 Task: Find connections with filter location Muktsar with filter topic #Successwith filter profile language French with filter current company Aditya Birla Sun Life Insurance with filter school Shri Ramdeobaba College of Engineering and Management with filter industry Medical Equipment Manufacturing with filter service category Video Animation with filter keywords title Financial Analyst
Action: Mouse moved to (709, 89)
Screenshot: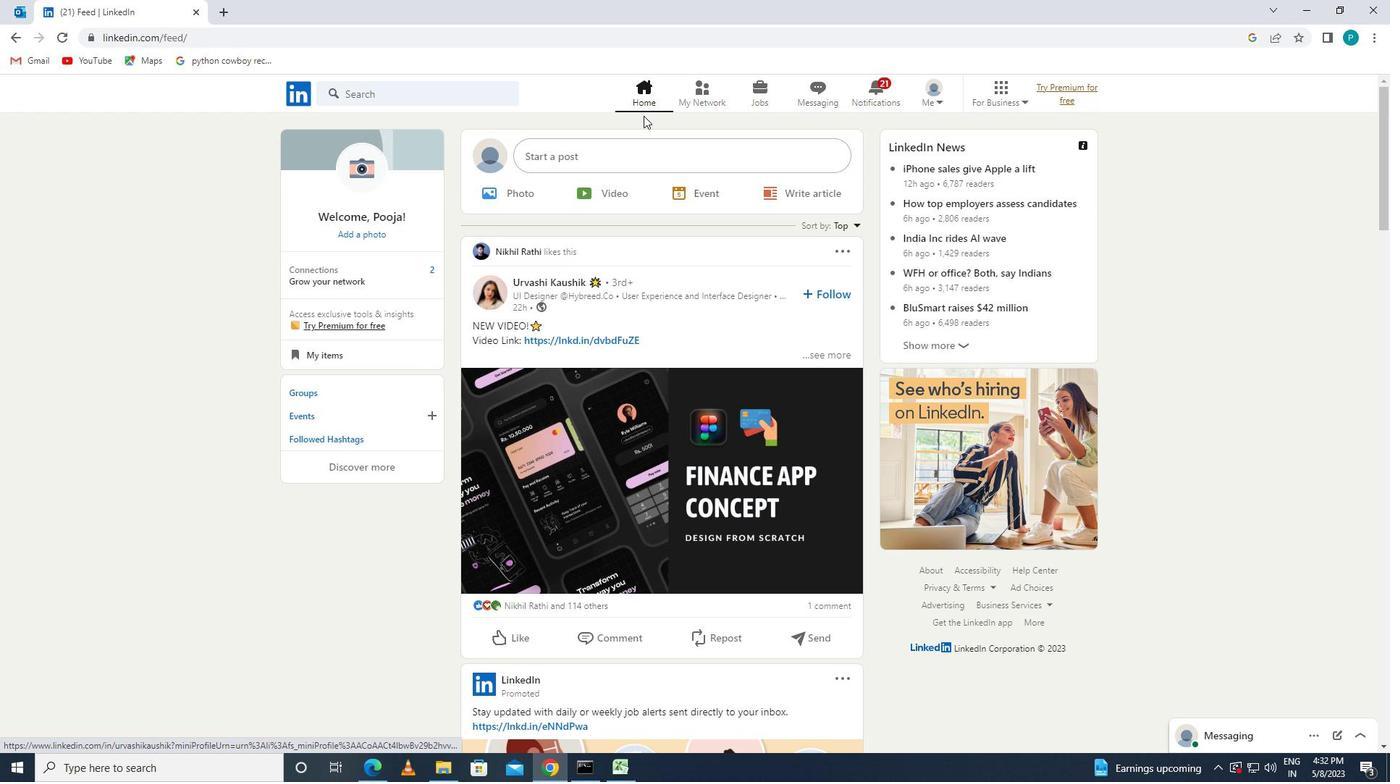 
Action: Mouse pressed left at (709, 89)
Screenshot: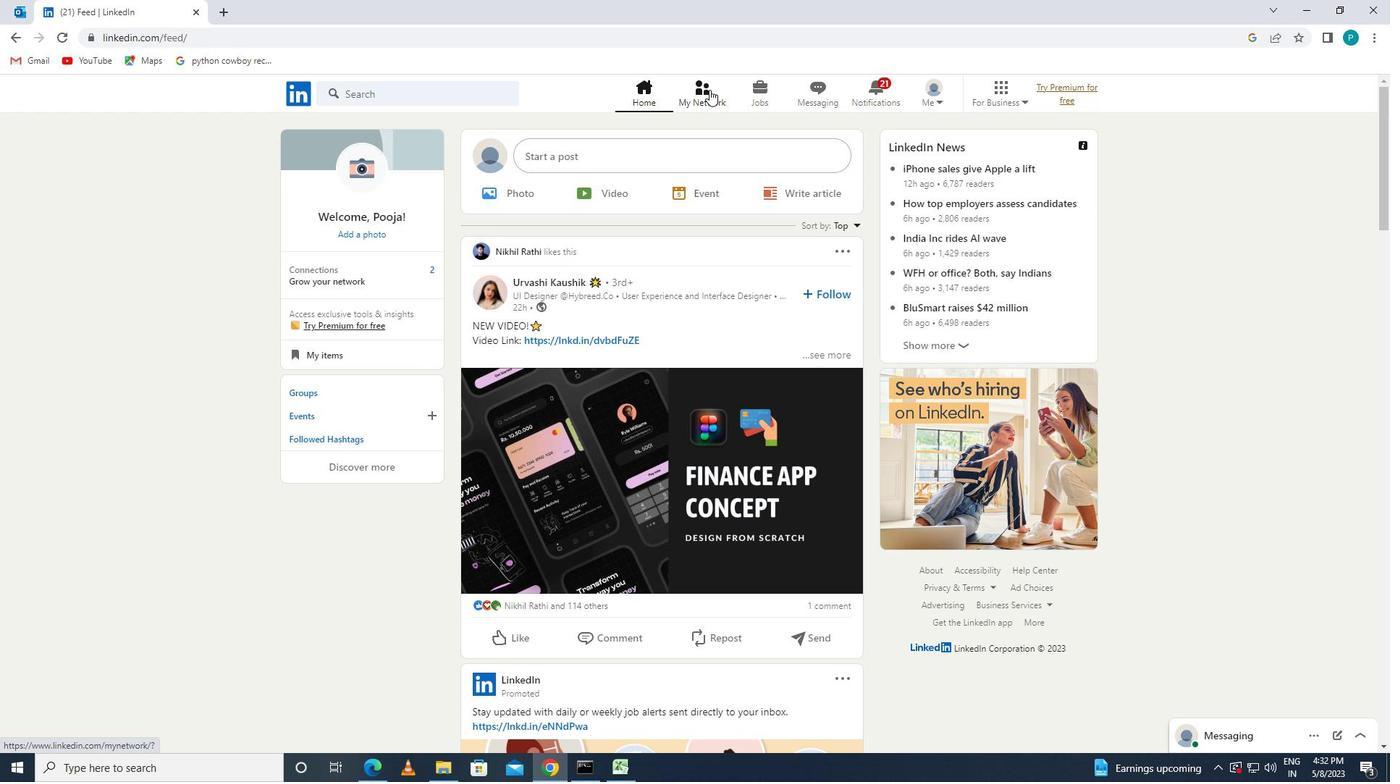 
Action: Mouse moved to (439, 171)
Screenshot: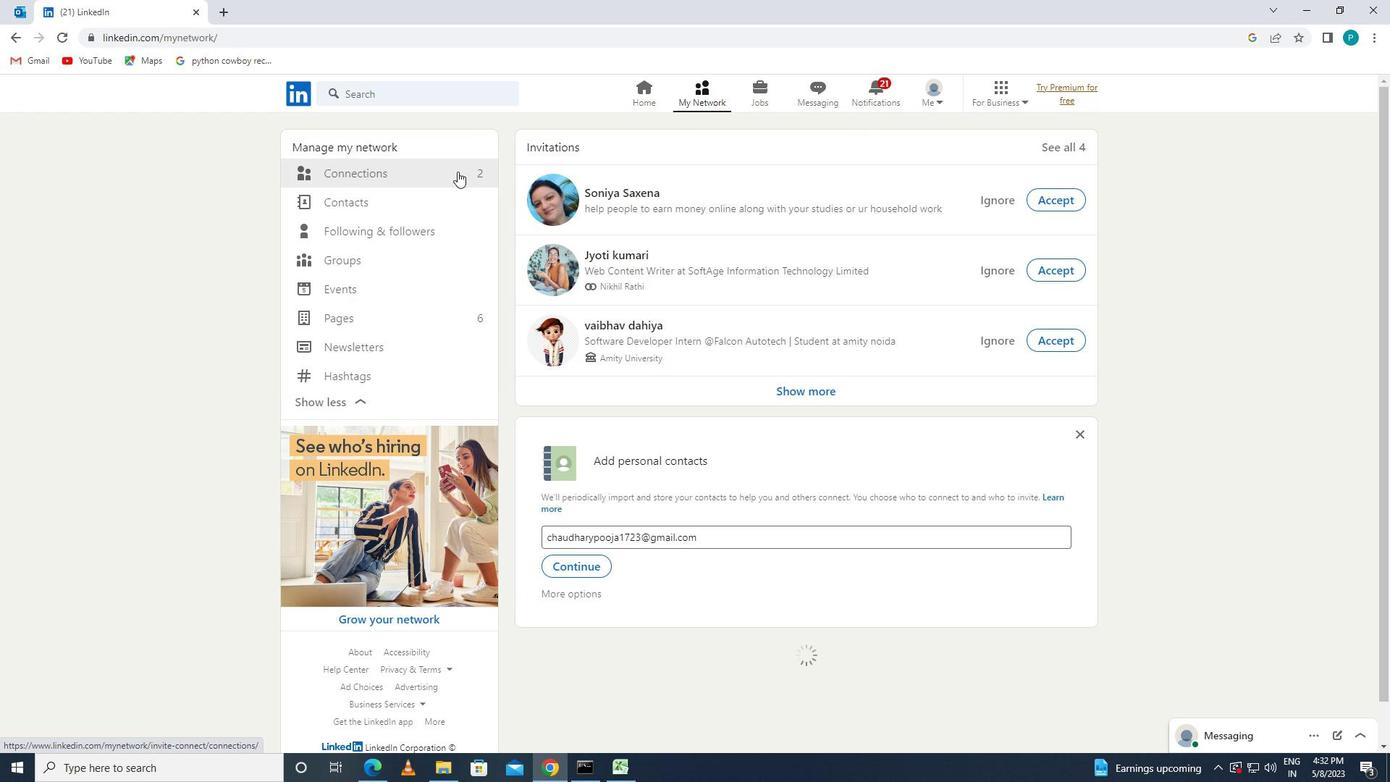 
Action: Mouse pressed left at (439, 171)
Screenshot: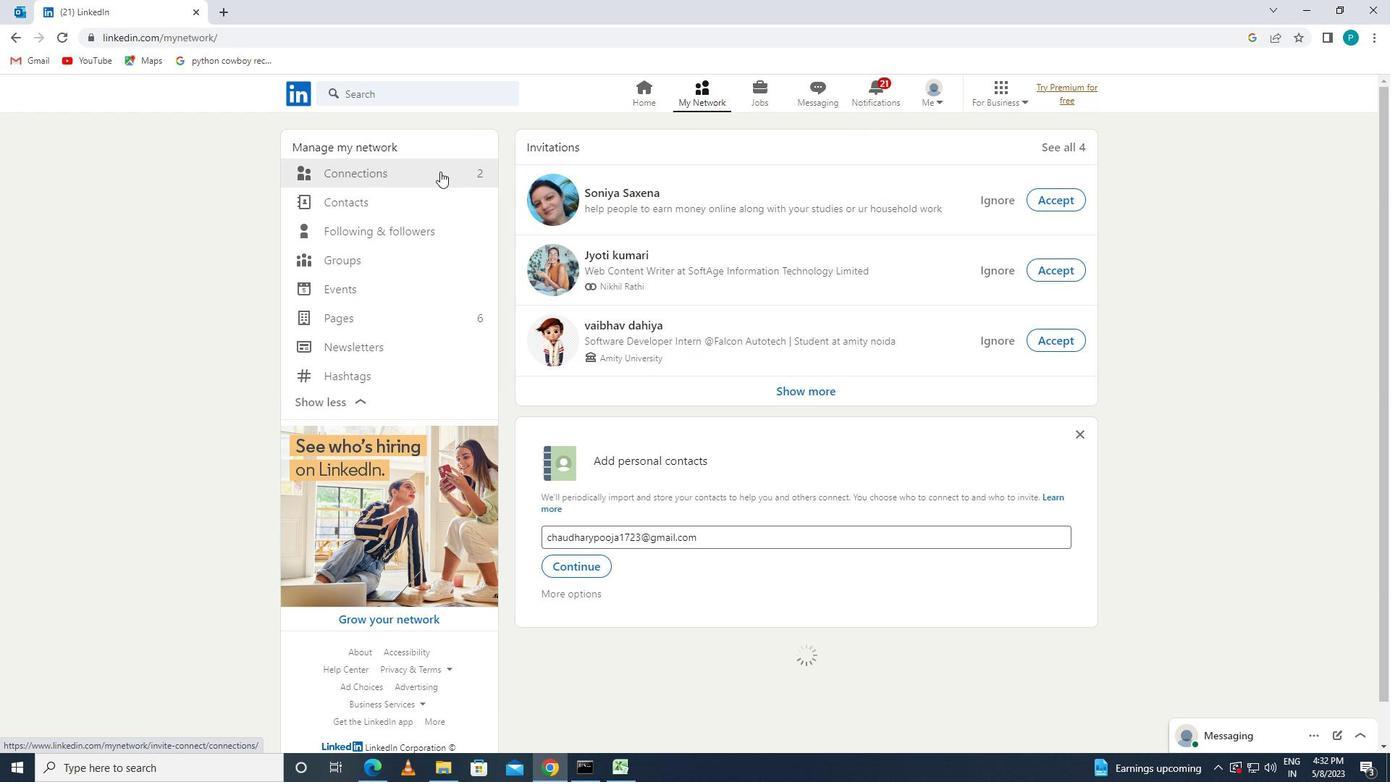 
Action: Mouse moved to (796, 173)
Screenshot: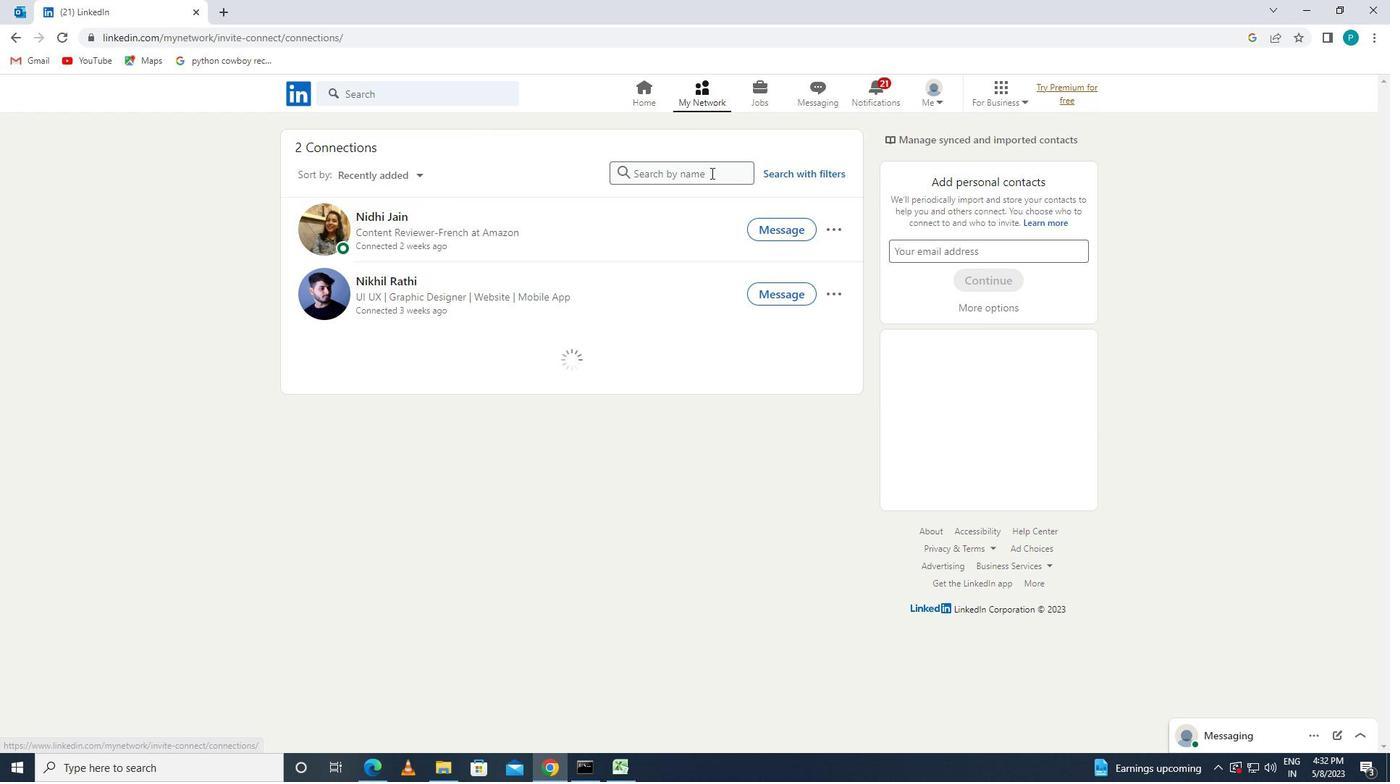 
Action: Mouse pressed left at (796, 173)
Screenshot: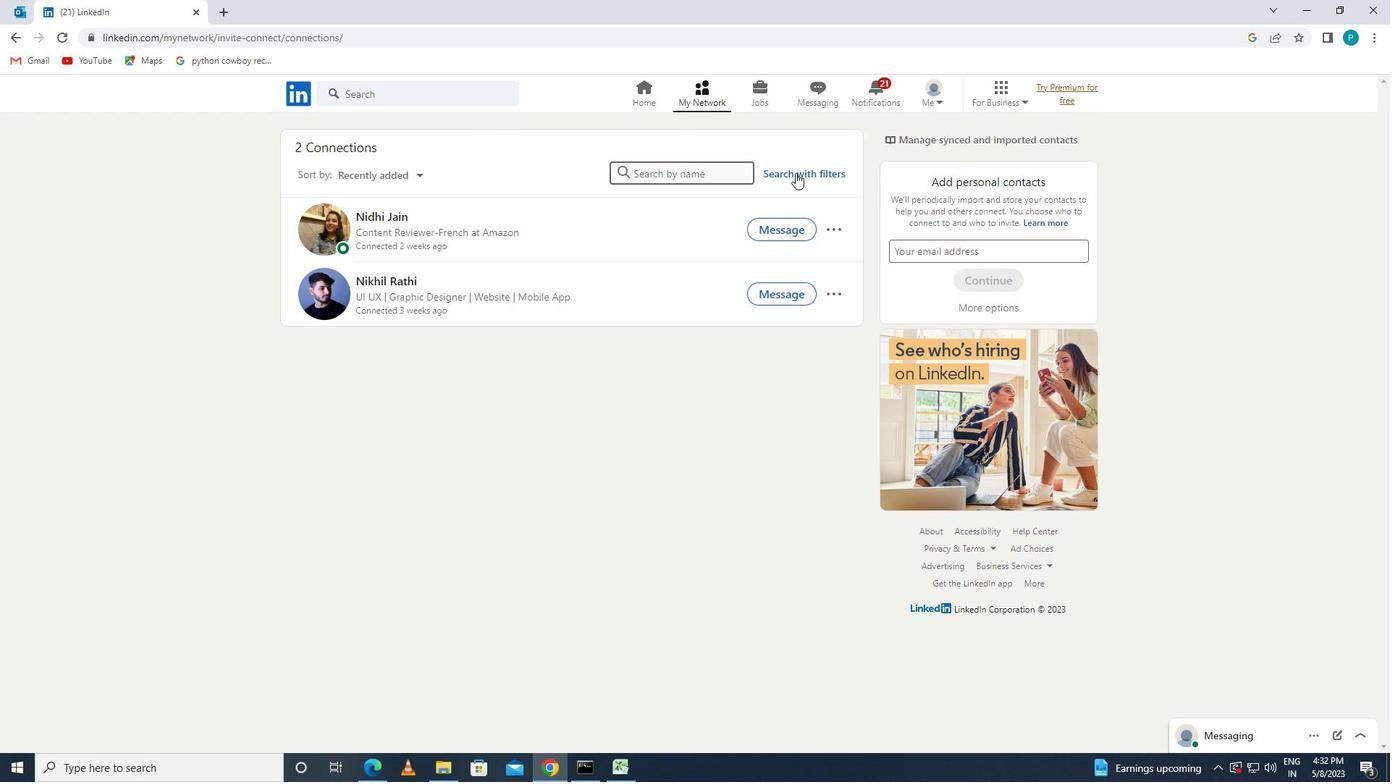 
Action: Mouse moved to (728, 130)
Screenshot: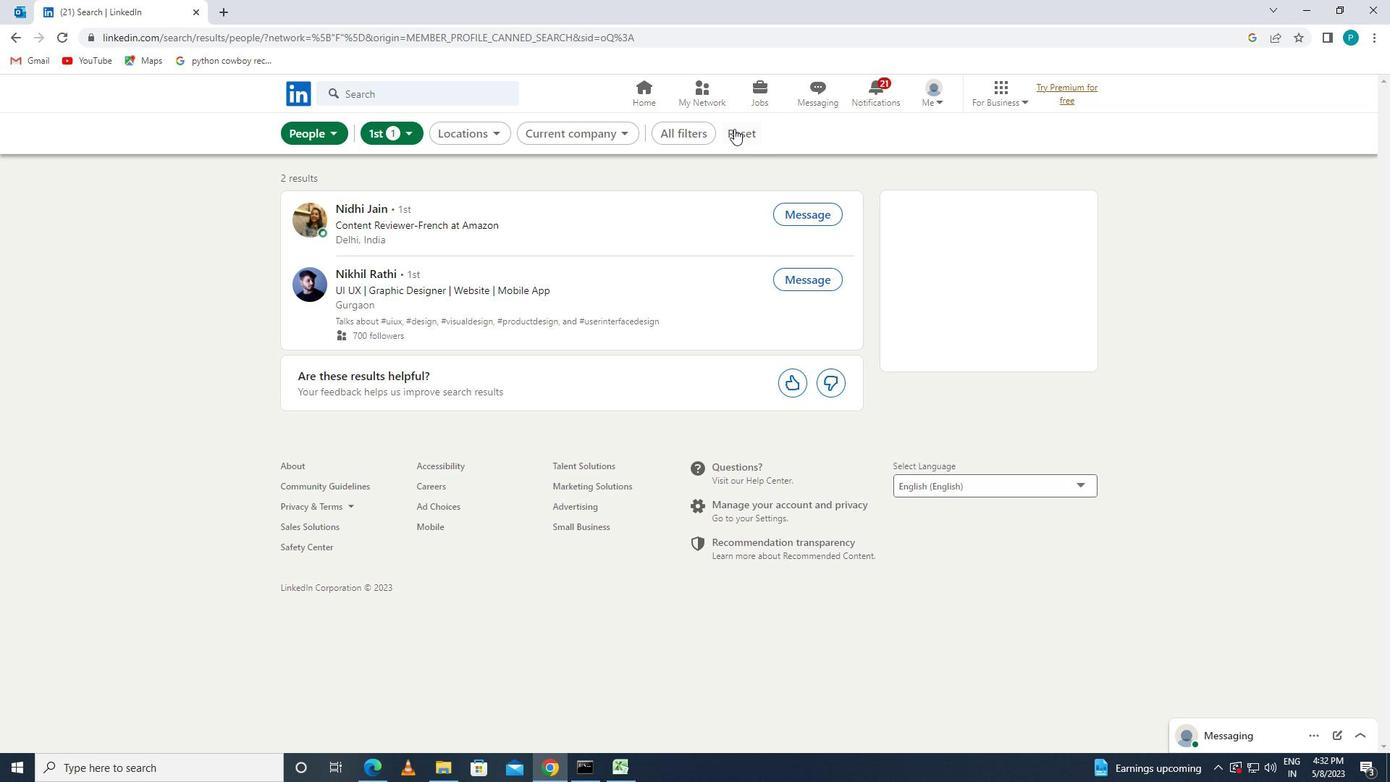 
Action: Mouse pressed left at (728, 130)
Screenshot: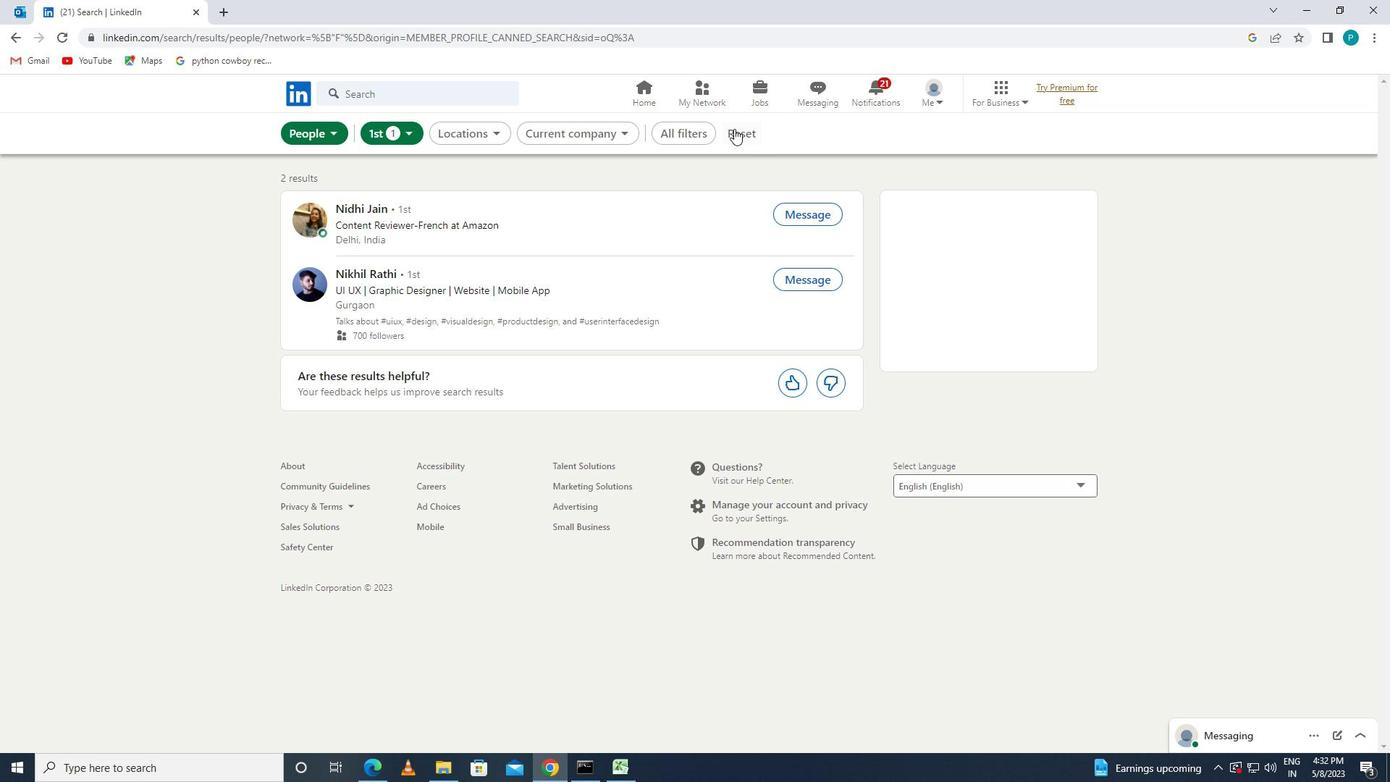 
Action: Mouse moved to (712, 130)
Screenshot: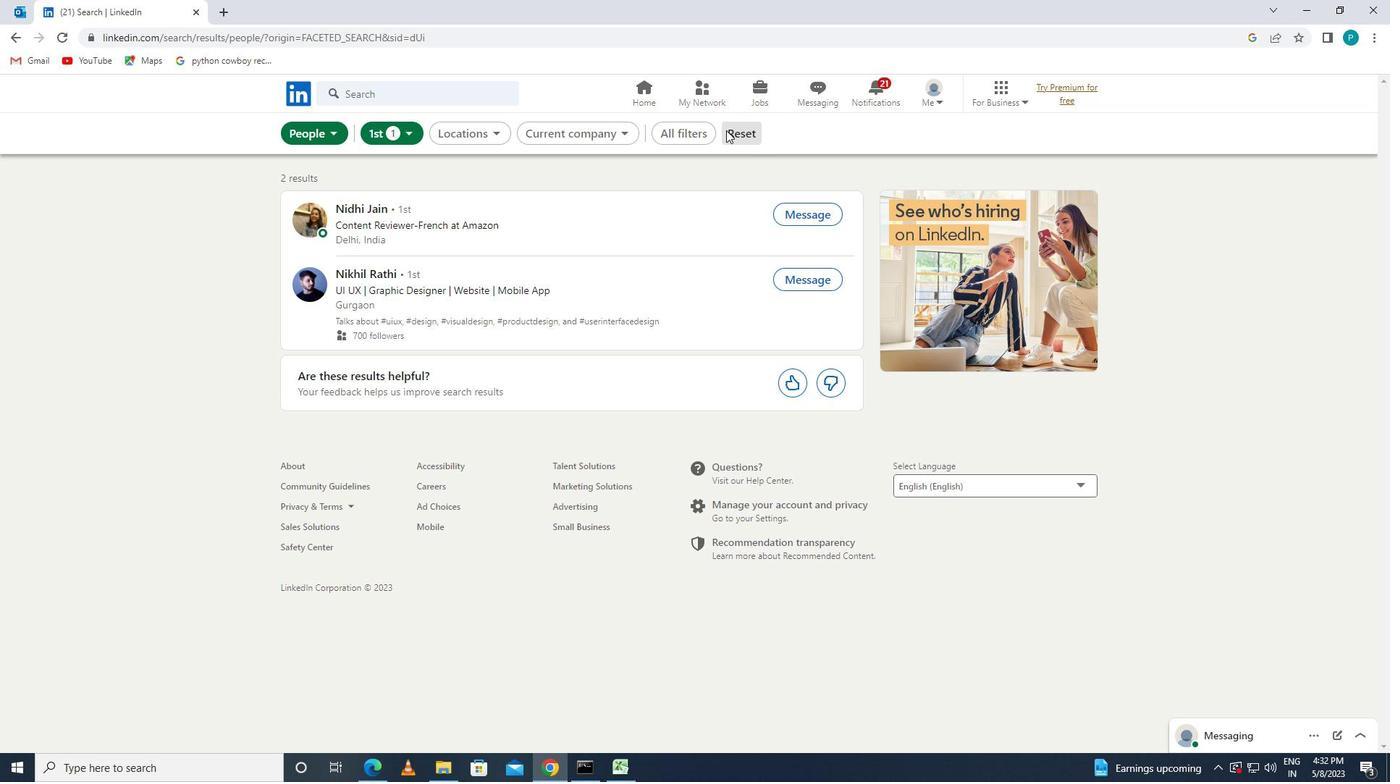 
Action: Mouse pressed left at (712, 130)
Screenshot: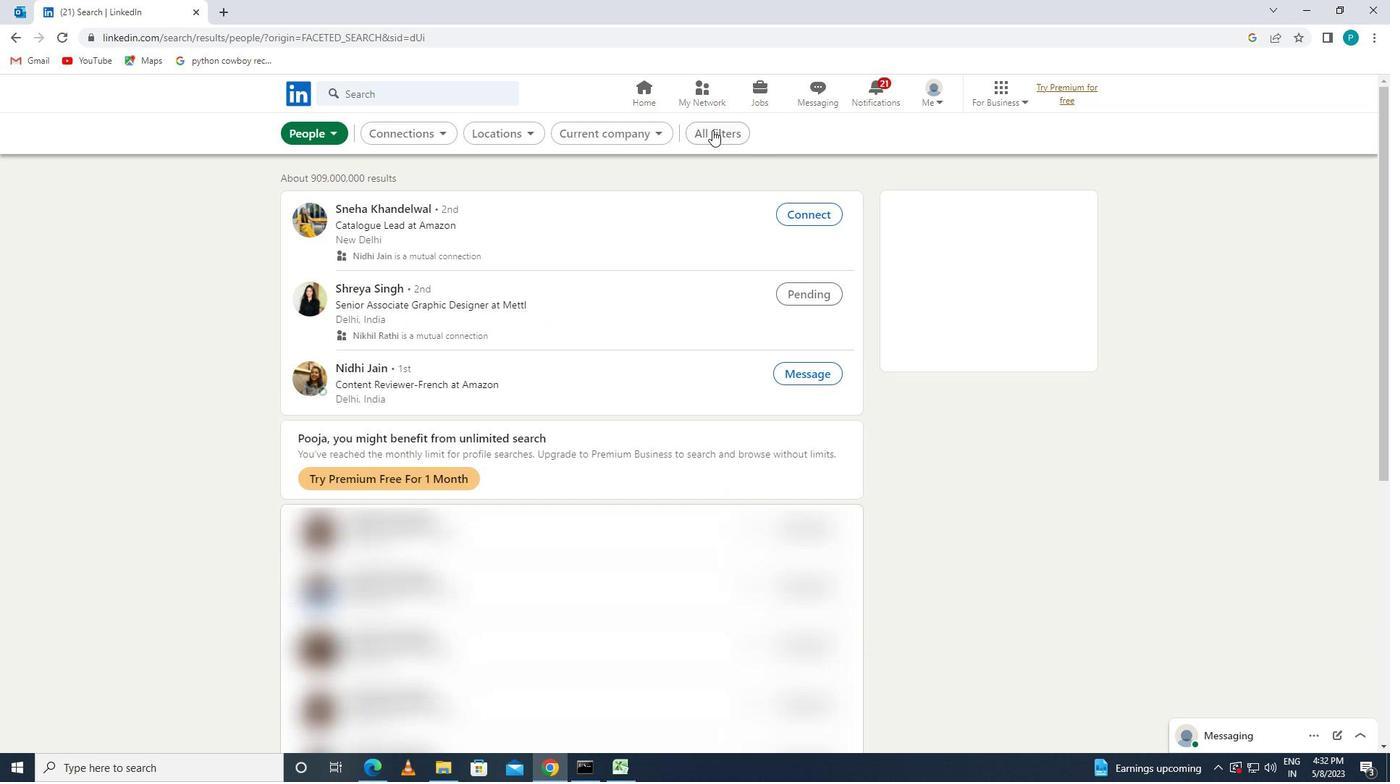 
Action: Mouse moved to (1390, 435)
Screenshot: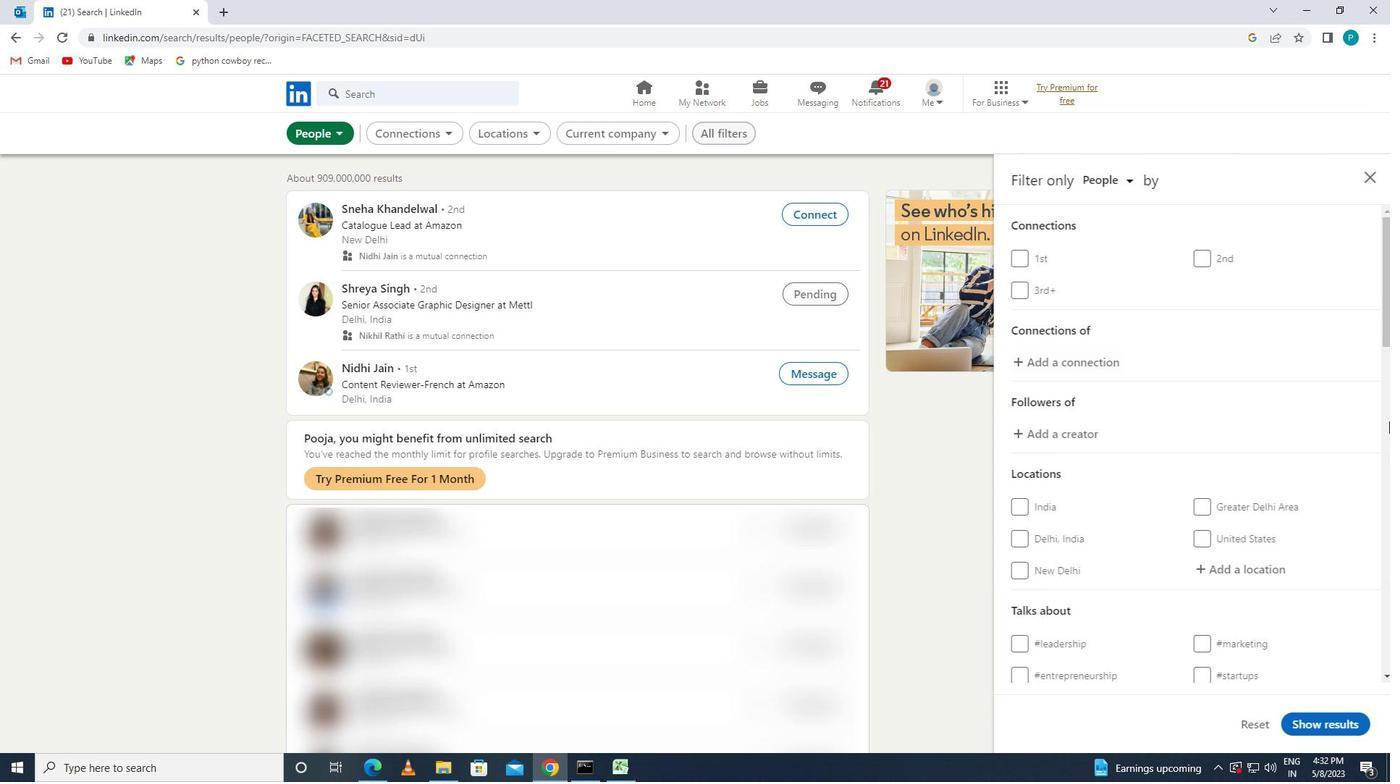 
Action: Mouse scrolled (1390, 434) with delta (0, 0)
Screenshot: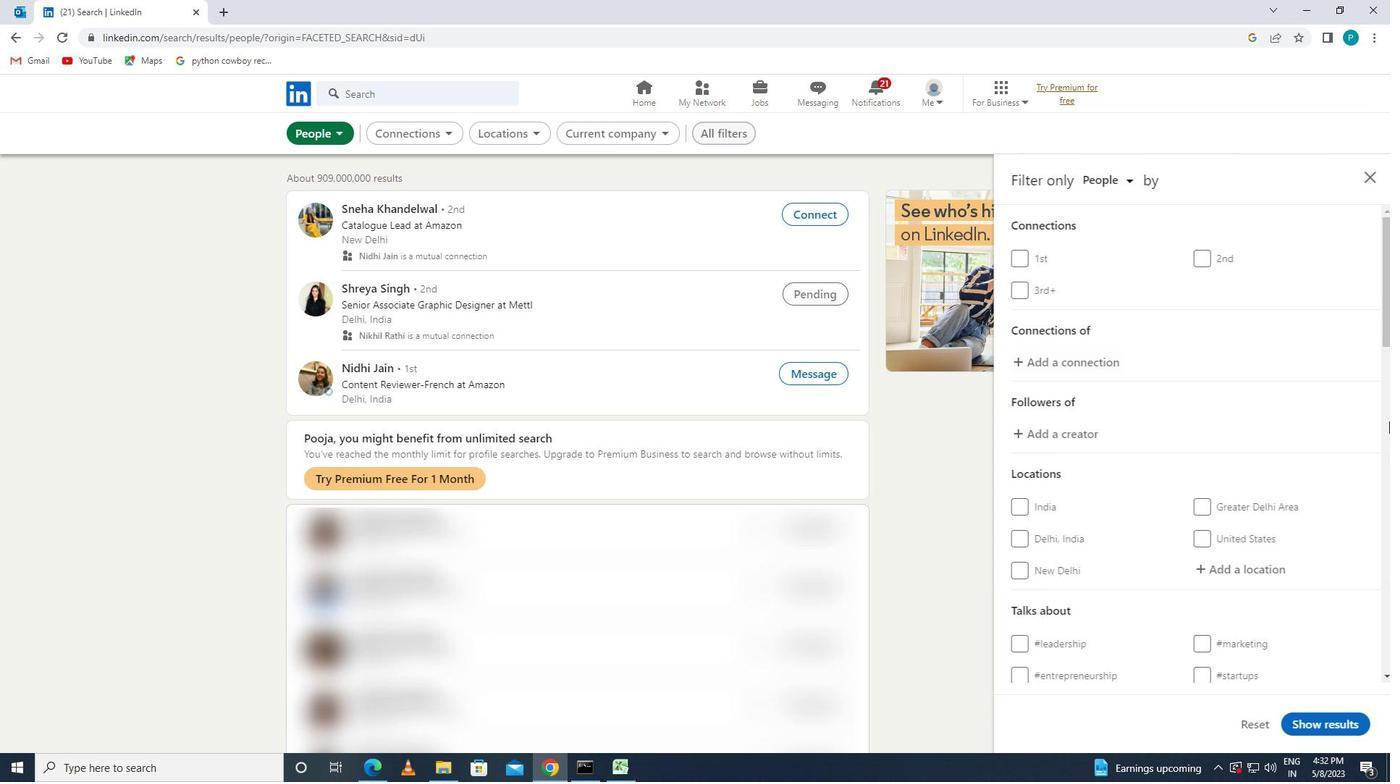 
Action: Mouse moved to (1387, 436)
Screenshot: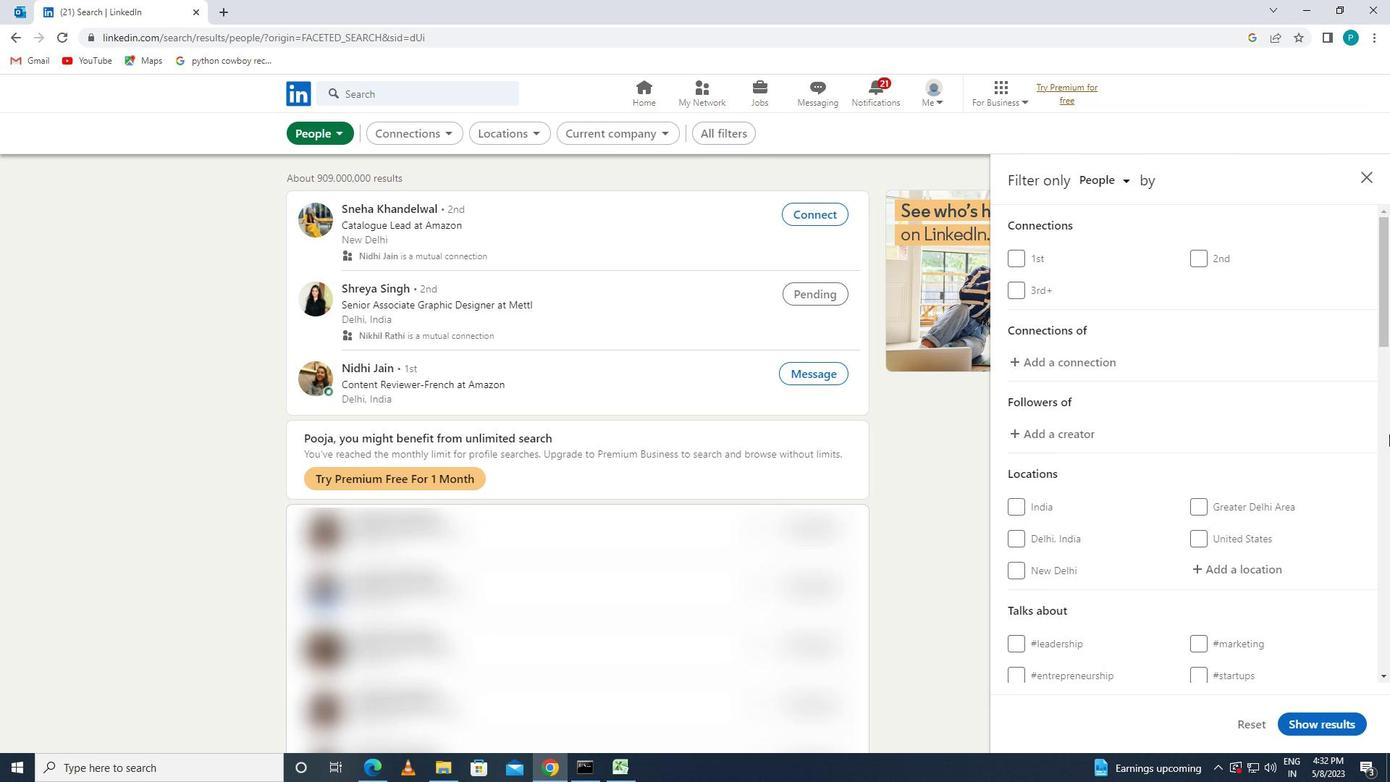 
Action: Mouse scrolled (1387, 436) with delta (0, 0)
Screenshot: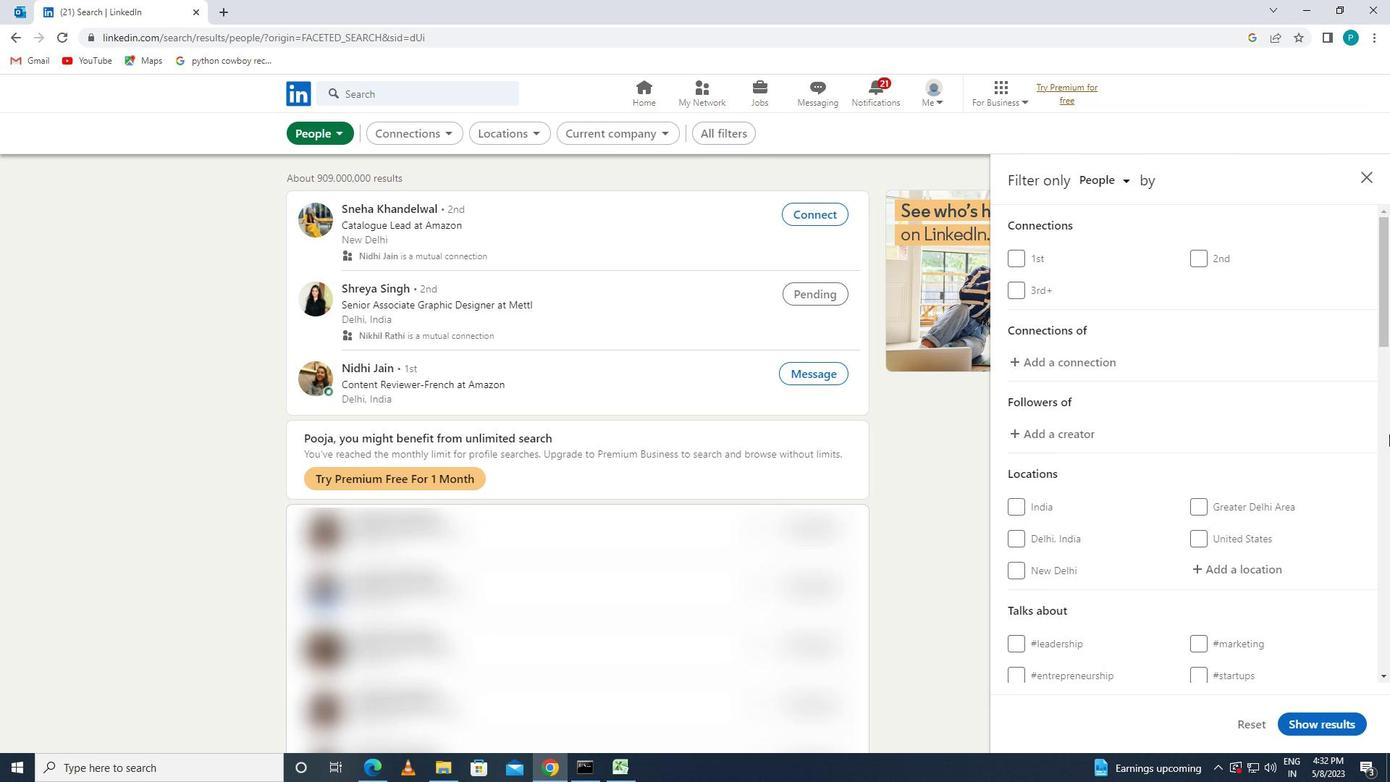 
Action: Mouse moved to (1372, 436)
Screenshot: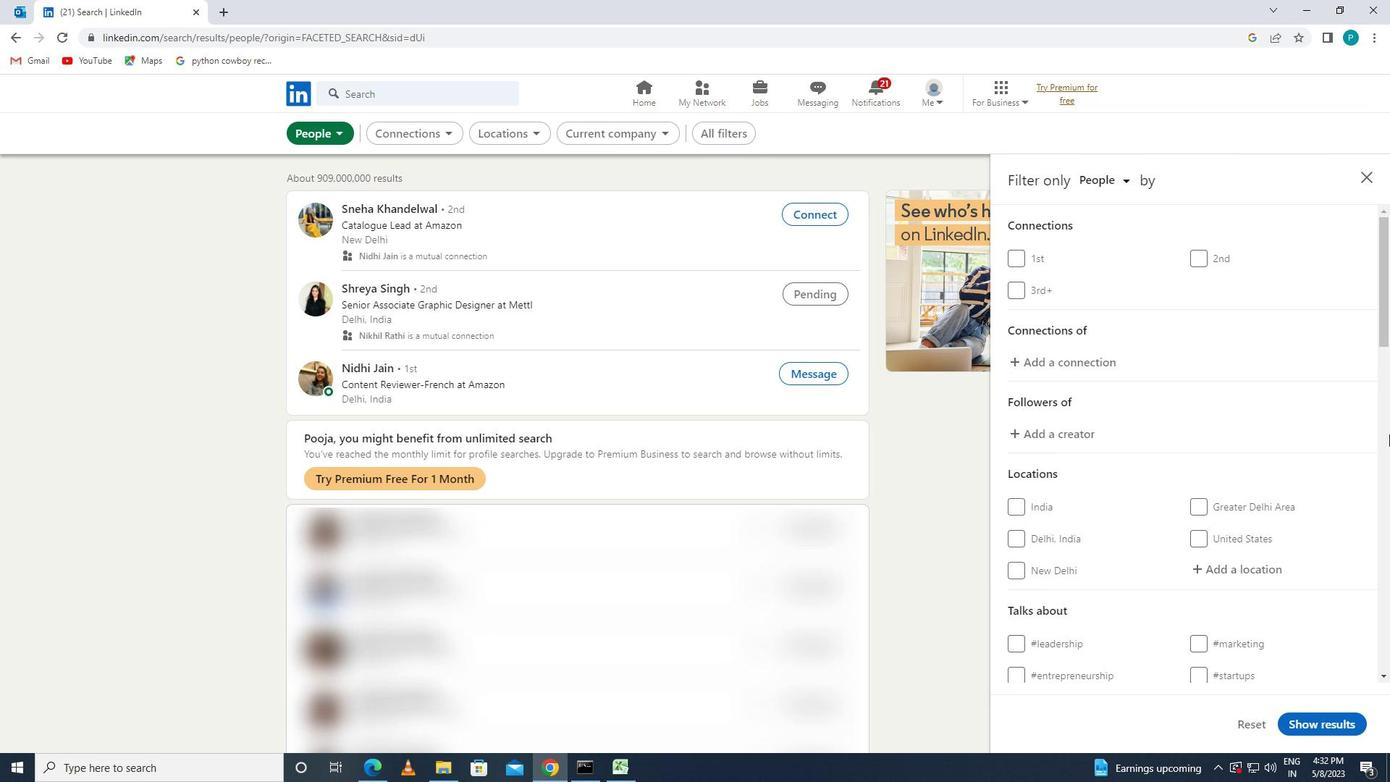 
Action: Mouse scrolled (1372, 436) with delta (0, 0)
Screenshot: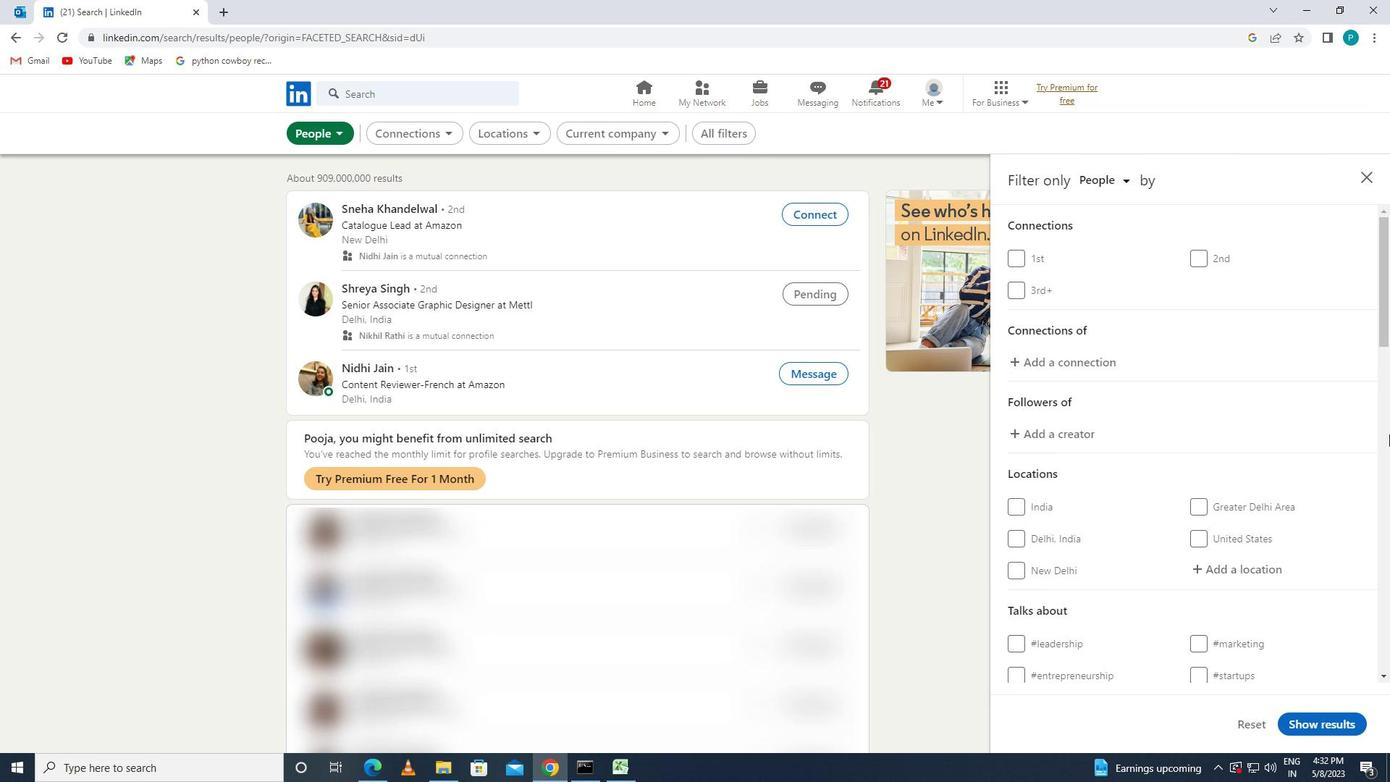 
Action: Mouse moved to (1207, 351)
Screenshot: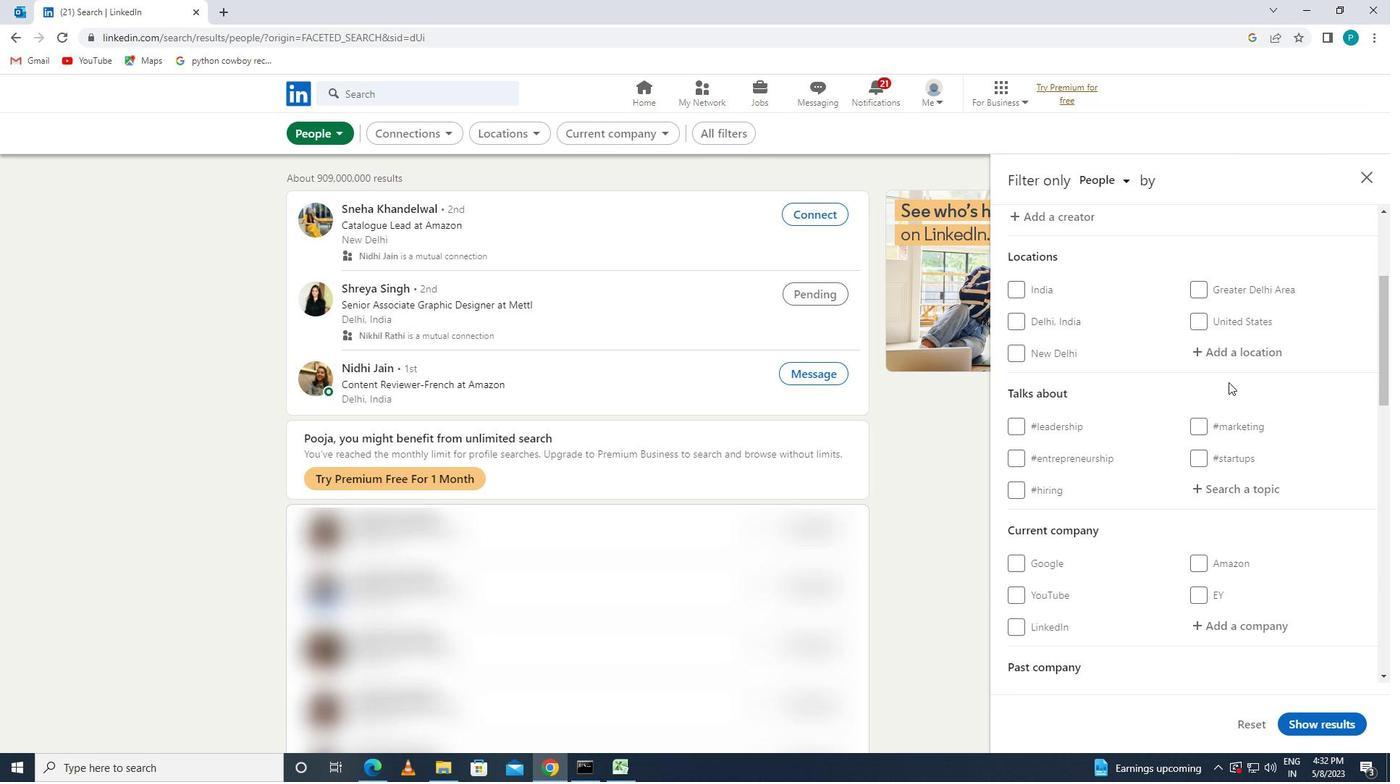 
Action: Mouse pressed left at (1207, 351)
Screenshot: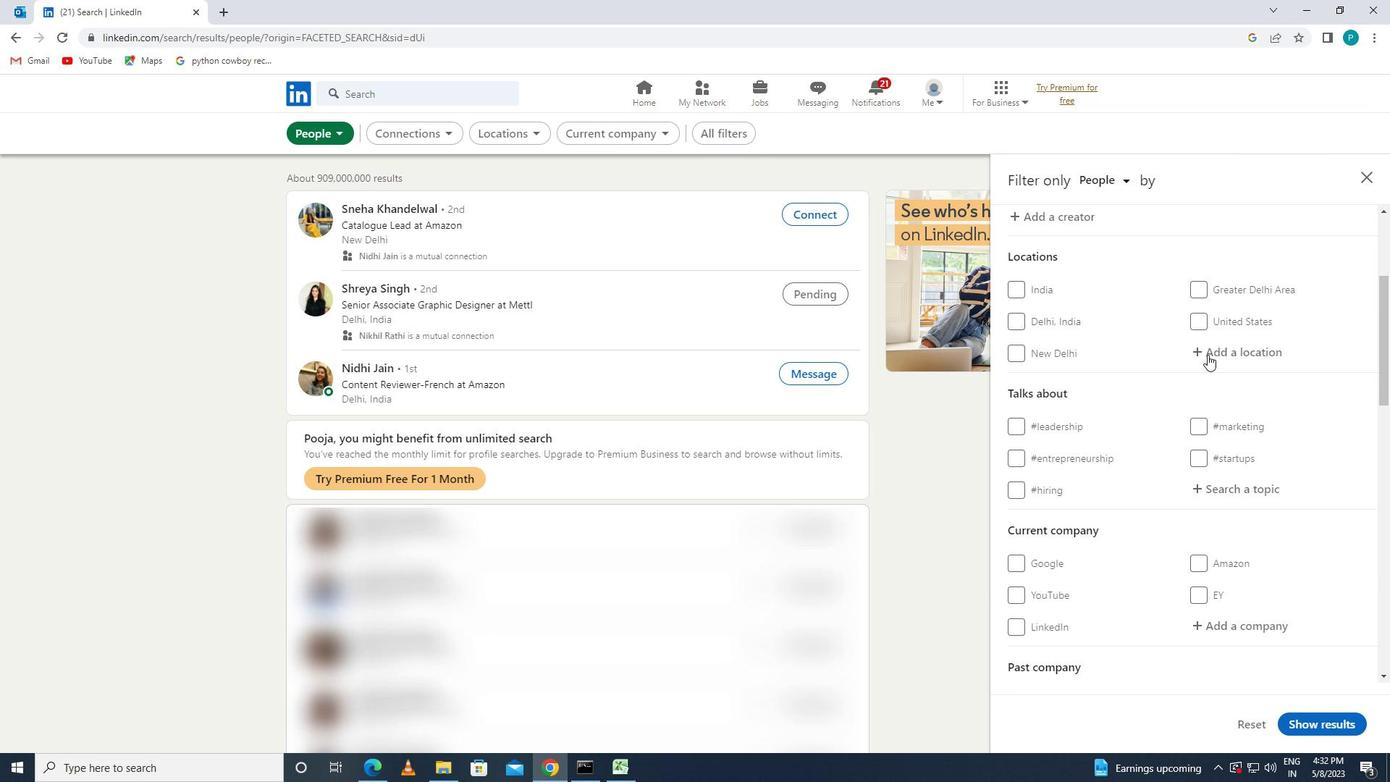 
Action: Key pressed <Key.caps_lock>m<Key.caps_lock>ukstar
Screenshot: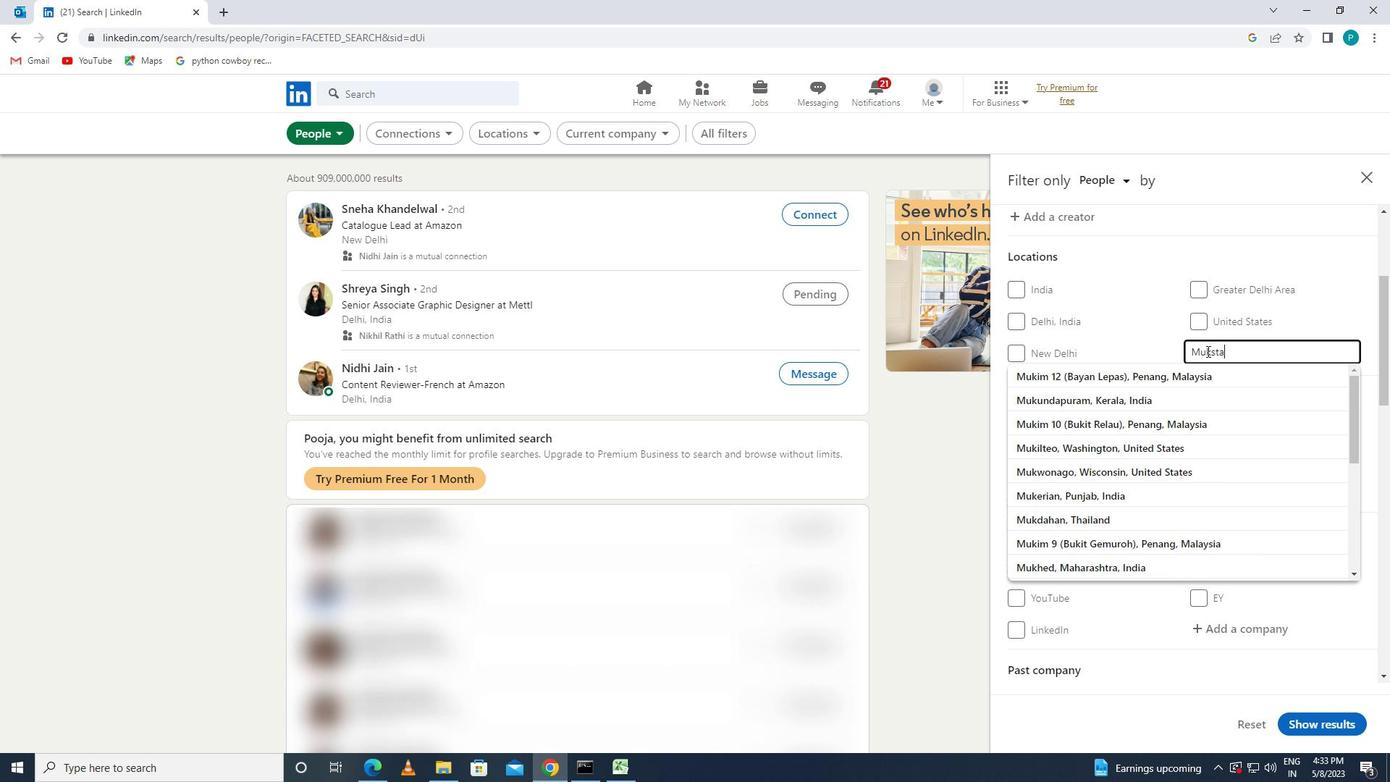 
Action: Mouse moved to (1256, 500)
Screenshot: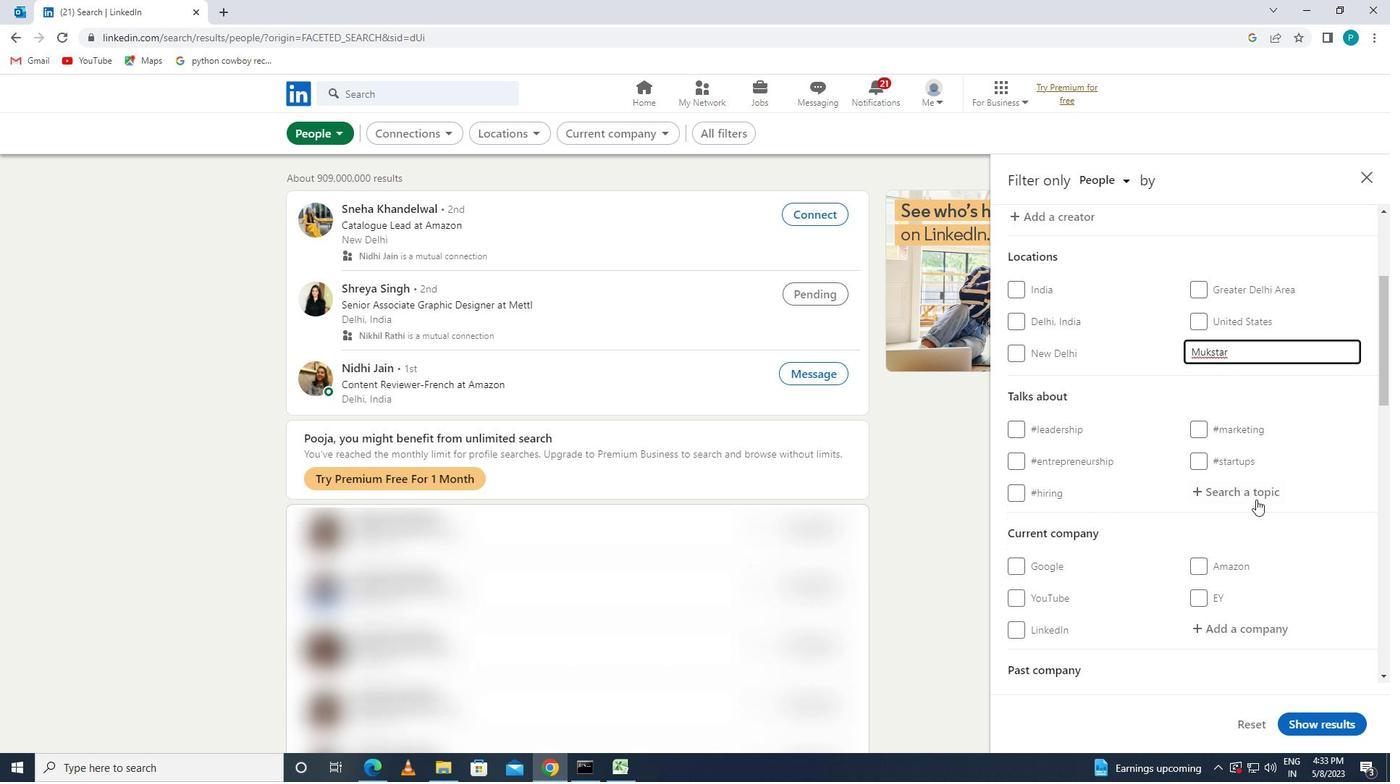 
Action: Mouse pressed left at (1256, 500)
Screenshot: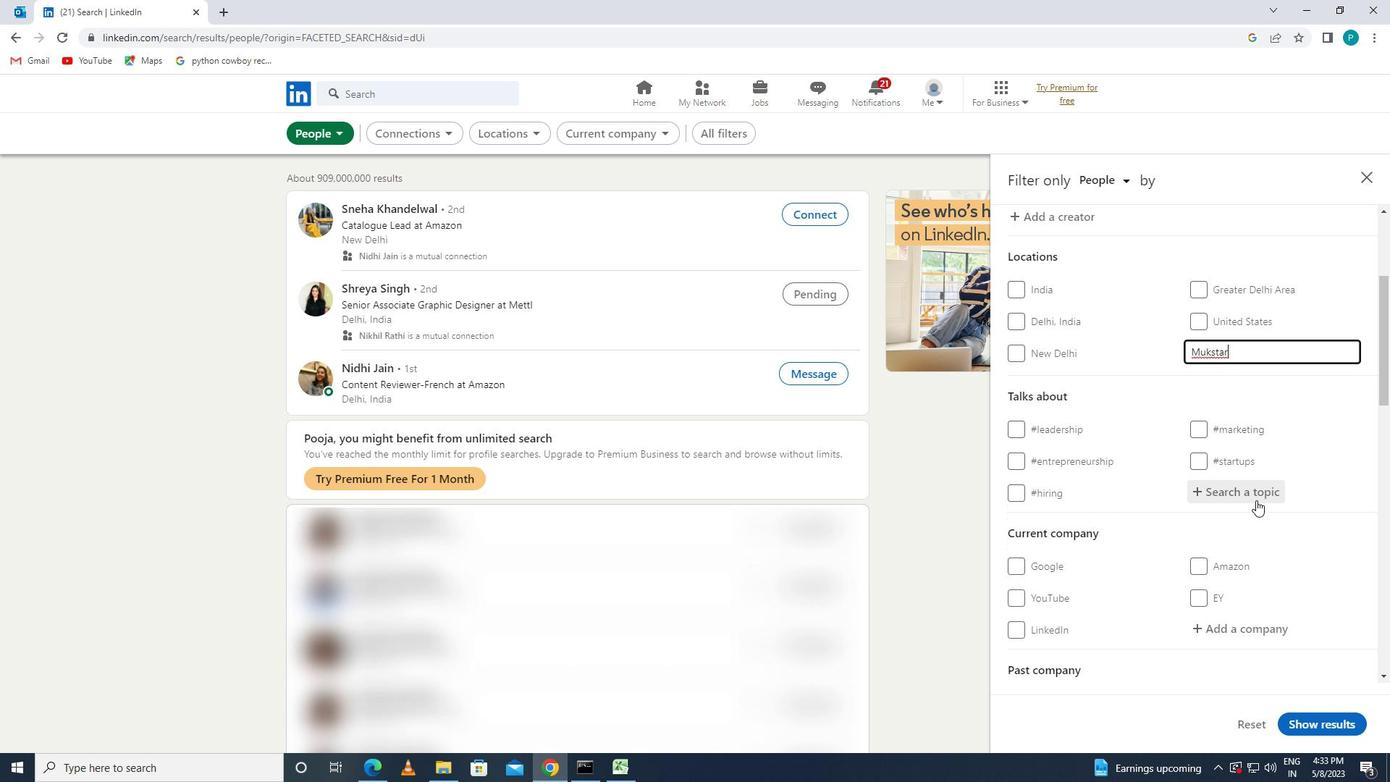 
Action: Key pressed <Key.shift>#<Key.caps_lock>S<Key.caps_lock>UCCR<Key.backspace>ESS
Screenshot: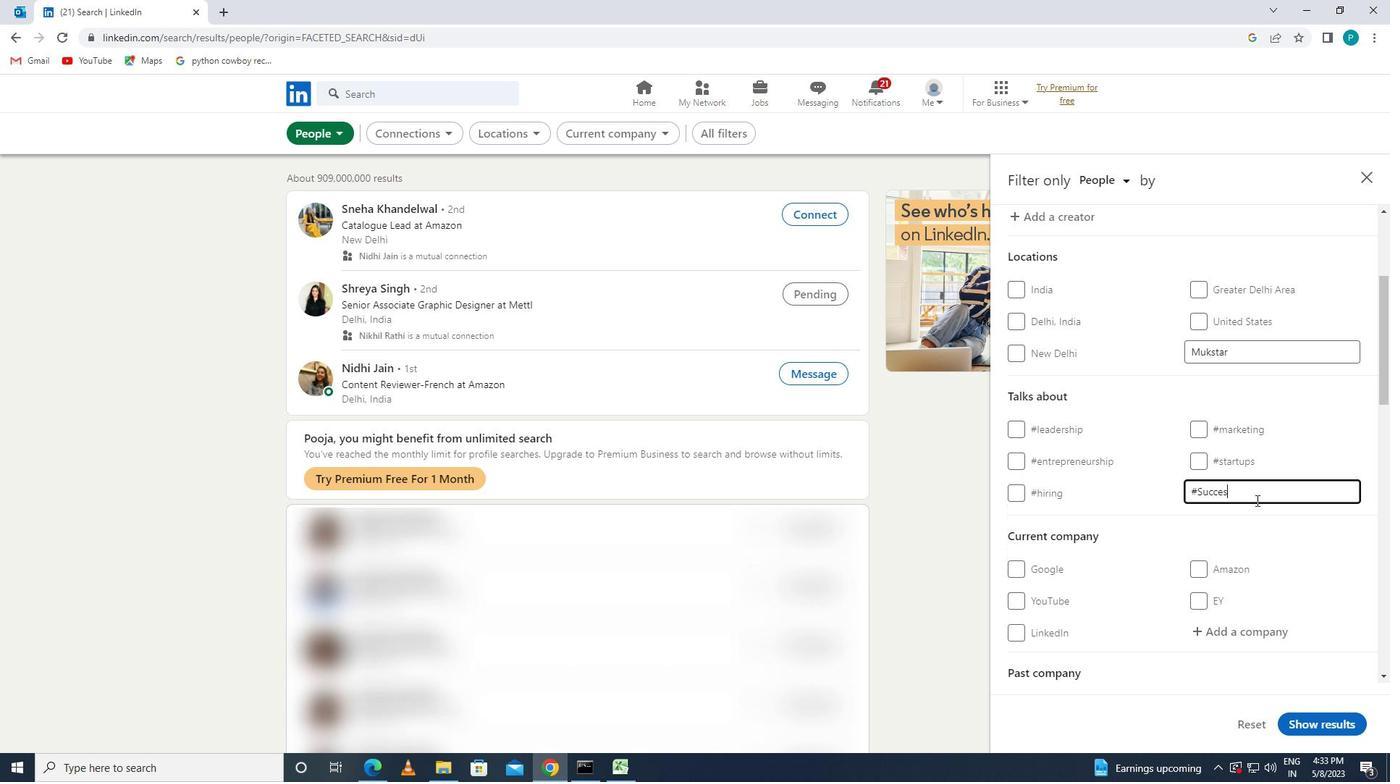 
Action: Mouse moved to (1149, 568)
Screenshot: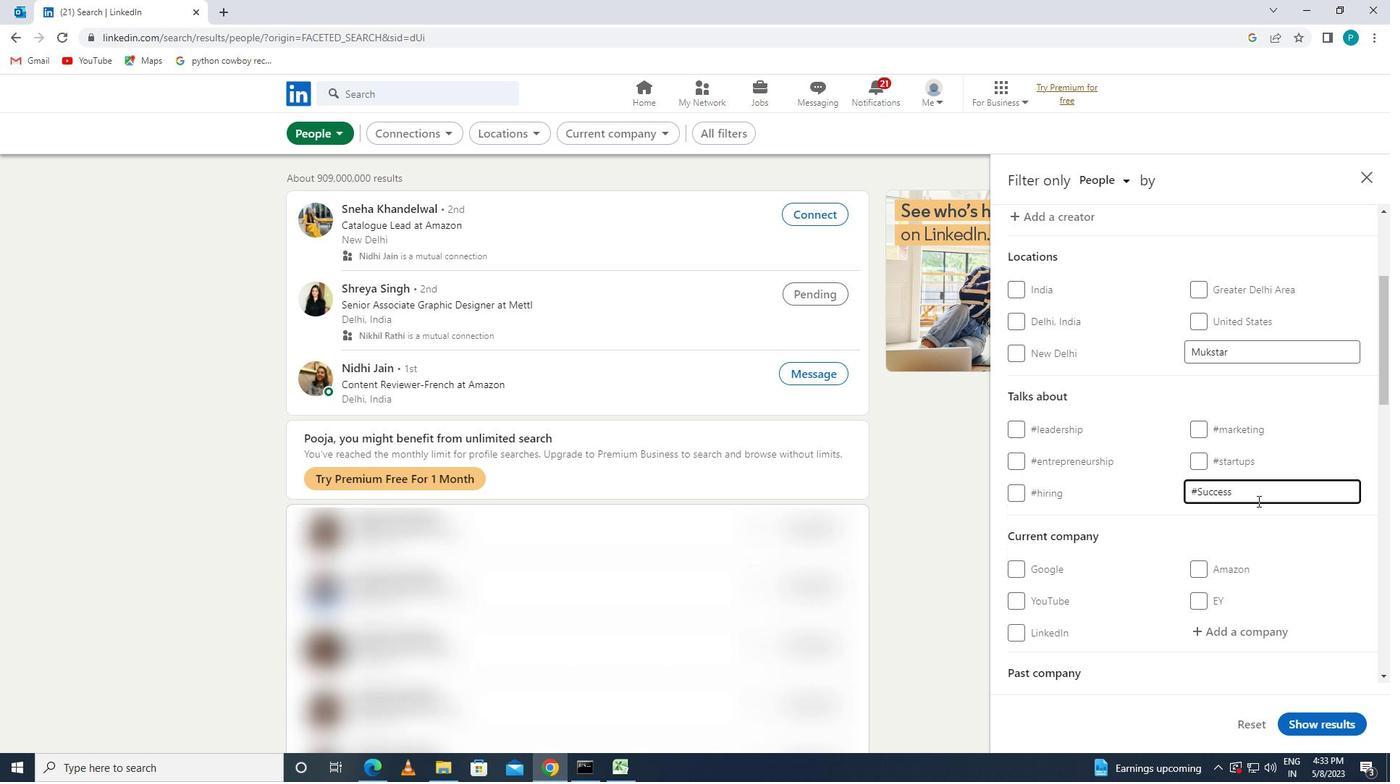 
Action: Mouse scrolled (1149, 567) with delta (0, 0)
Screenshot: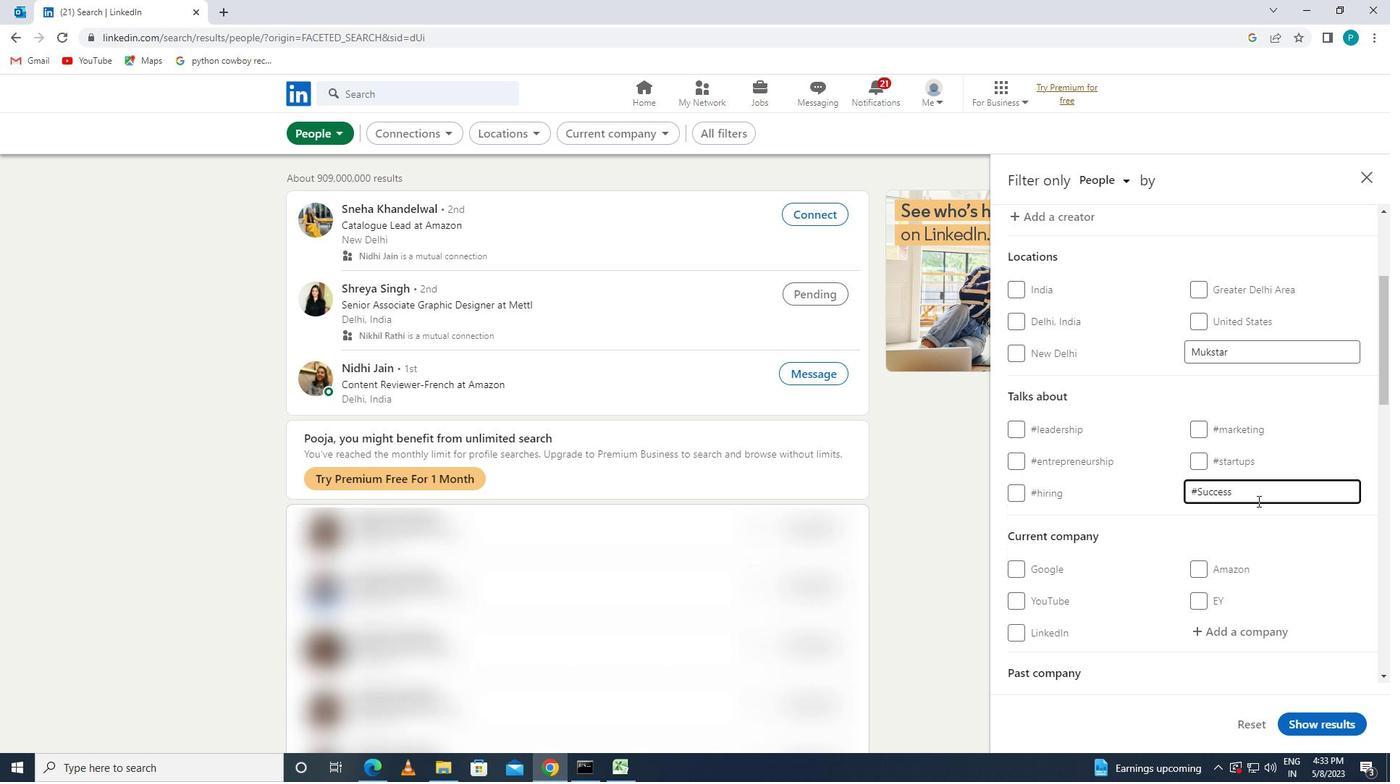 
Action: Mouse moved to (1148, 568)
Screenshot: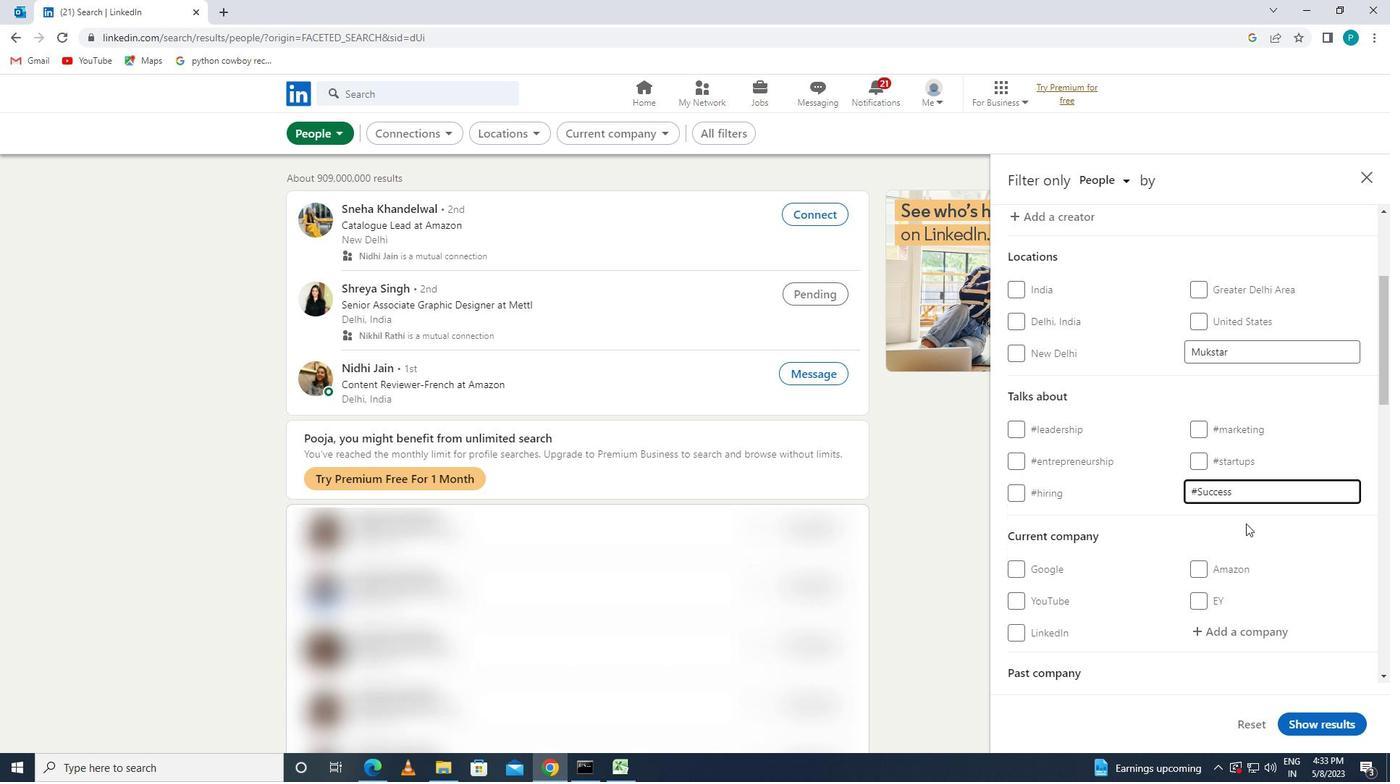 
Action: Mouse scrolled (1148, 567) with delta (0, 0)
Screenshot: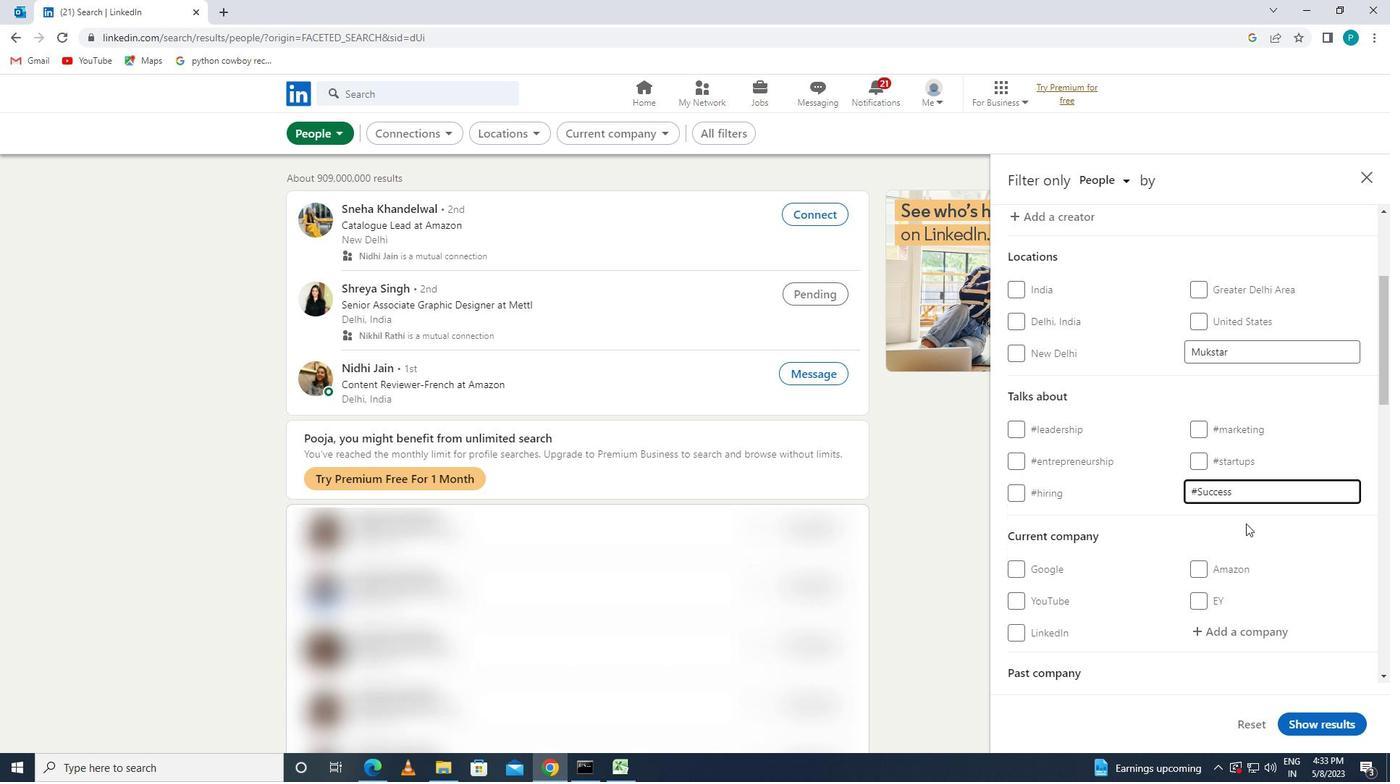 
Action: Mouse moved to (1150, 541)
Screenshot: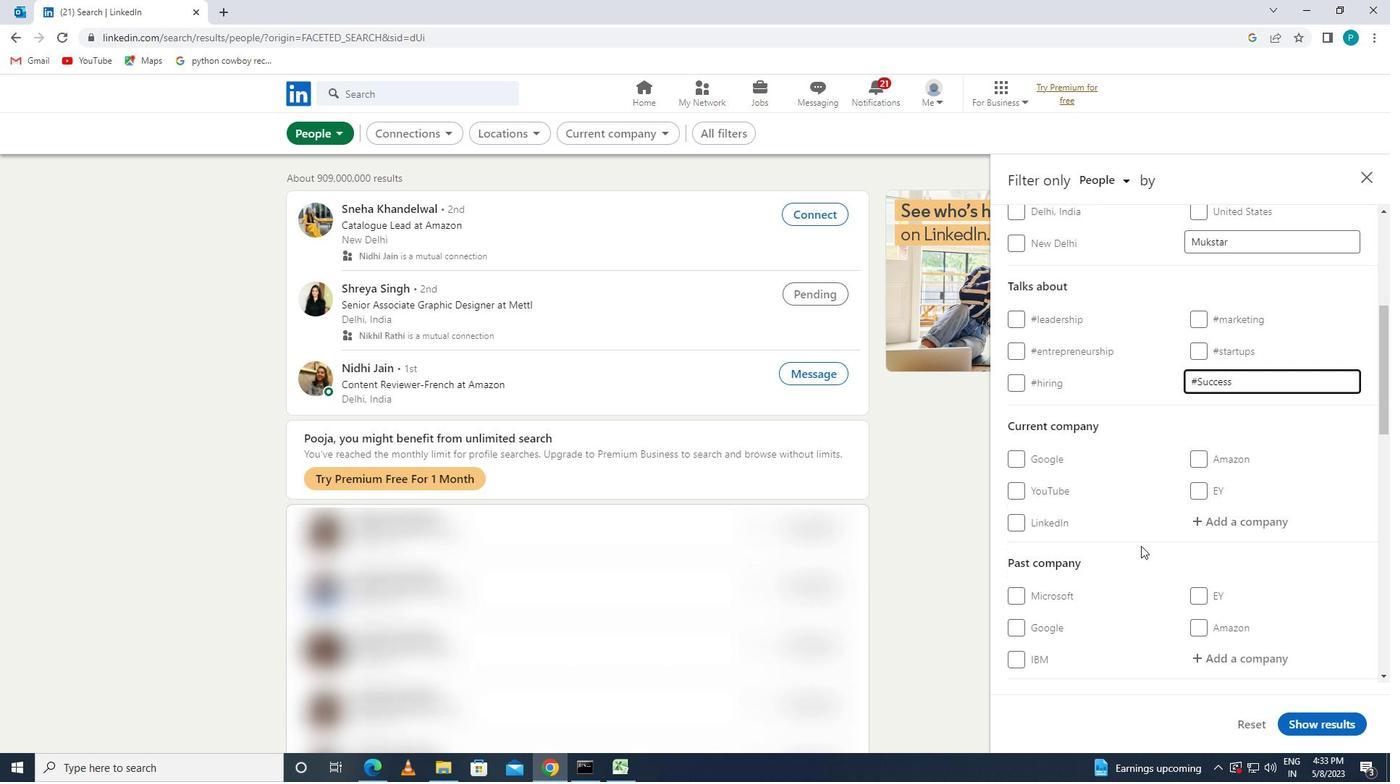 
Action: Mouse scrolled (1150, 540) with delta (0, 0)
Screenshot: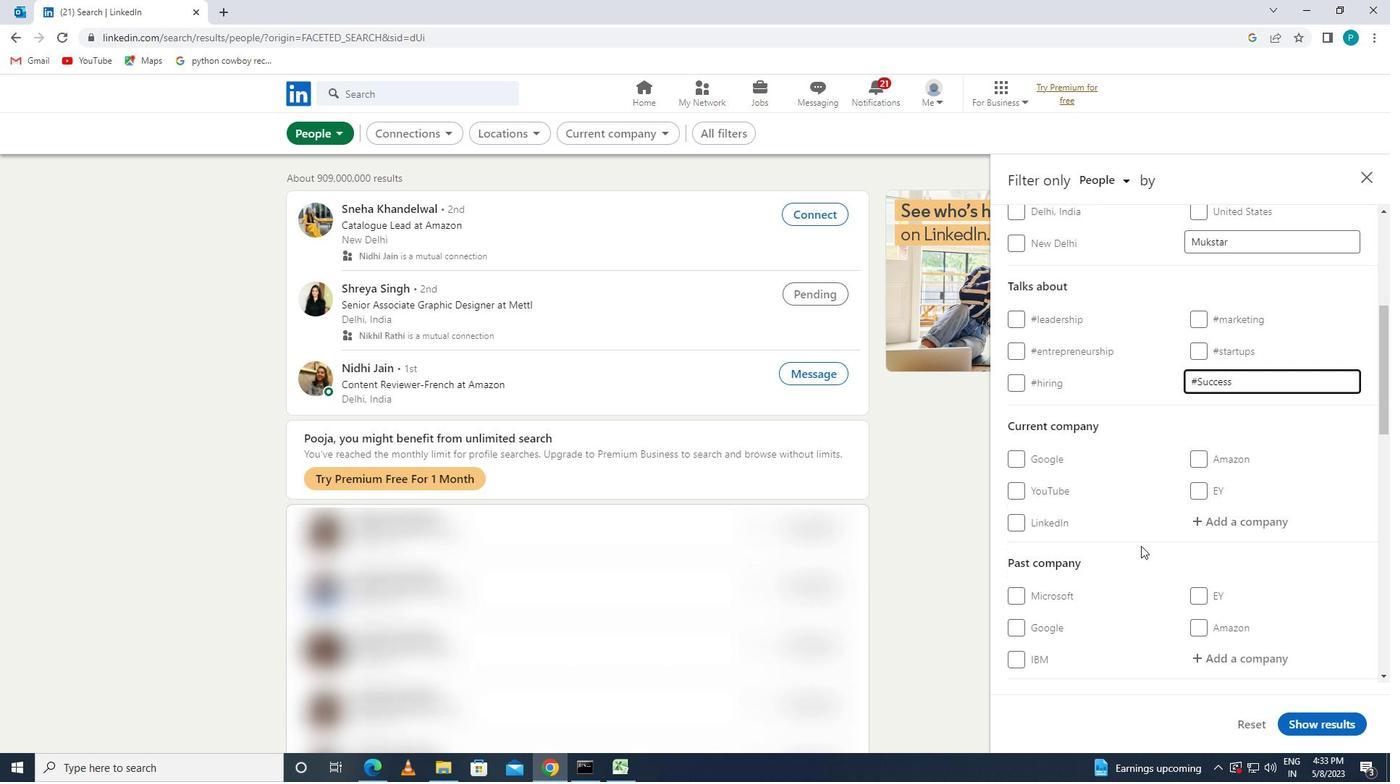 
Action: Mouse moved to (1152, 541)
Screenshot: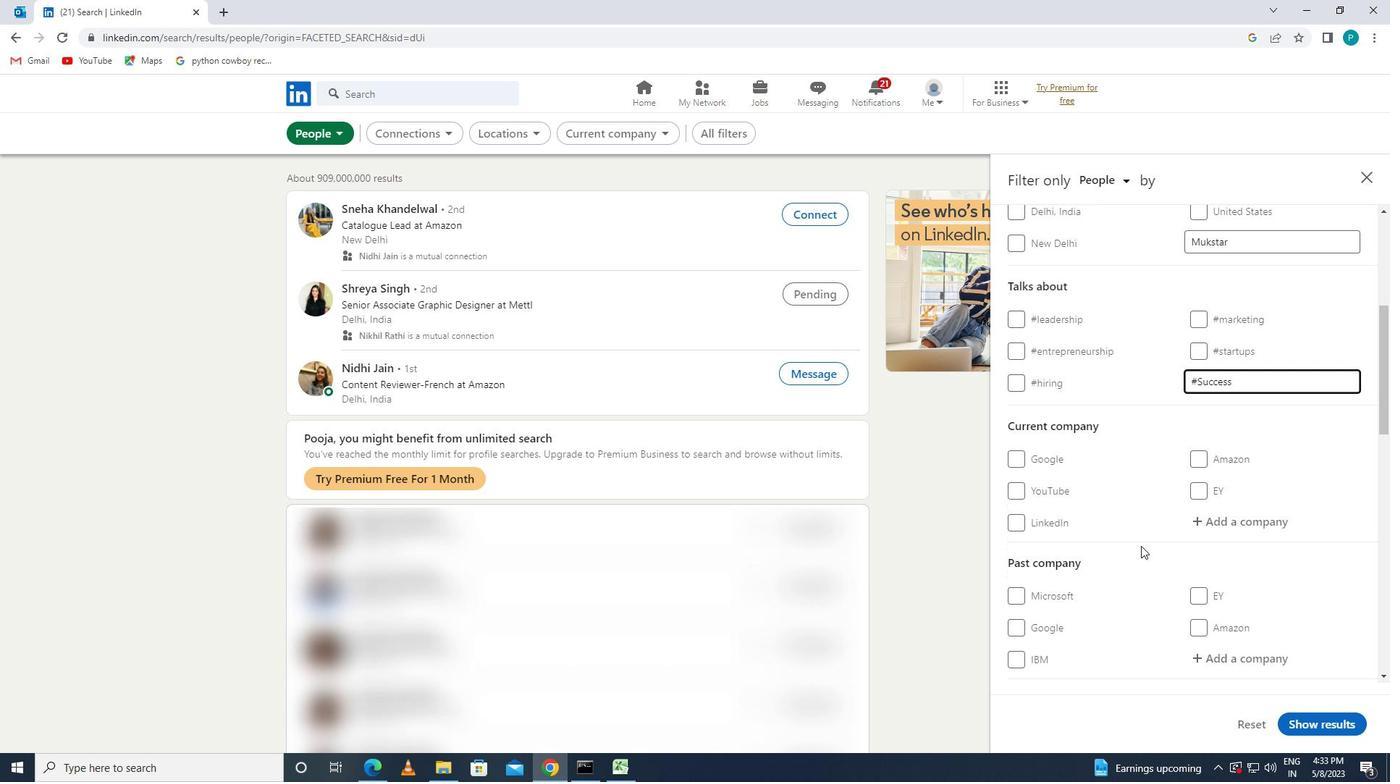 
Action: Mouse scrolled (1152, 541) with delta (0, 0)
Screenshot: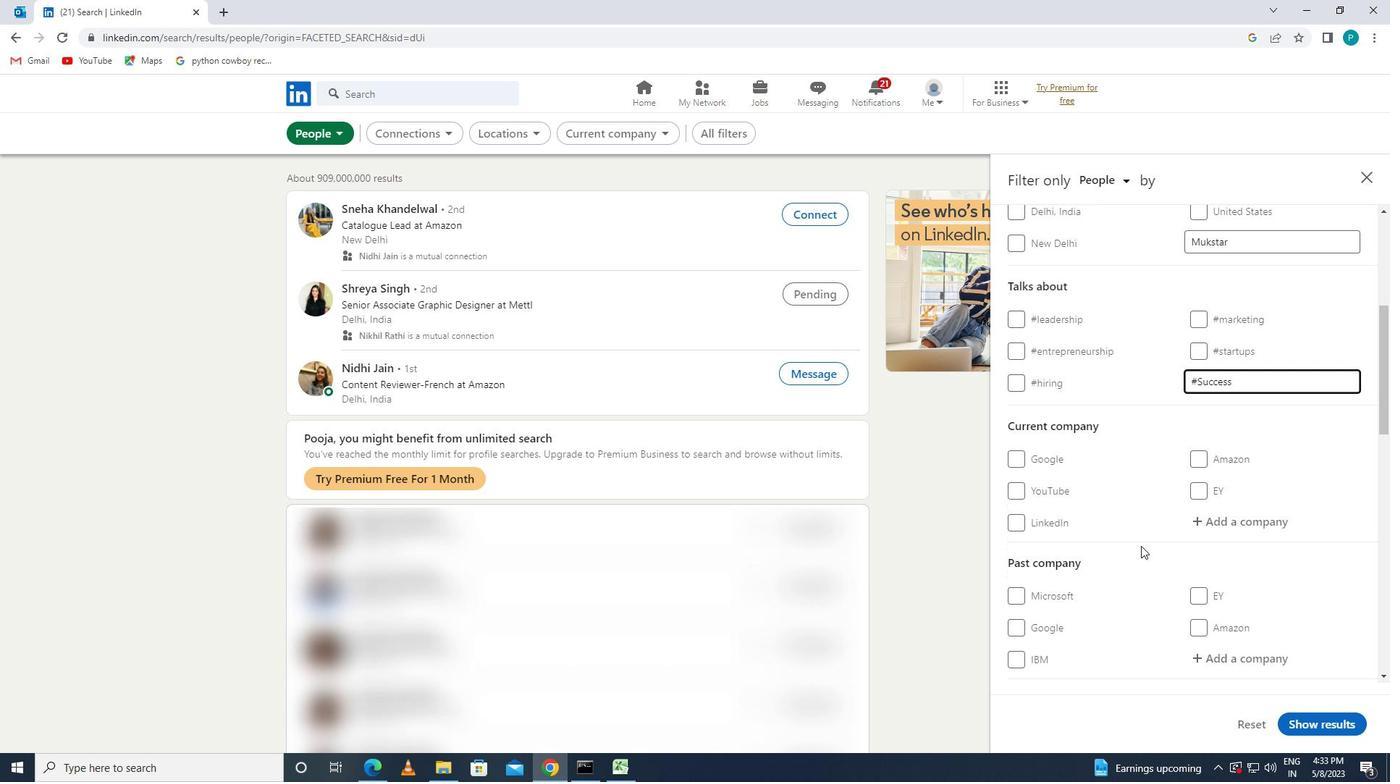 
Action: Mouse moved to (1180, 592)
Screenshot: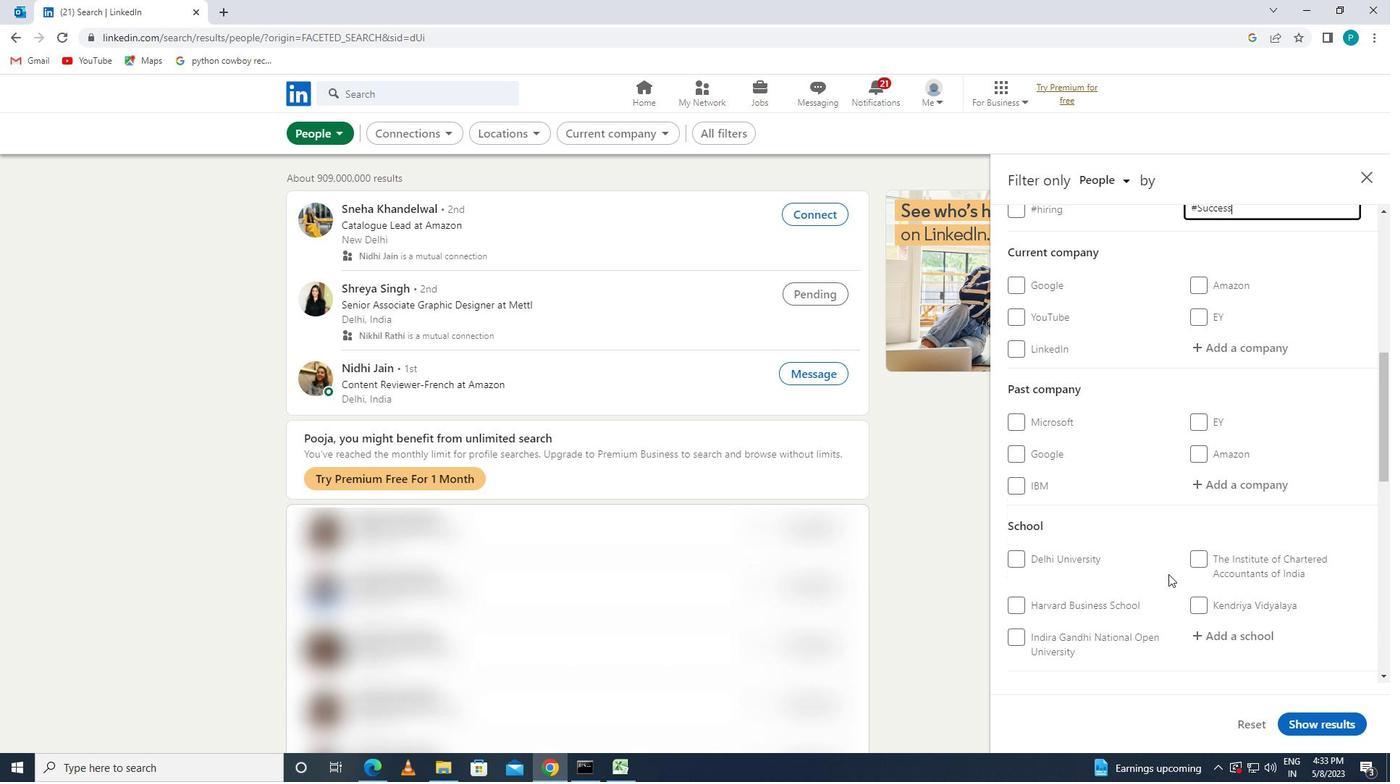 
Action: Mouse scrolled (1180, 591) with delta (0, 0)
Screenshot: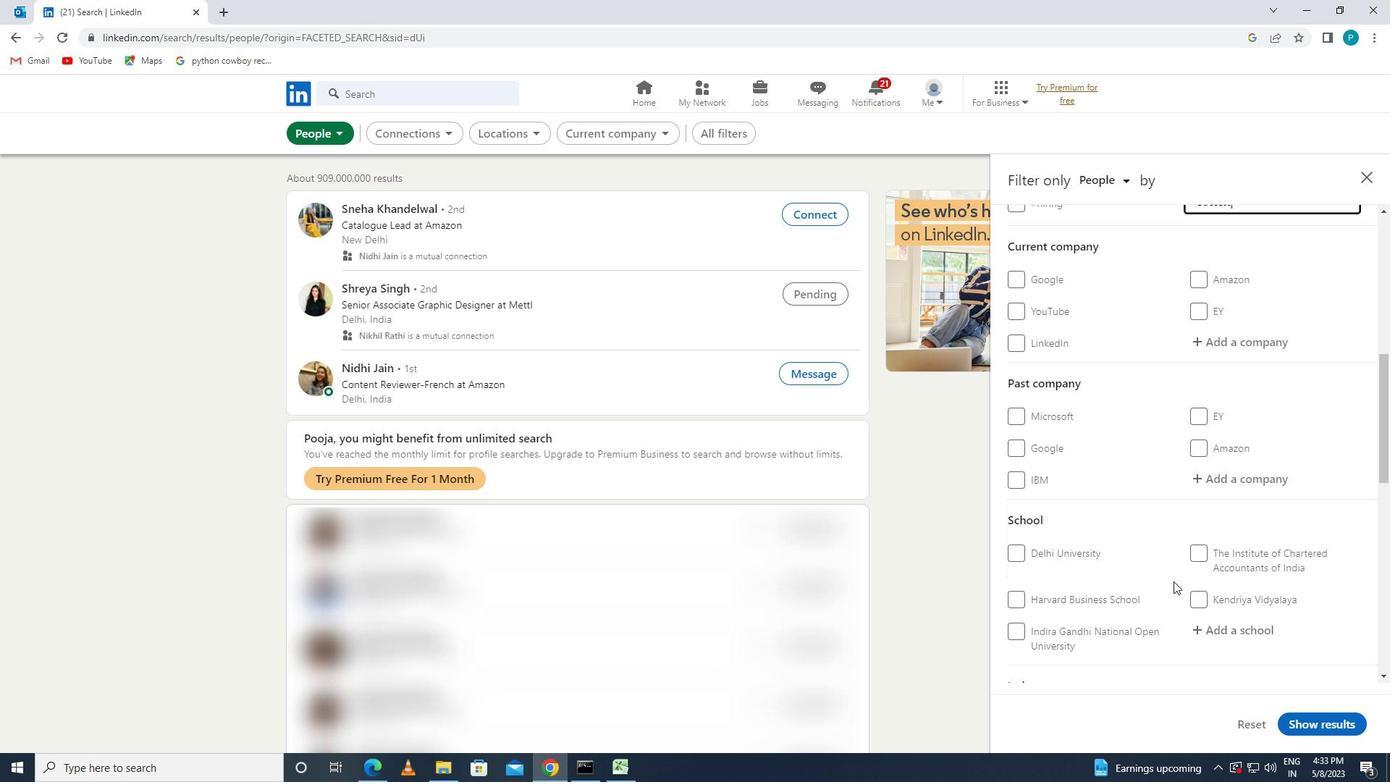
Action: Mouse scrolled (1180, 591) with delta (0, 0)
Screenshot: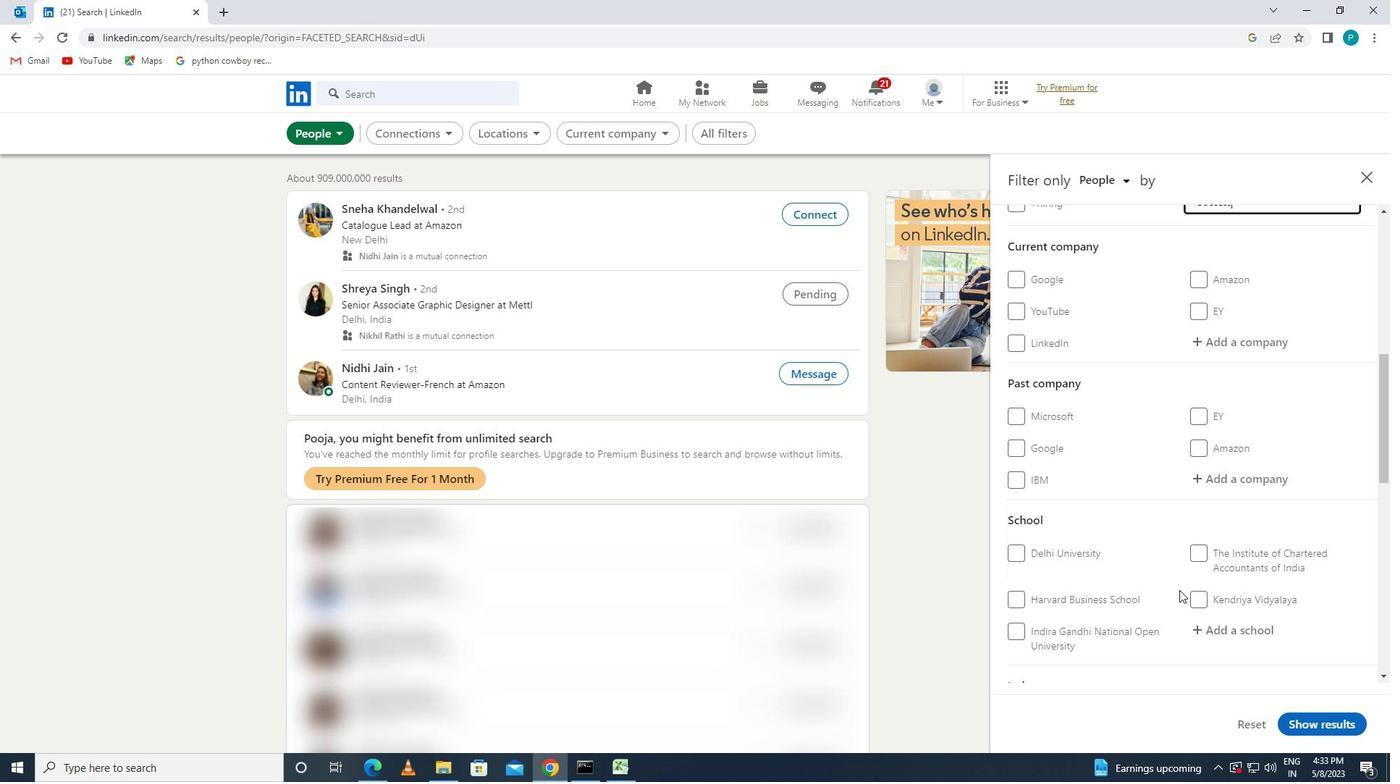 
Action: Mouse moved to (1193, 607)
Screenshot: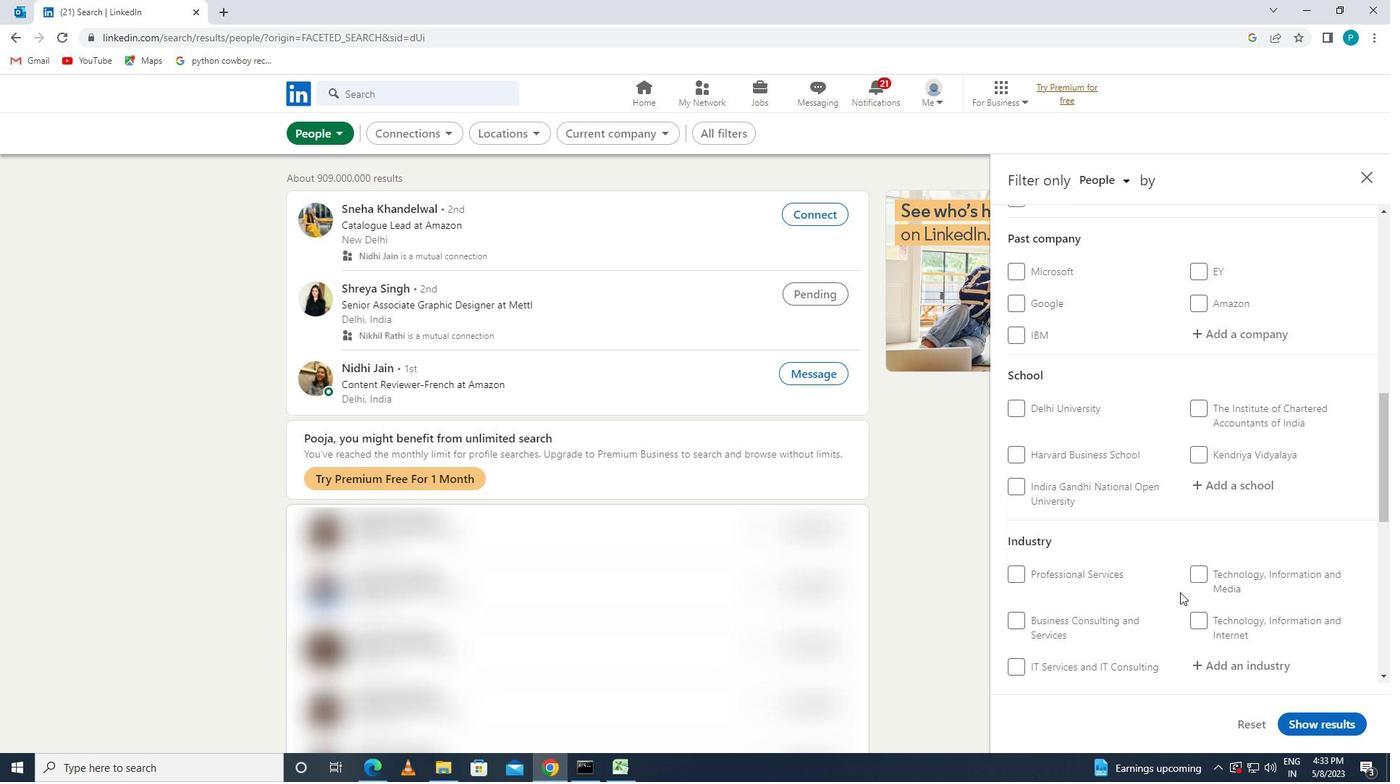
Action: Mouse scrolled (1193, 606) with delta (0, 0)
Screenshot: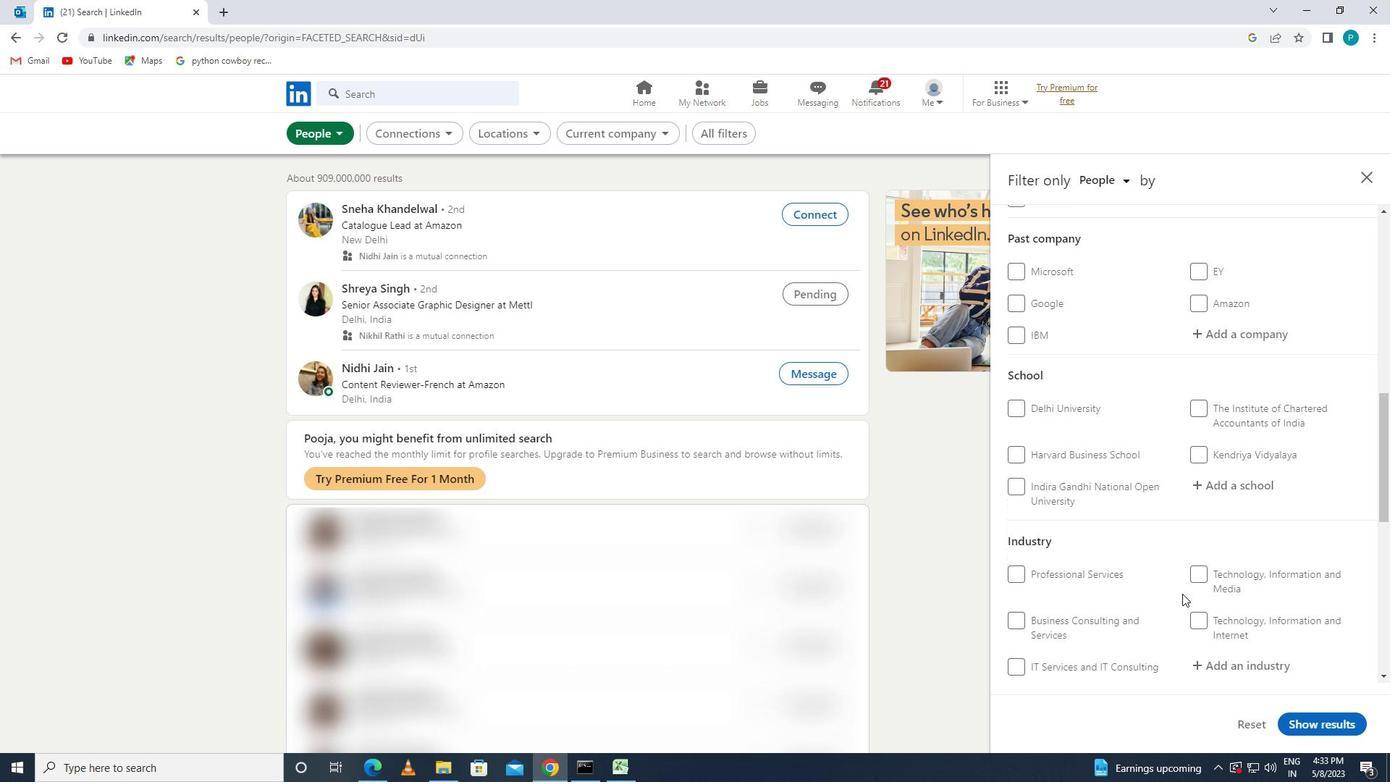 
Action: Mouse moved to (1193, 607)
Screenshot: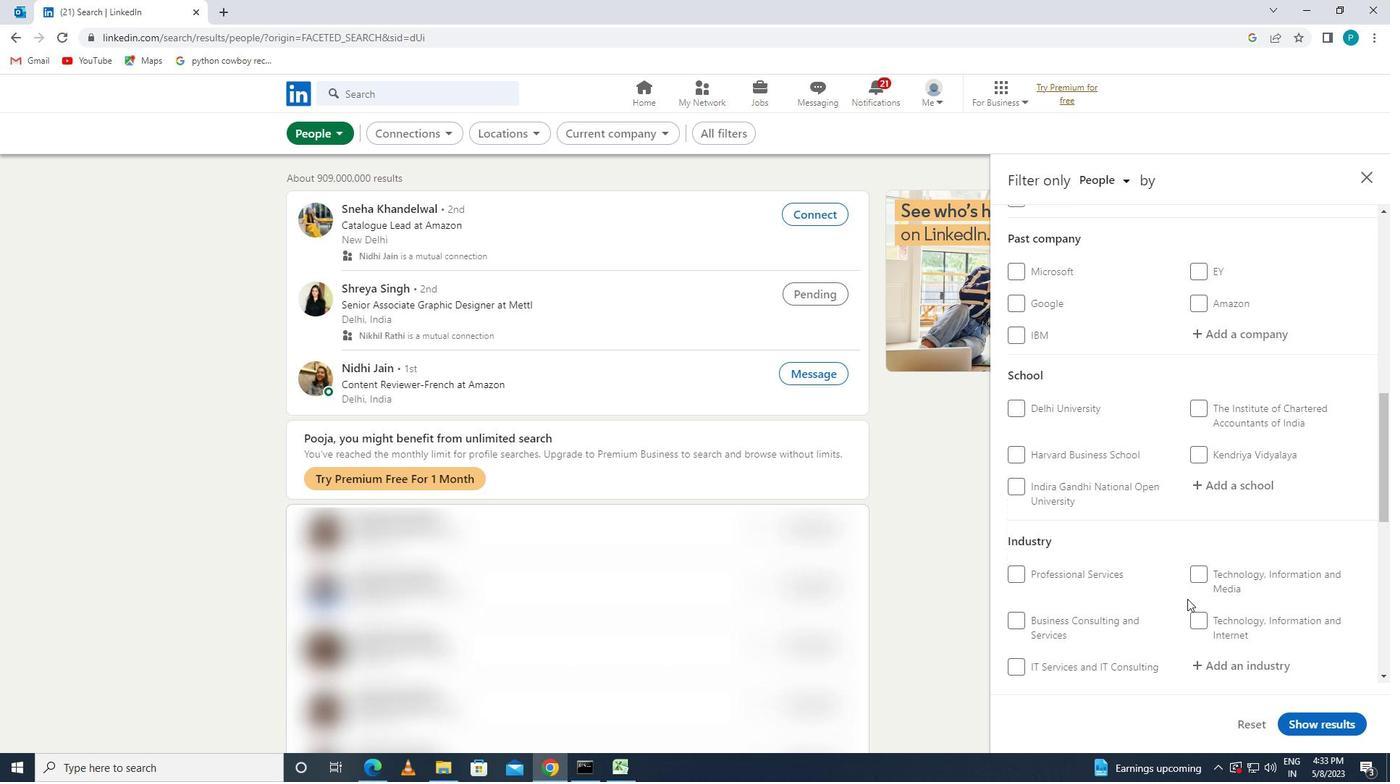
Action: Mouse scrolled (1193, 607) with delta (0, 0)
Screenshot: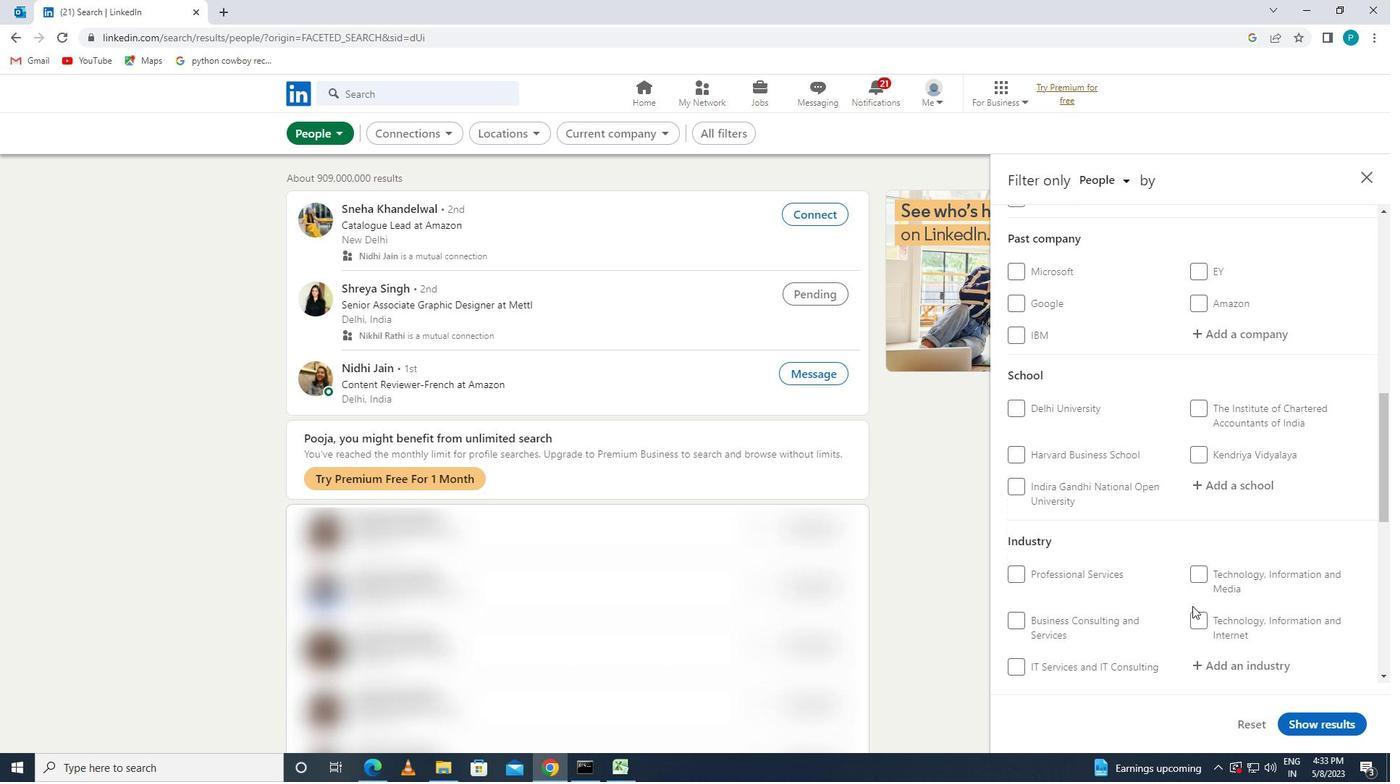 
Action: Mouse moved to (1193, 607)
Screenshot: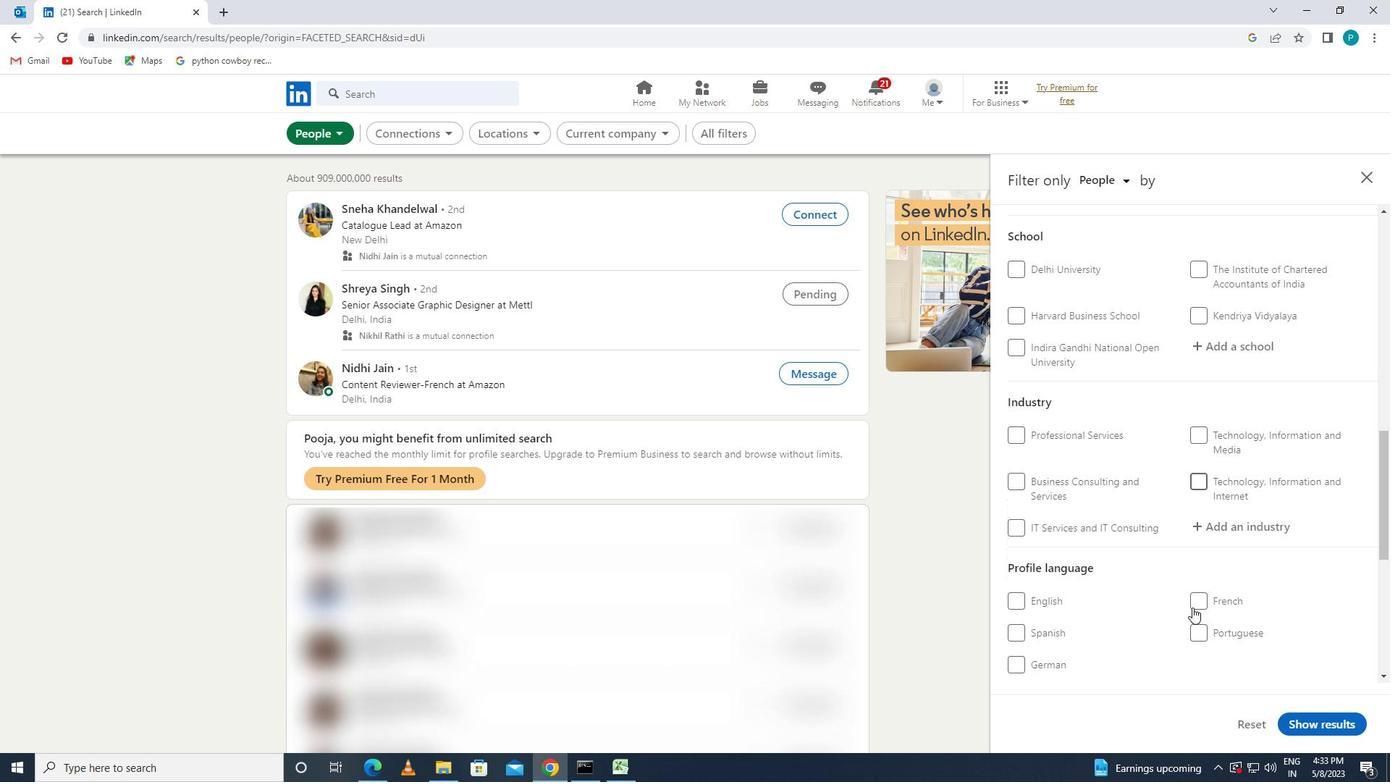 
Action: Mouse scrolled (1193, 607) with delta (0, 0)
Screenshot: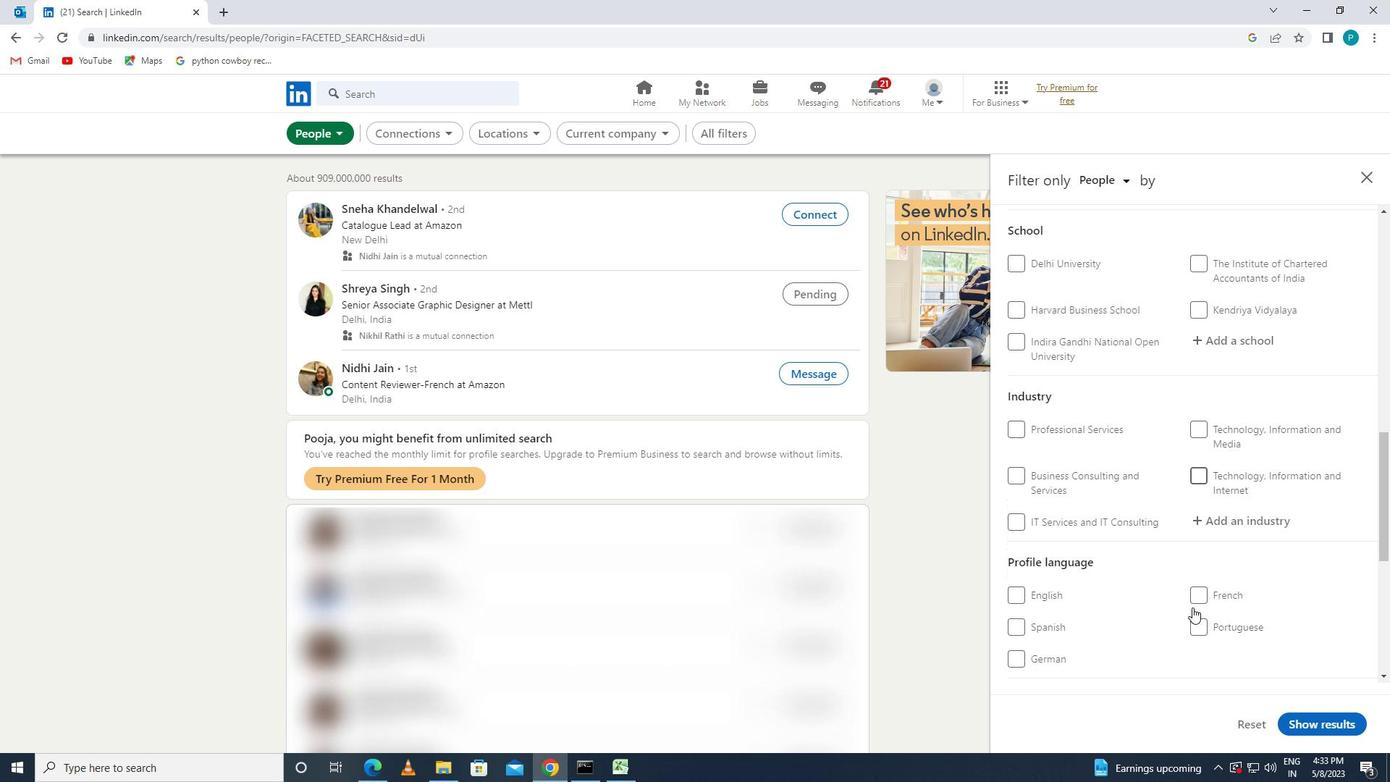 
Action: Mouse moved to (1205, 520)
Screenshot: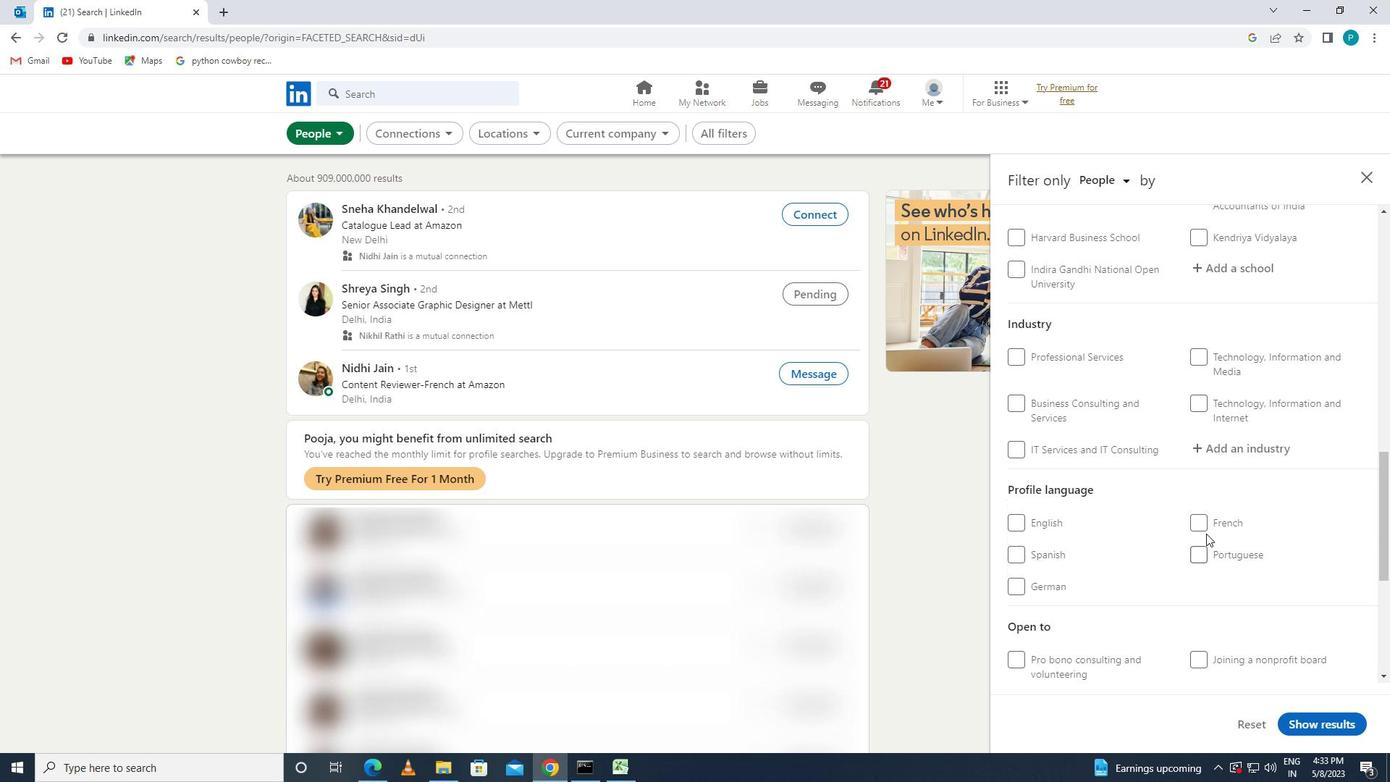 
Action: Mouse pressed left at (1205, 520)
Screenshot: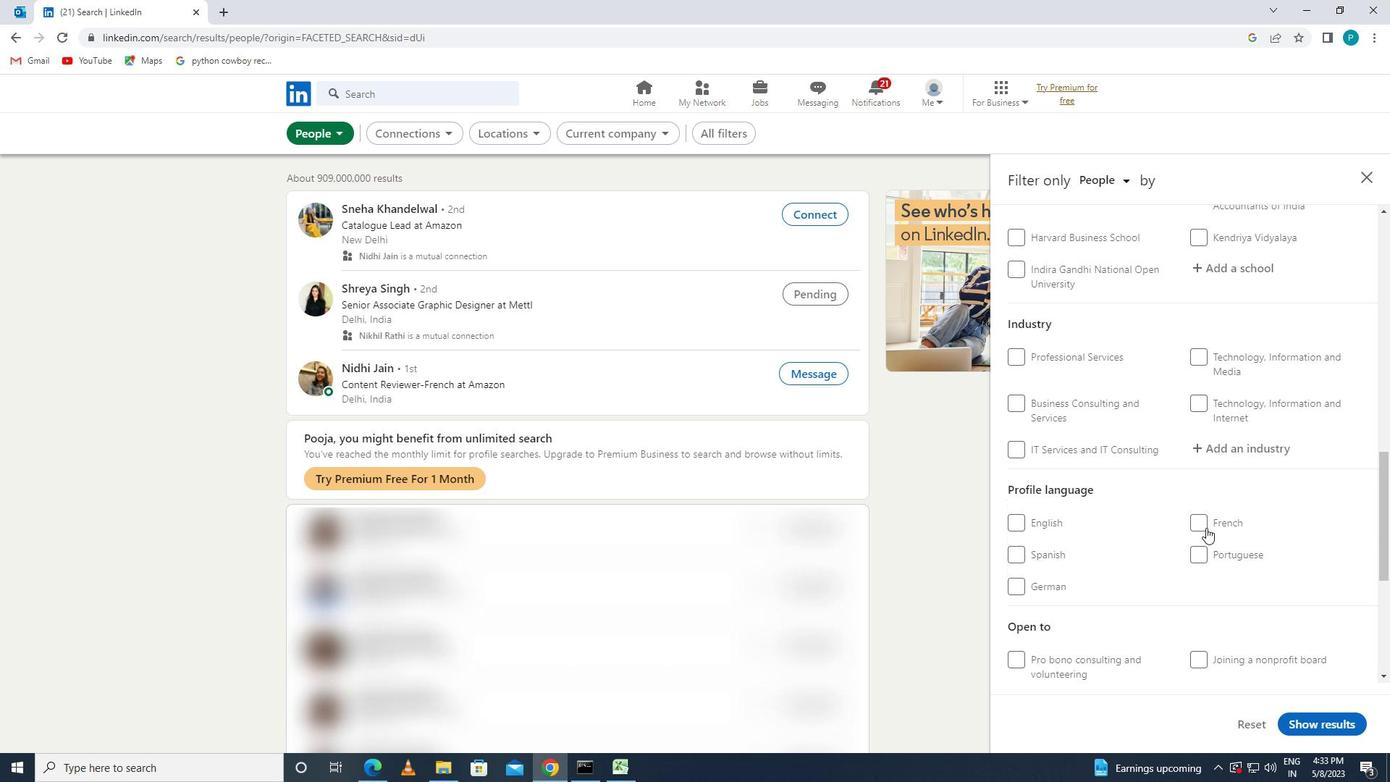 
Action: Mouse moved to (1261, 525)
Screenshot: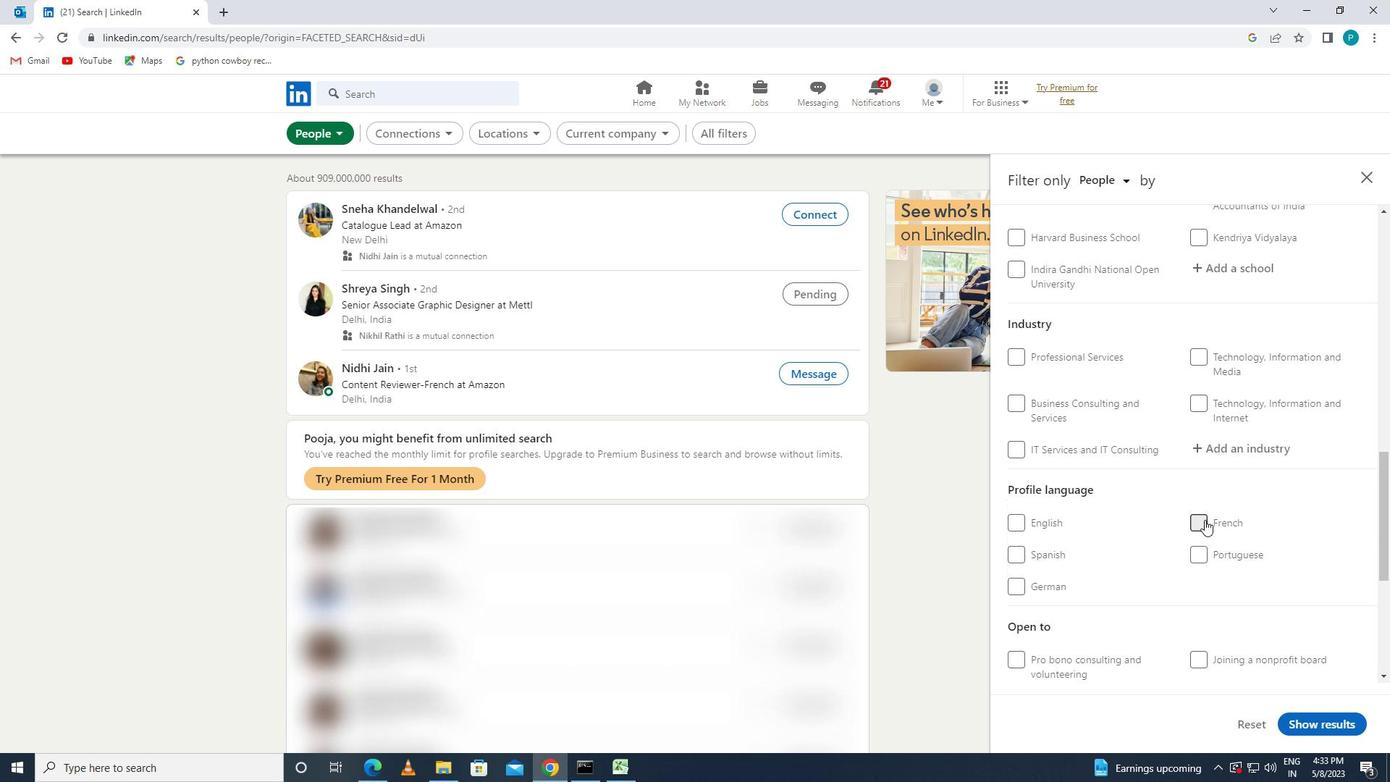 
Action: Mouse scrolled (1261, 525) with delta (0, 0)
Screenshot: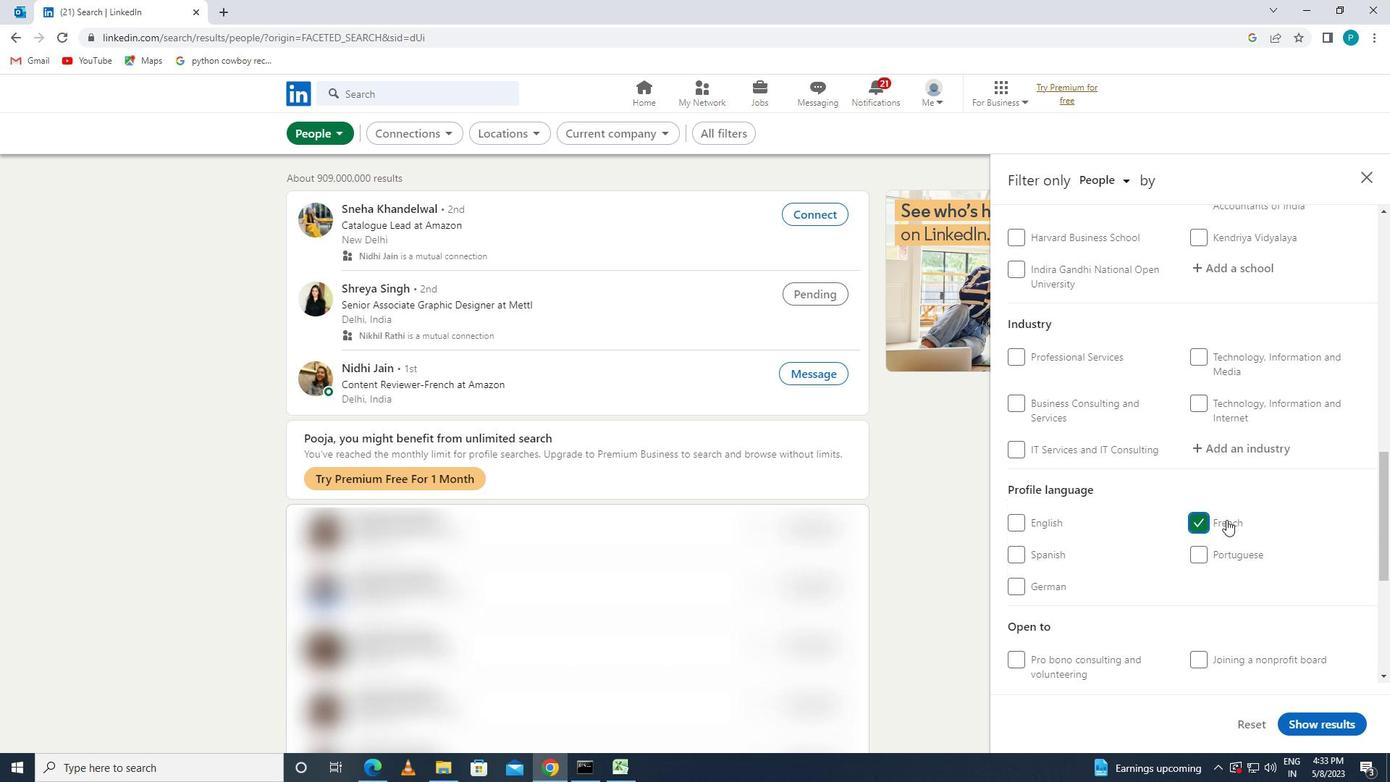 
Action: Mouse moved to (1261, 525)
Screenshot: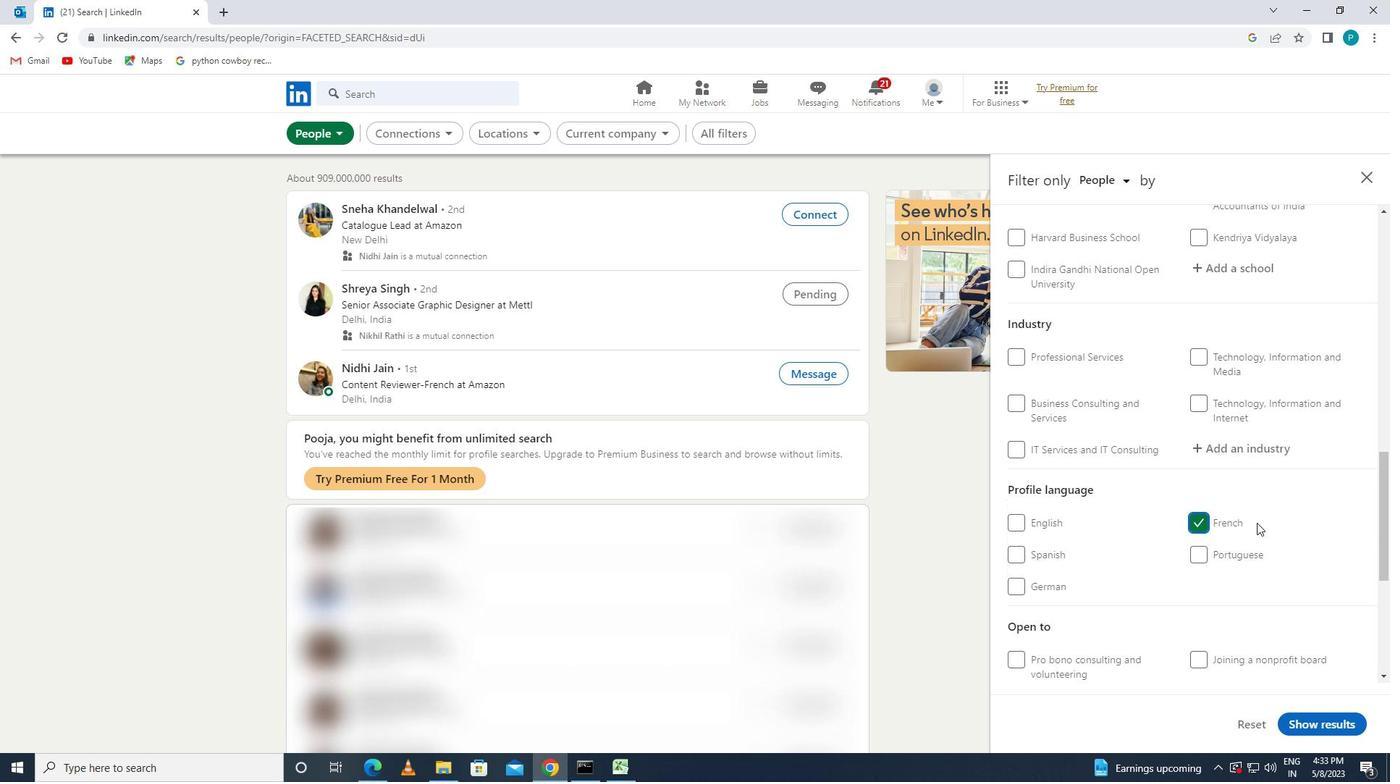 
Action: Mouse scrolled (1261, 525) with delta (0, 0)
Screenshot: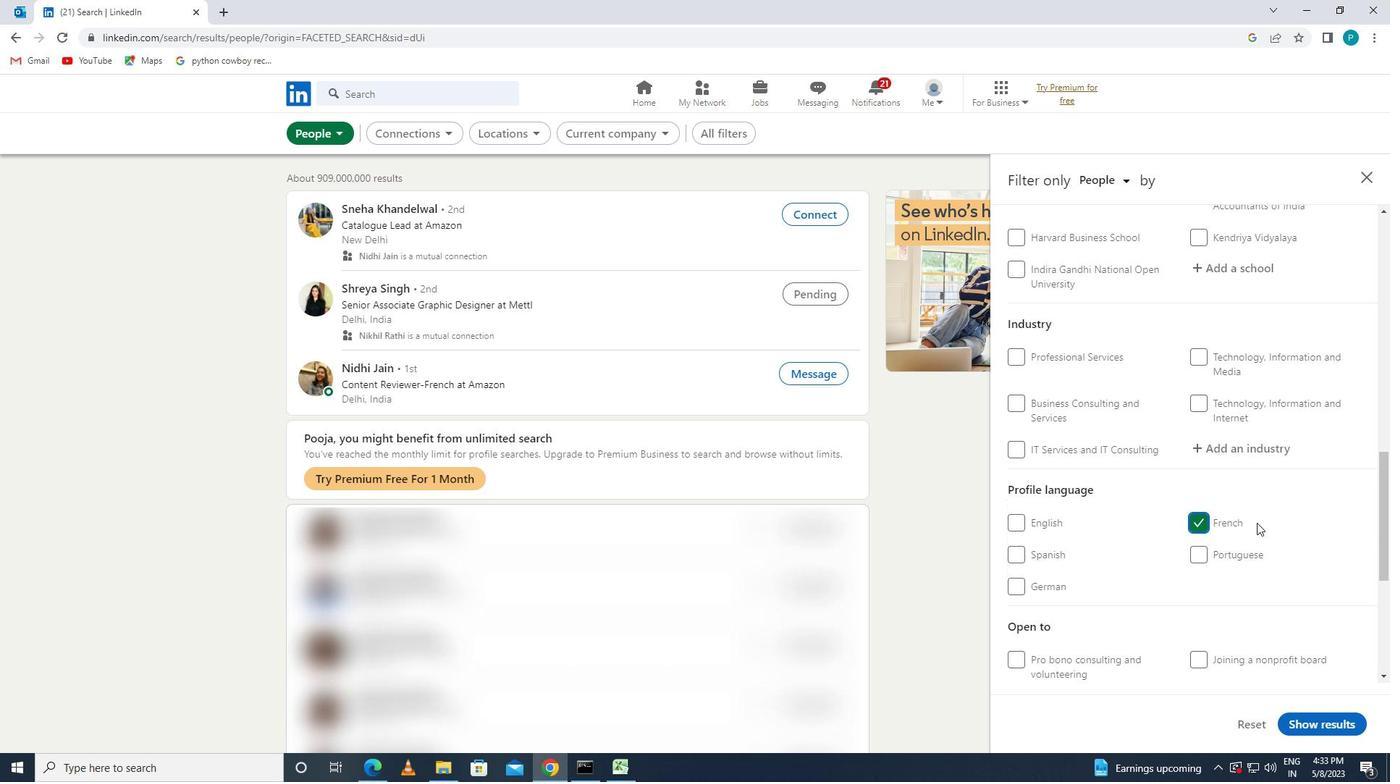 
Action: Mouse moved to (1261, 525)
Screenshot: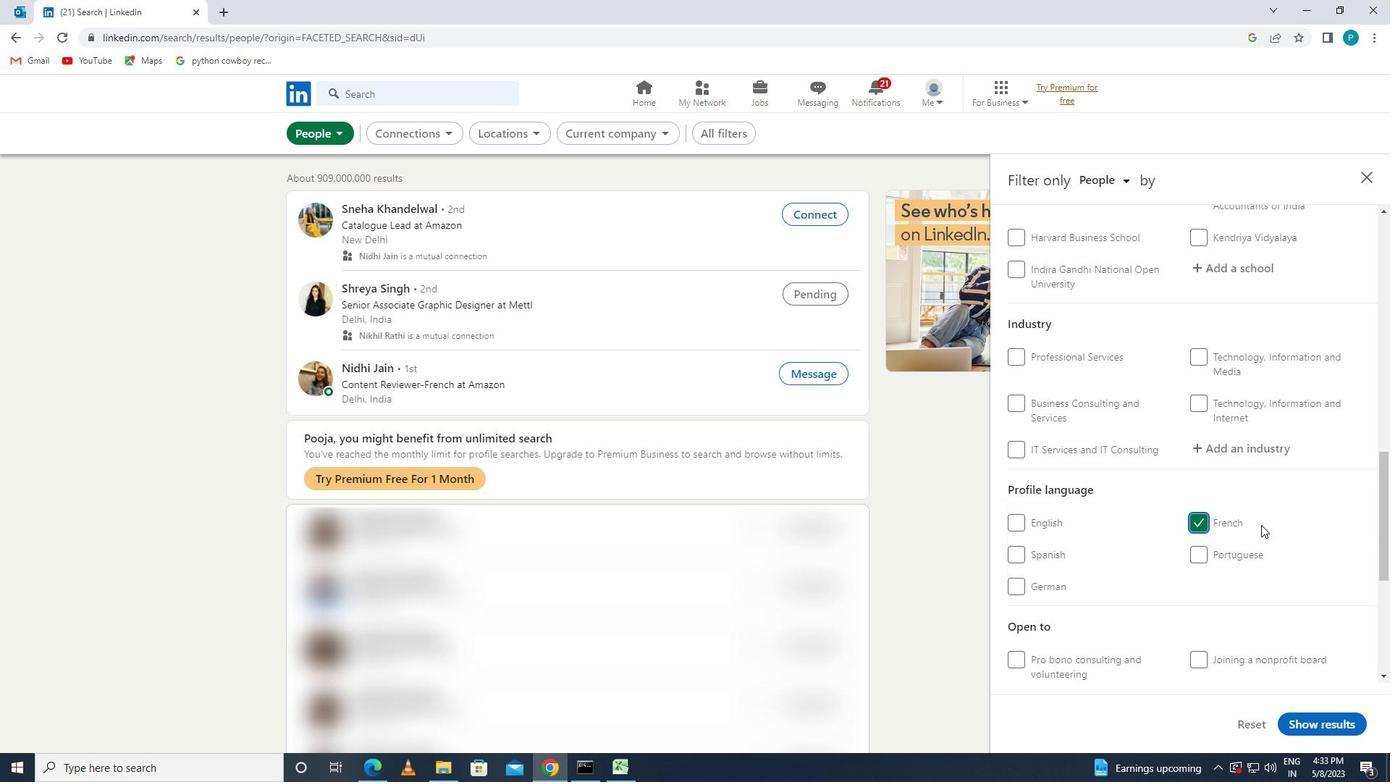 
Action: Mouse scrolled (1261, 525) with delta (0, 0)
Screenshot: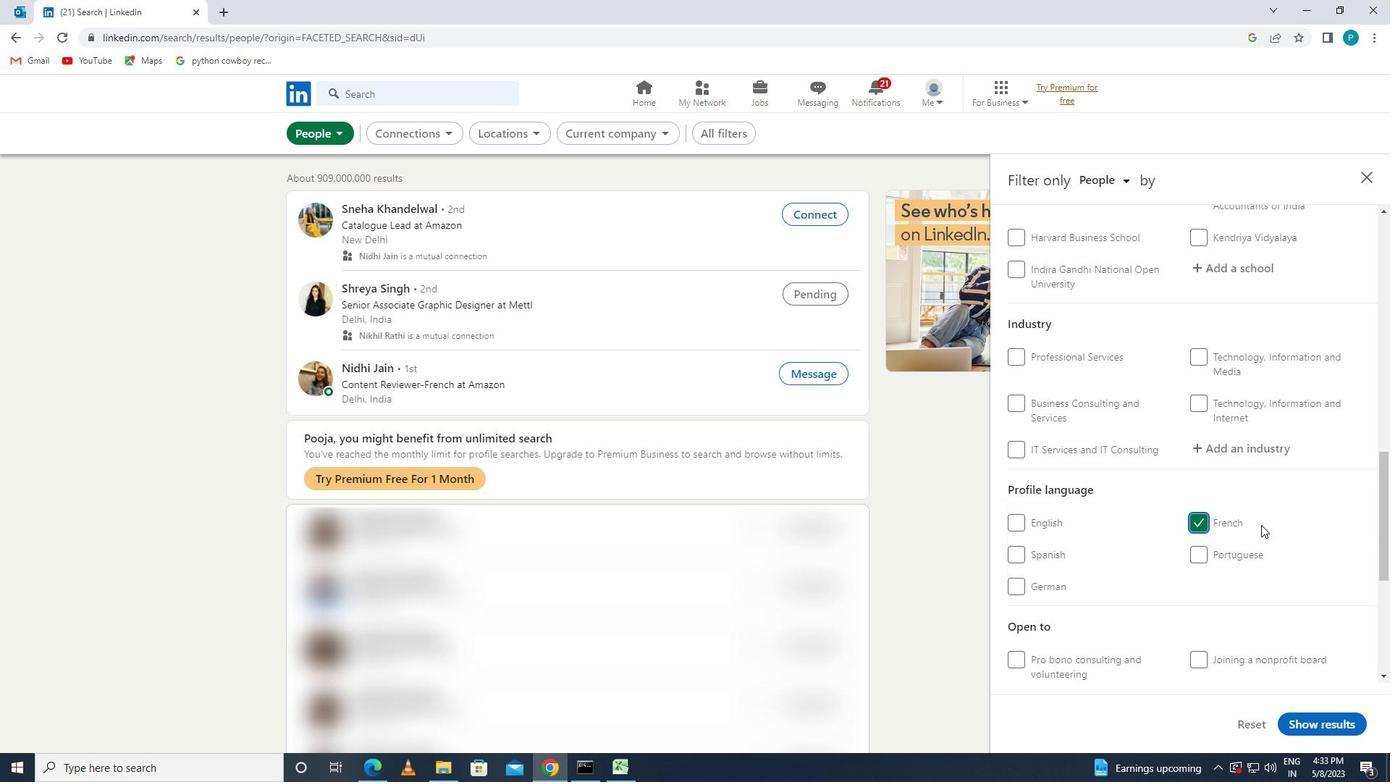 
Action: Mouse scrolled (1261, 525) with delta (0, 0)
Screenshot: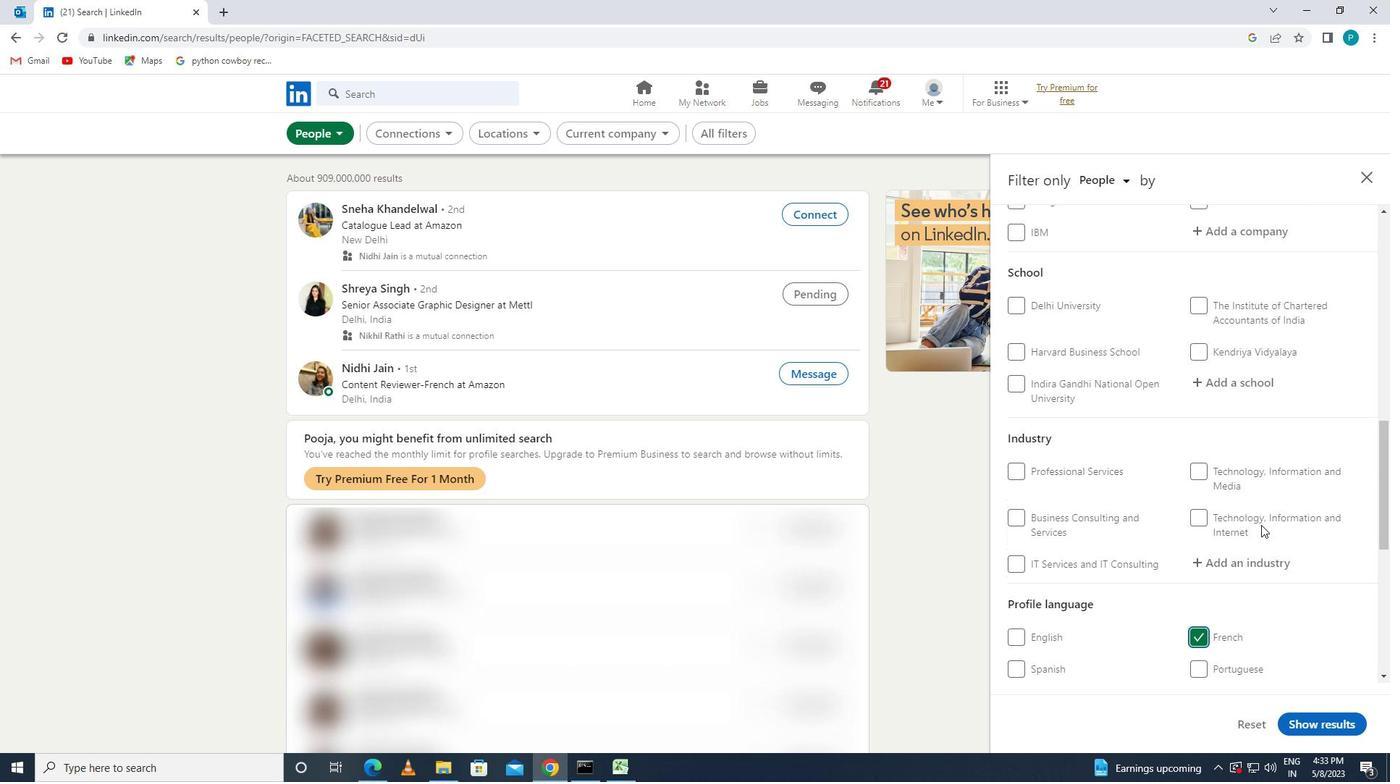 
Action: Mouse moved to (1261, 524)
Screenshot: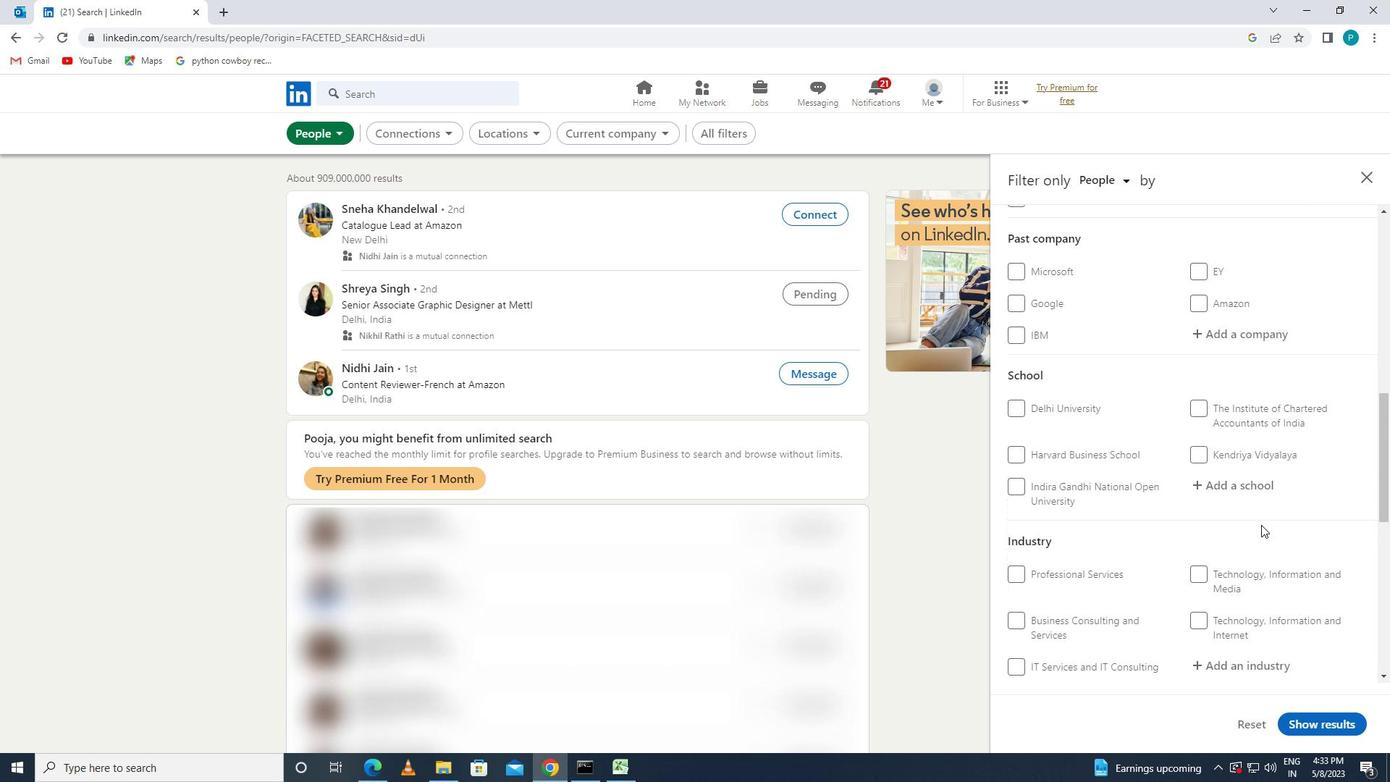 
Action: Mouse scrolled (1261, 525) with delta (0, 0)
Screenshot: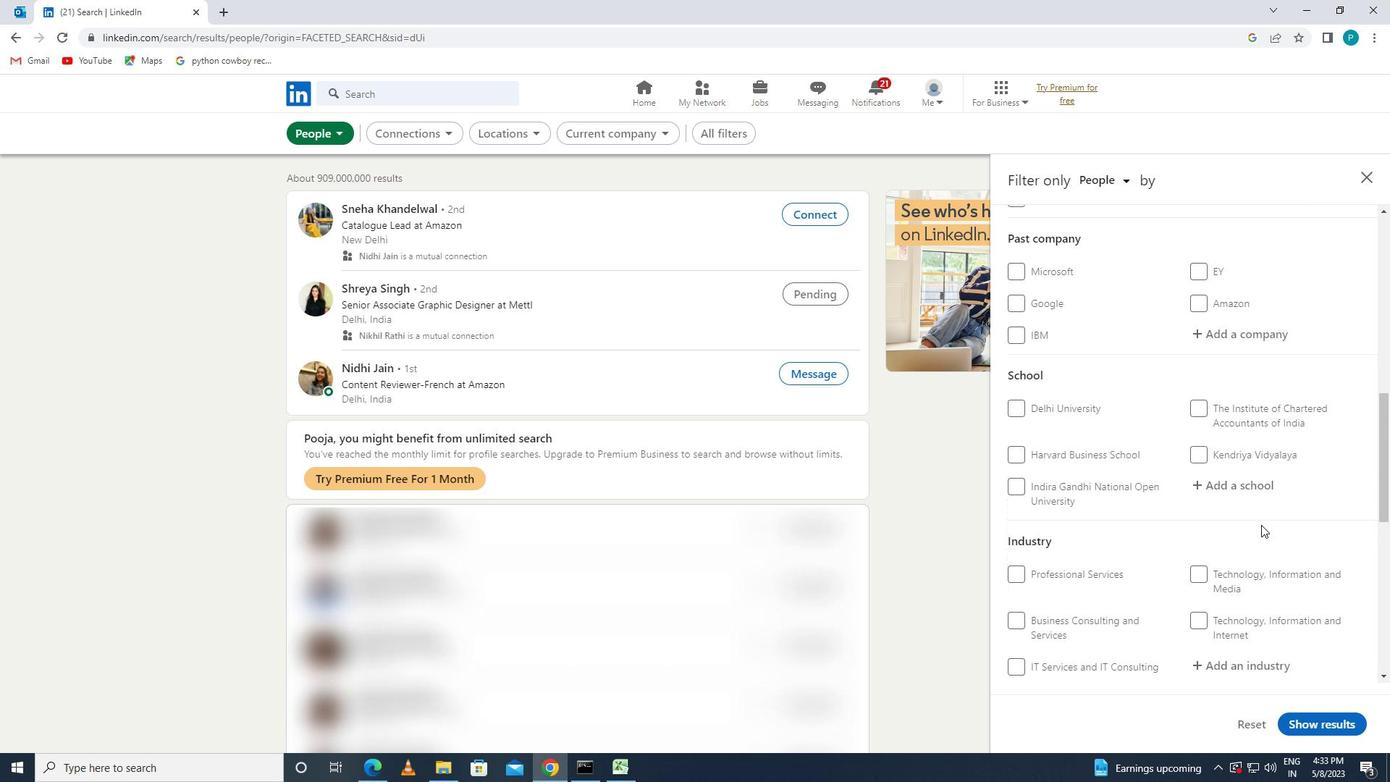 
Action: Mouse moved to (1261, 523)
Screenshot: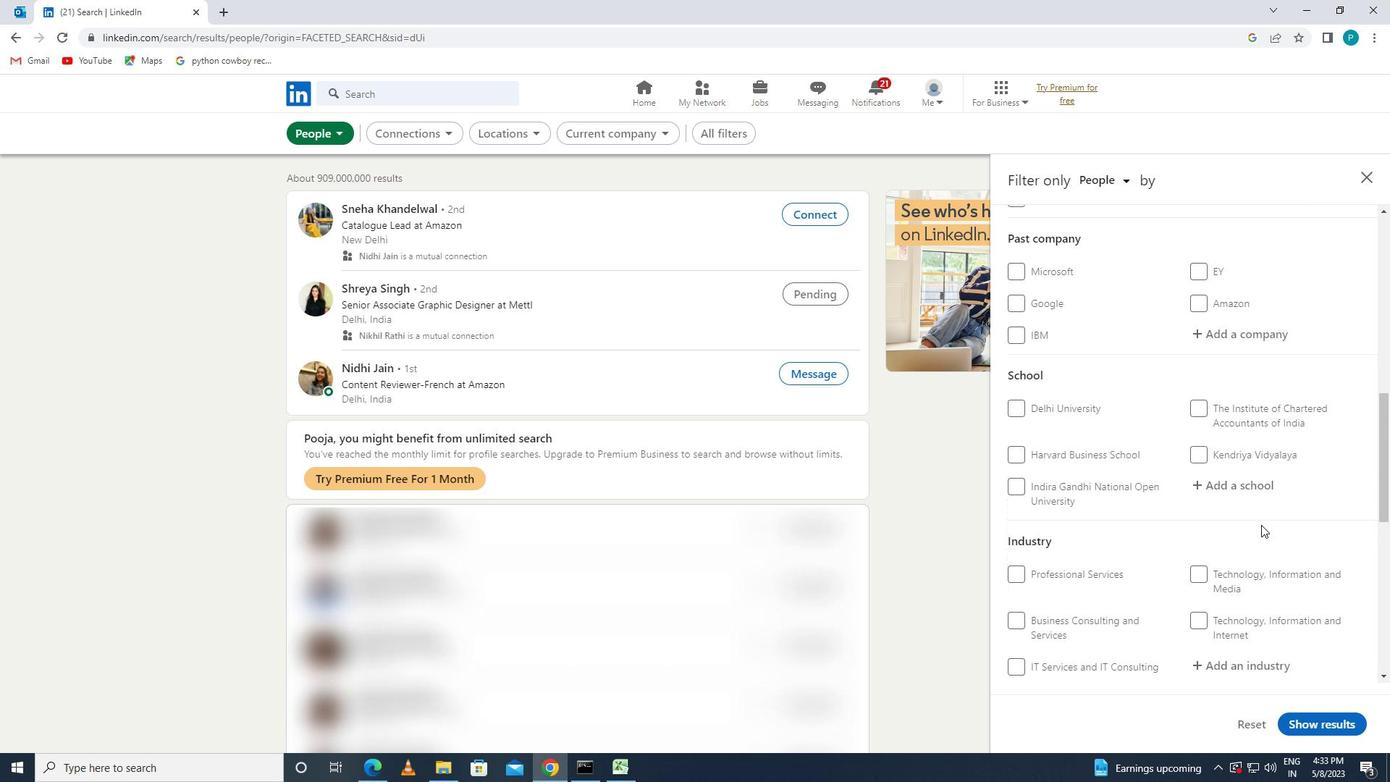 
Action: Mouse scrolled (1261, 524) with delta (0, 0)
Screenshot: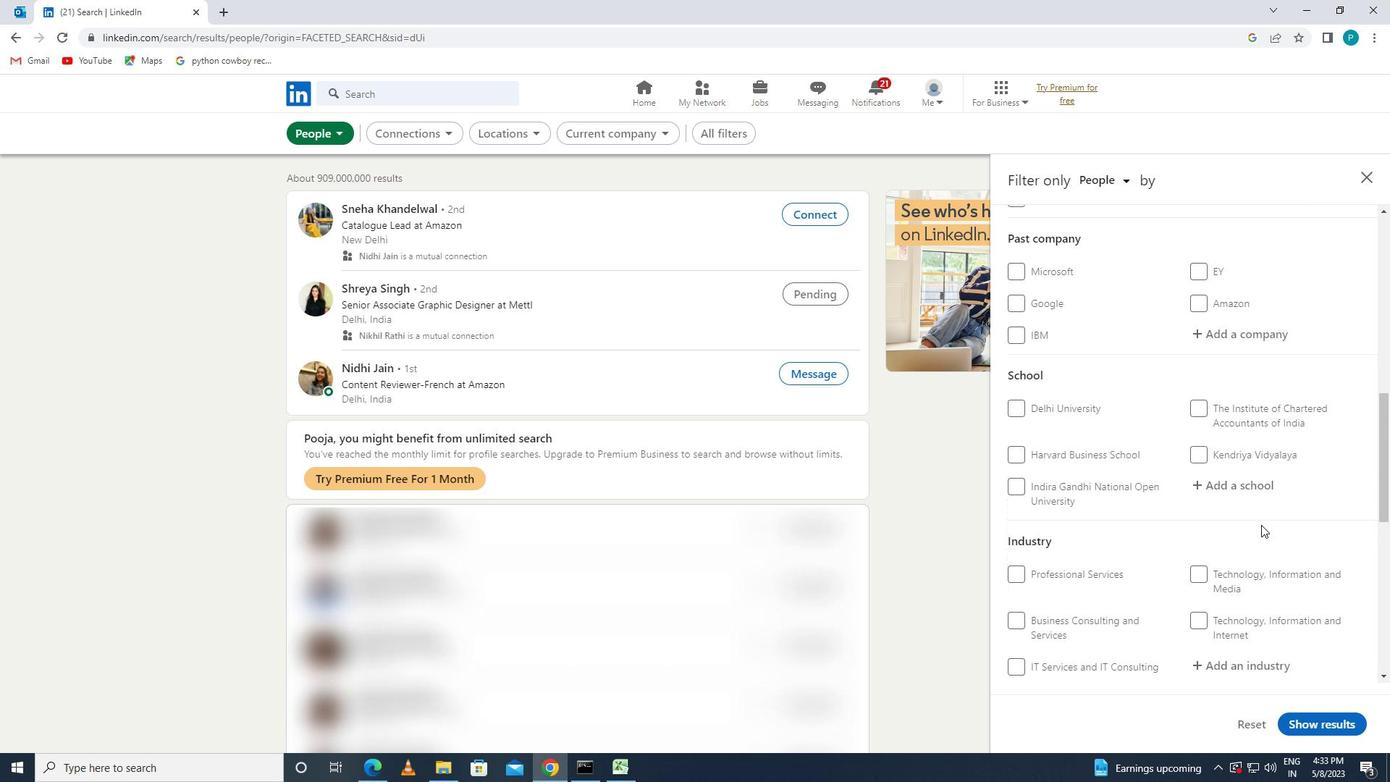 
Action: Mouse moved to (1235, 412)
Screenshot: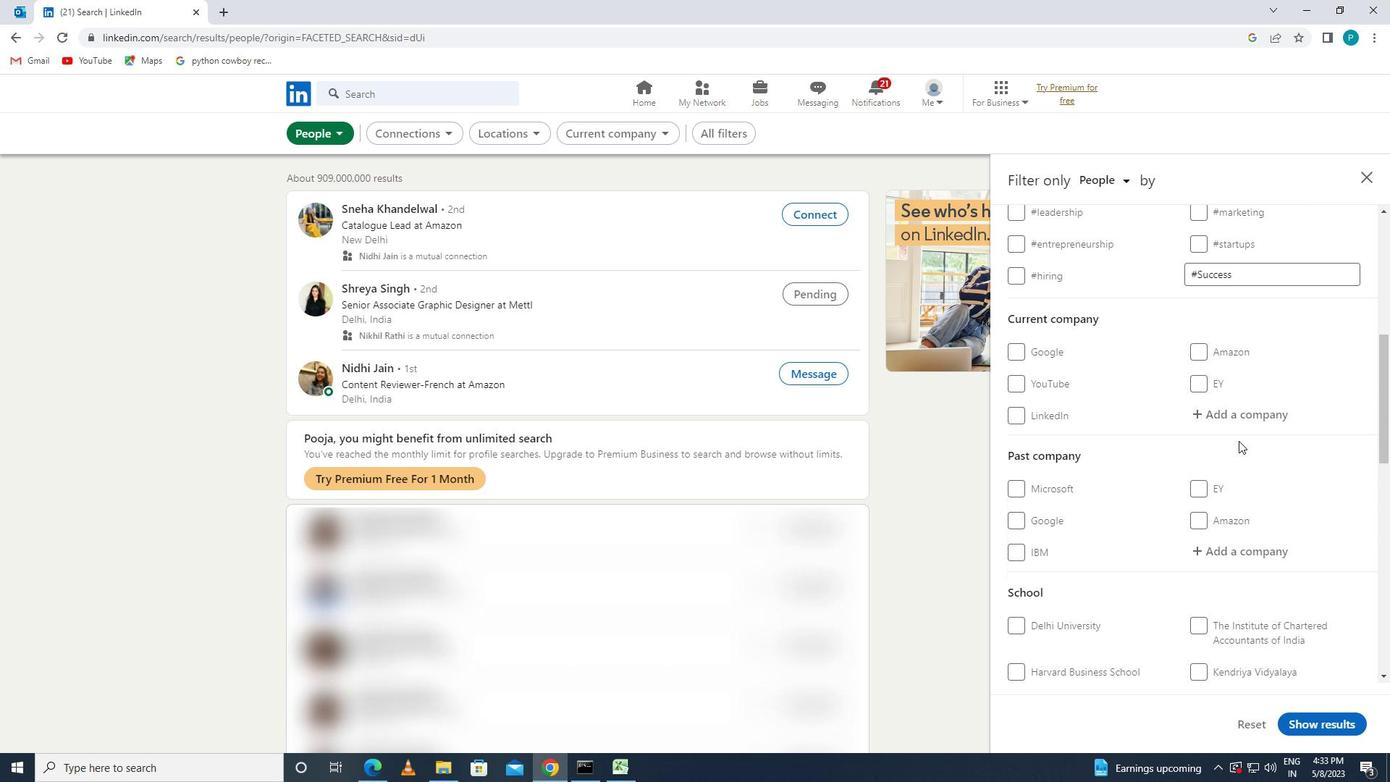 
Action: Mouse pressed left at (1235, 412)
Screenshot: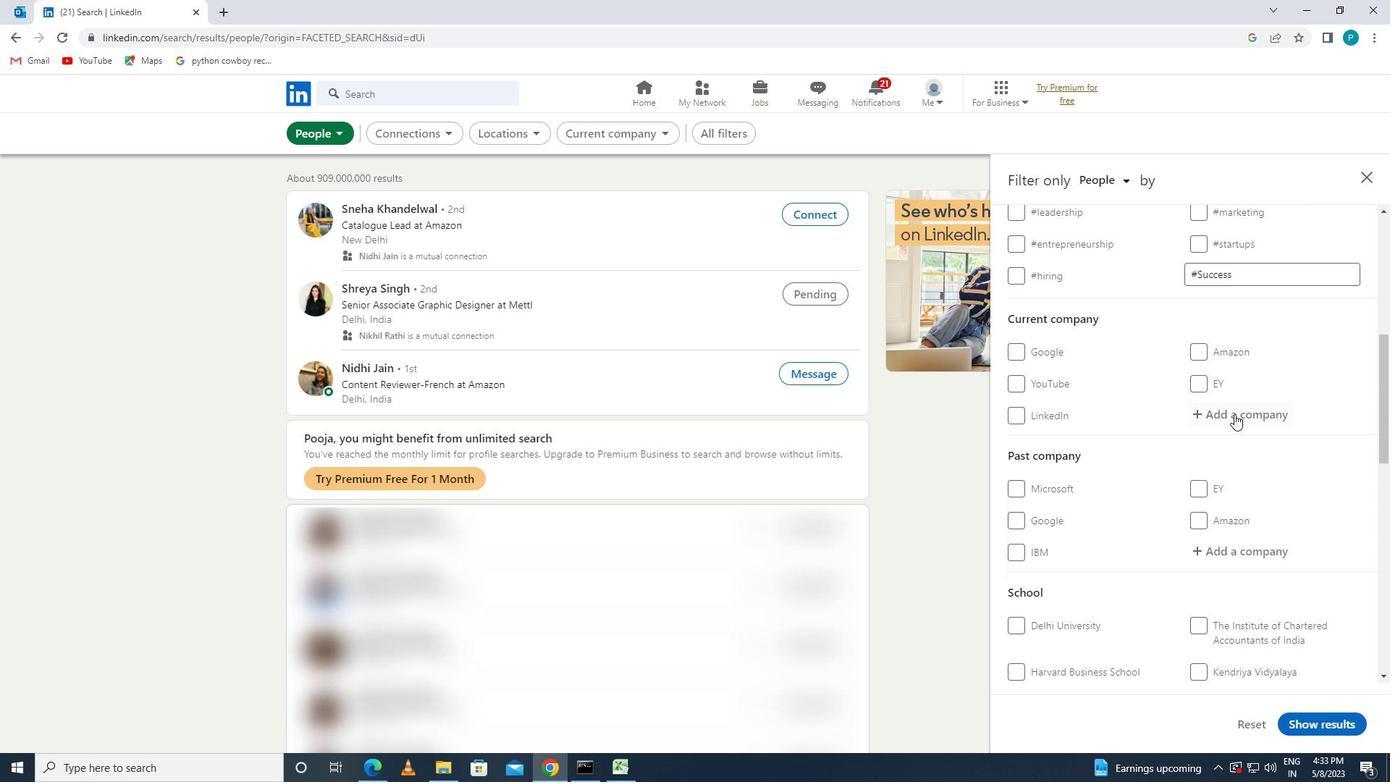 
Action: Key pressed <Key.caps_lock>A<Key.caps_lock>DITYA
Screenshot: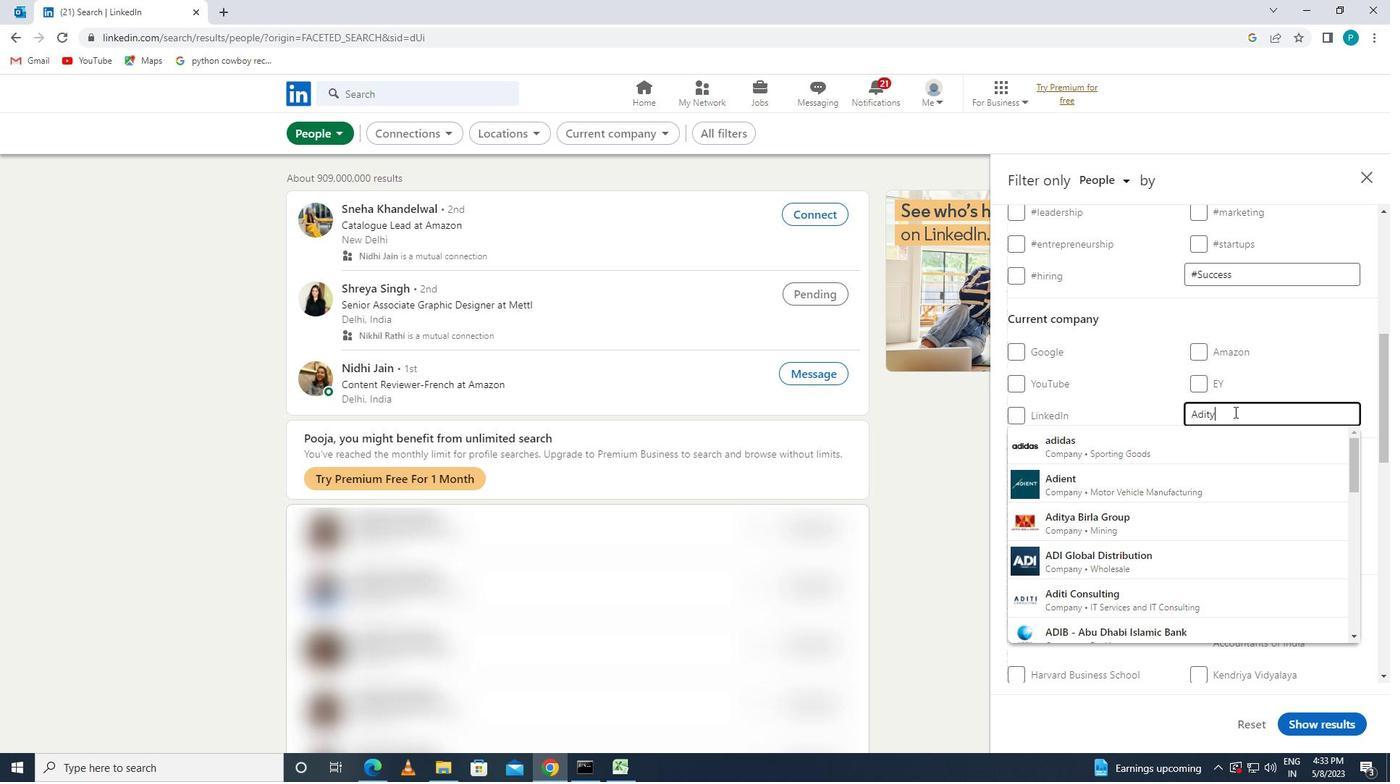 
Action: Mouse moved to (1225, 498)
Screenshot: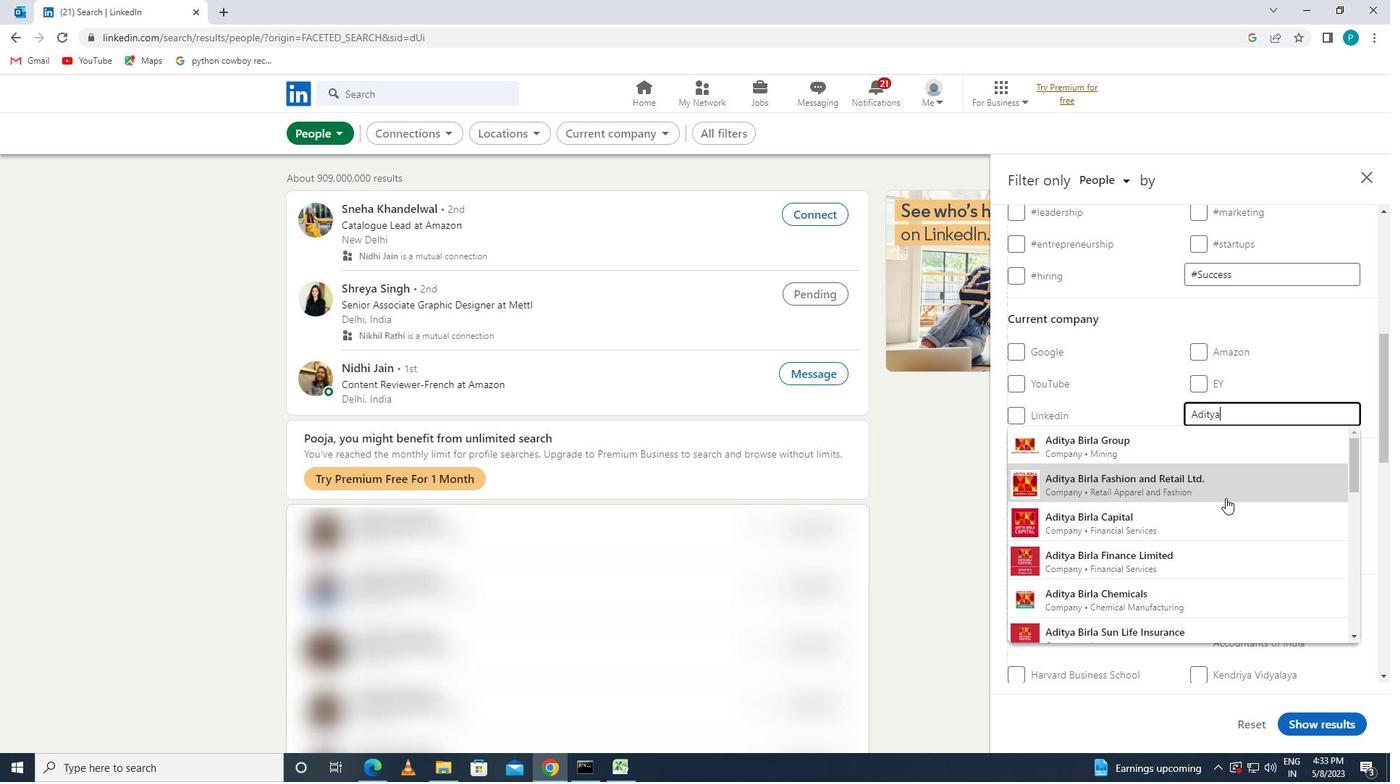 
Action: Mouse scrolled (1225, 497) with delta (0, 0)
Screenshot: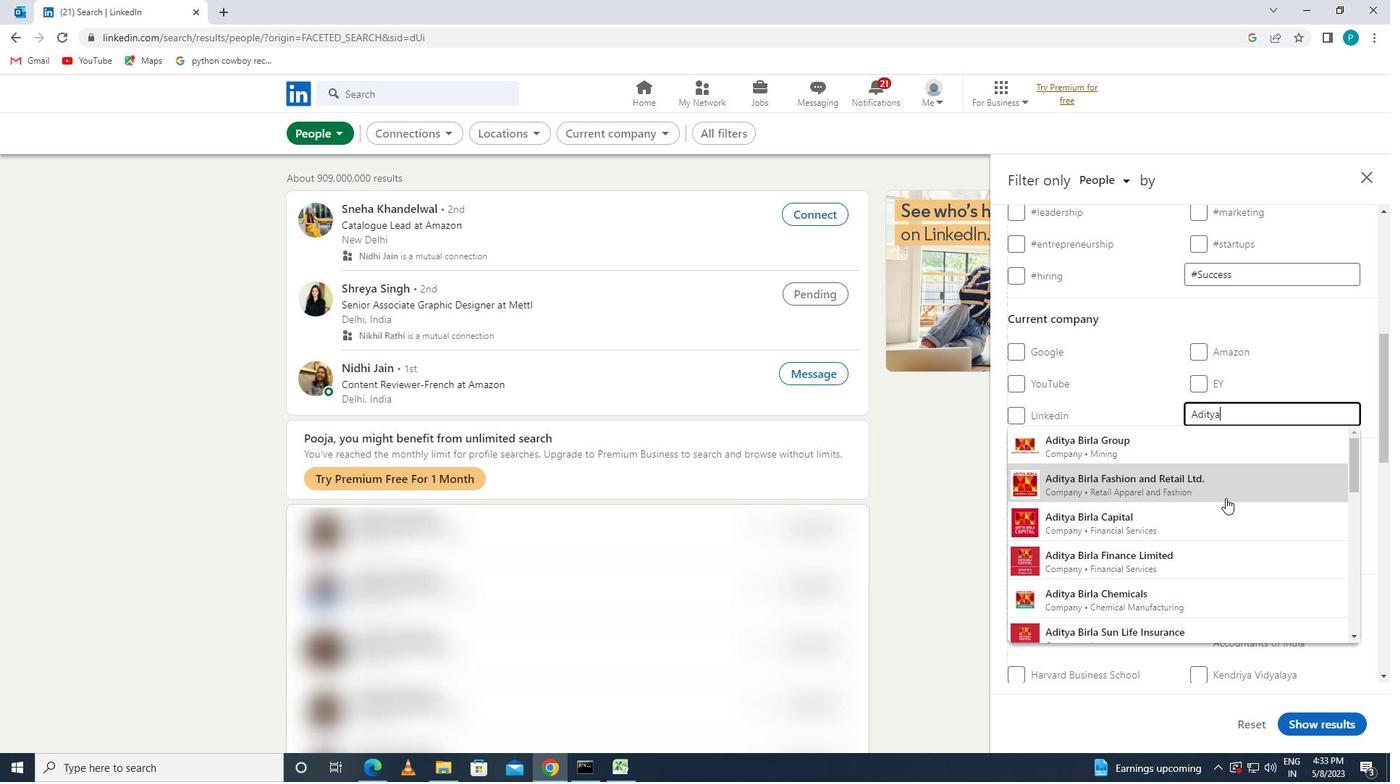 
Action: Mouse moved to (1190, 567)
Screenshot: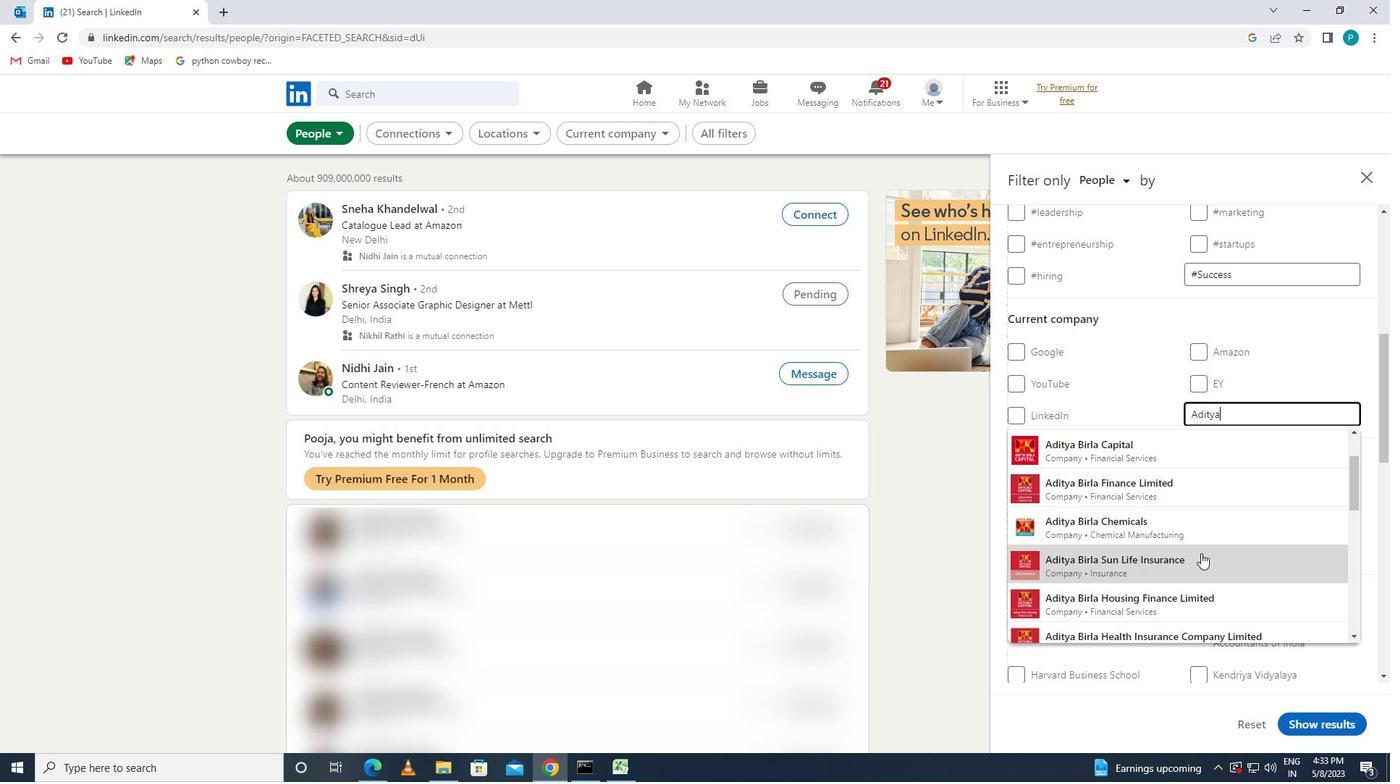 
Action: Mouse pressed left at (1190, 567)
Screenshot: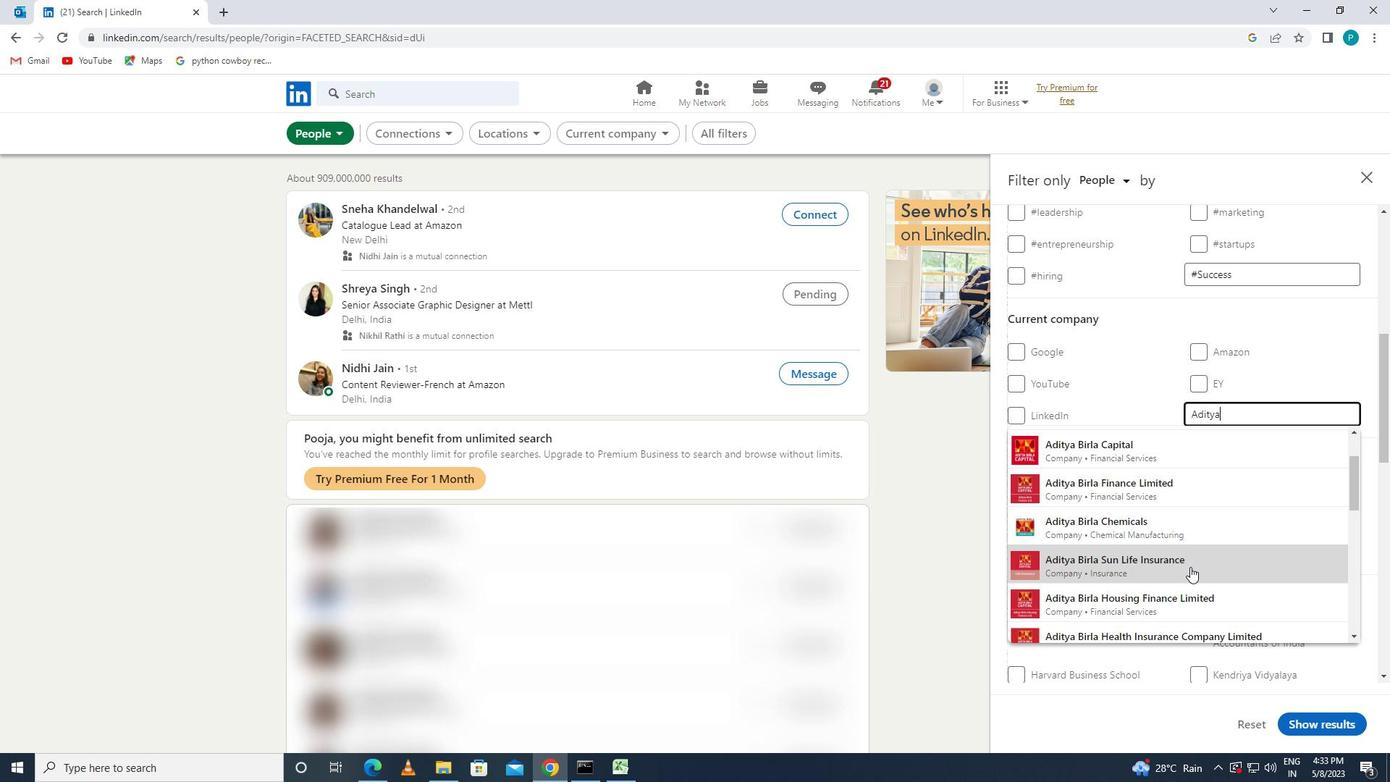 
Action: Mouse moved to (1190, 558)
Screenshot: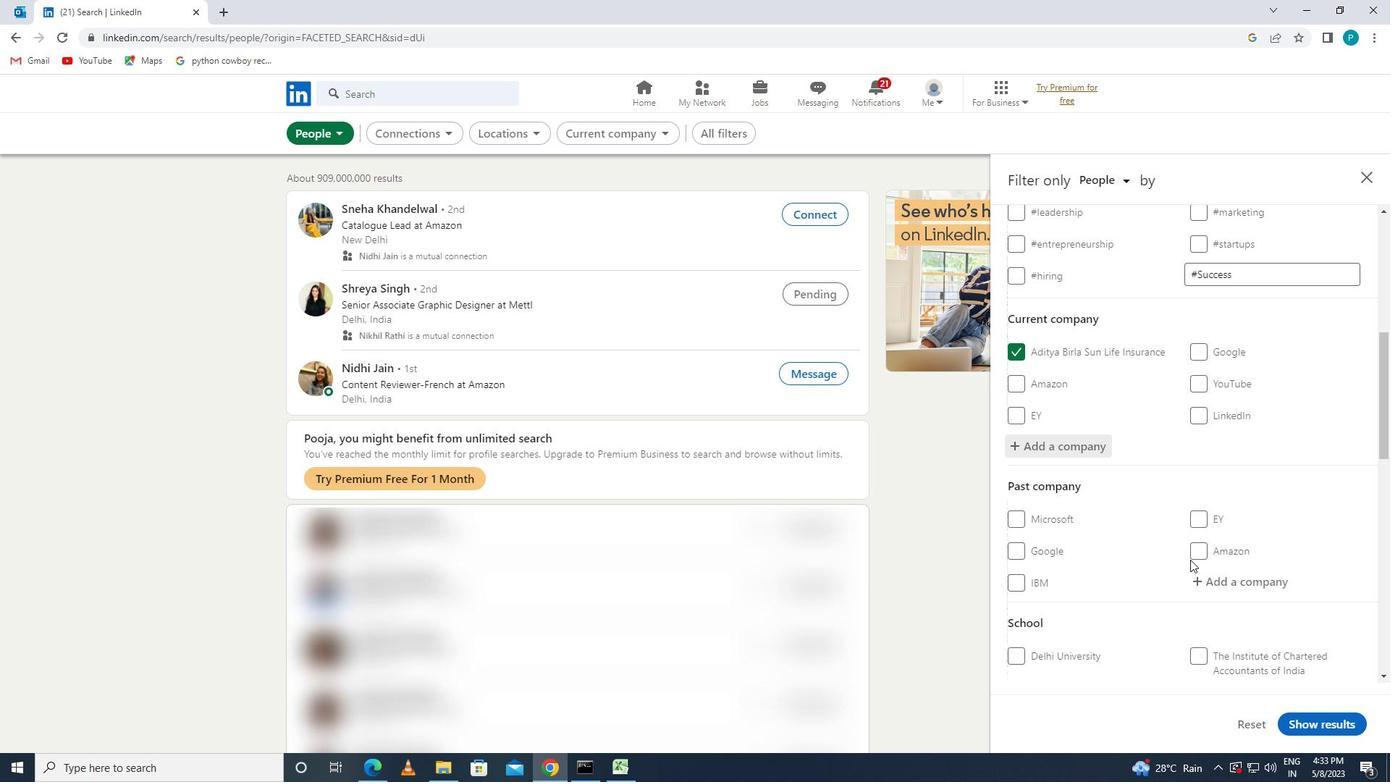 
Action: Mouse scrolled (1190, 557) with delta (0, 0)
Screenshot: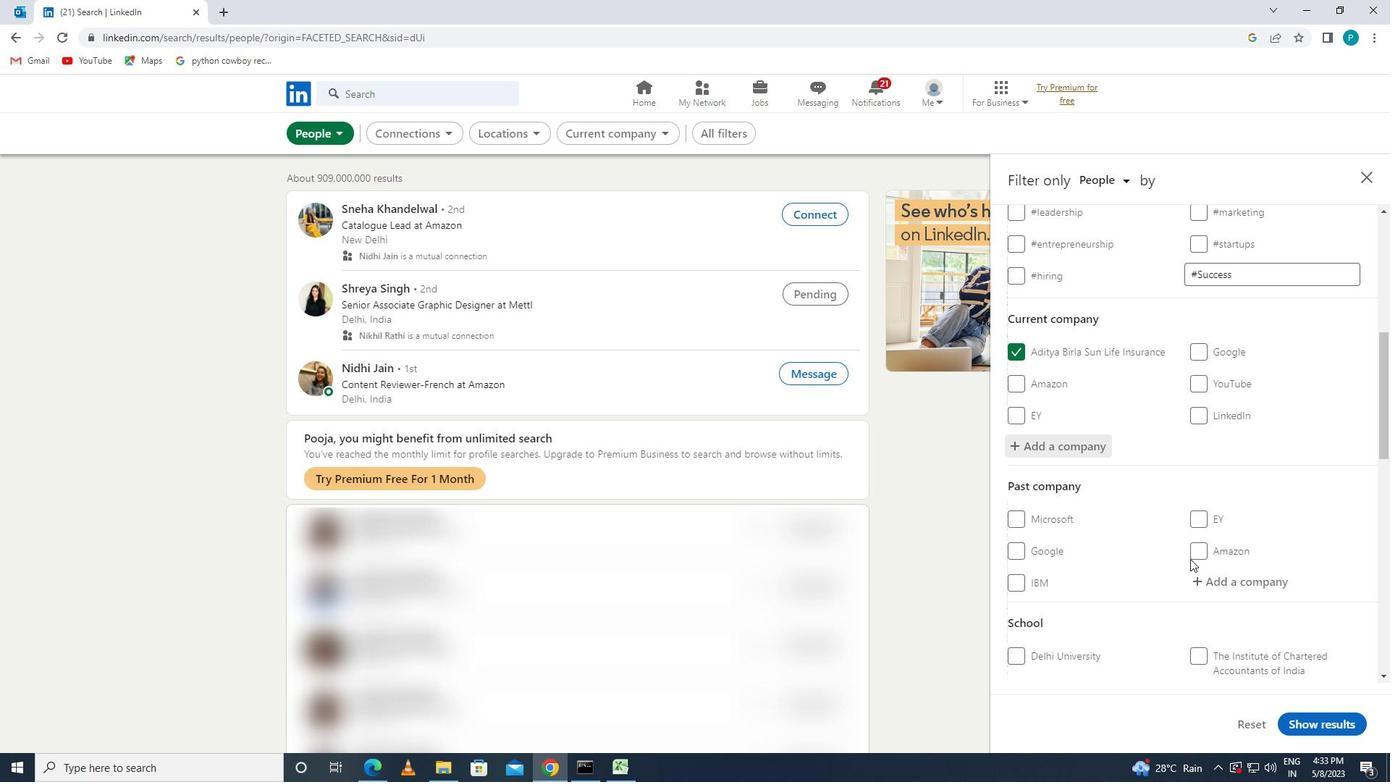 
Action: Mouse moved to (1190, 557)
Screenshot: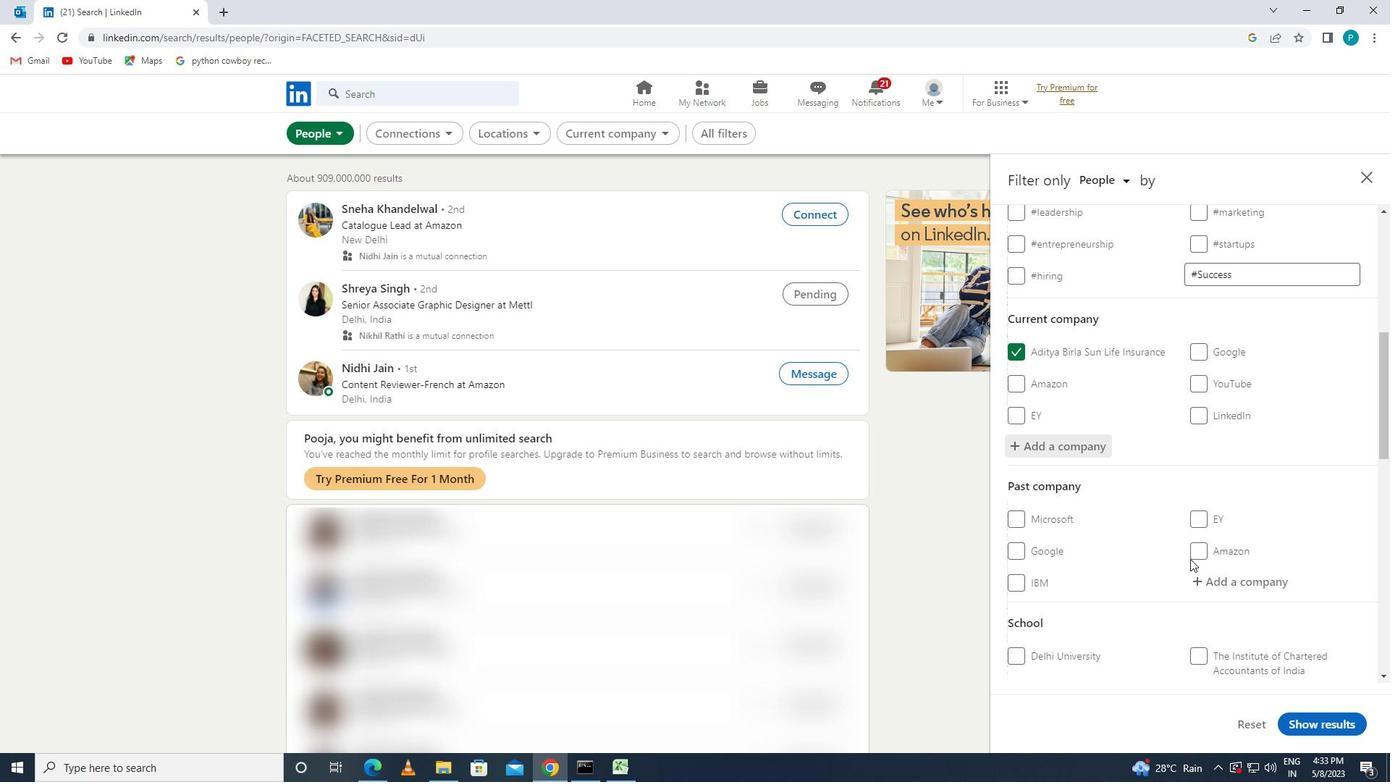 
Action: Mouse scrolled (1190, 556) with delta (0, 0)
Screenshot: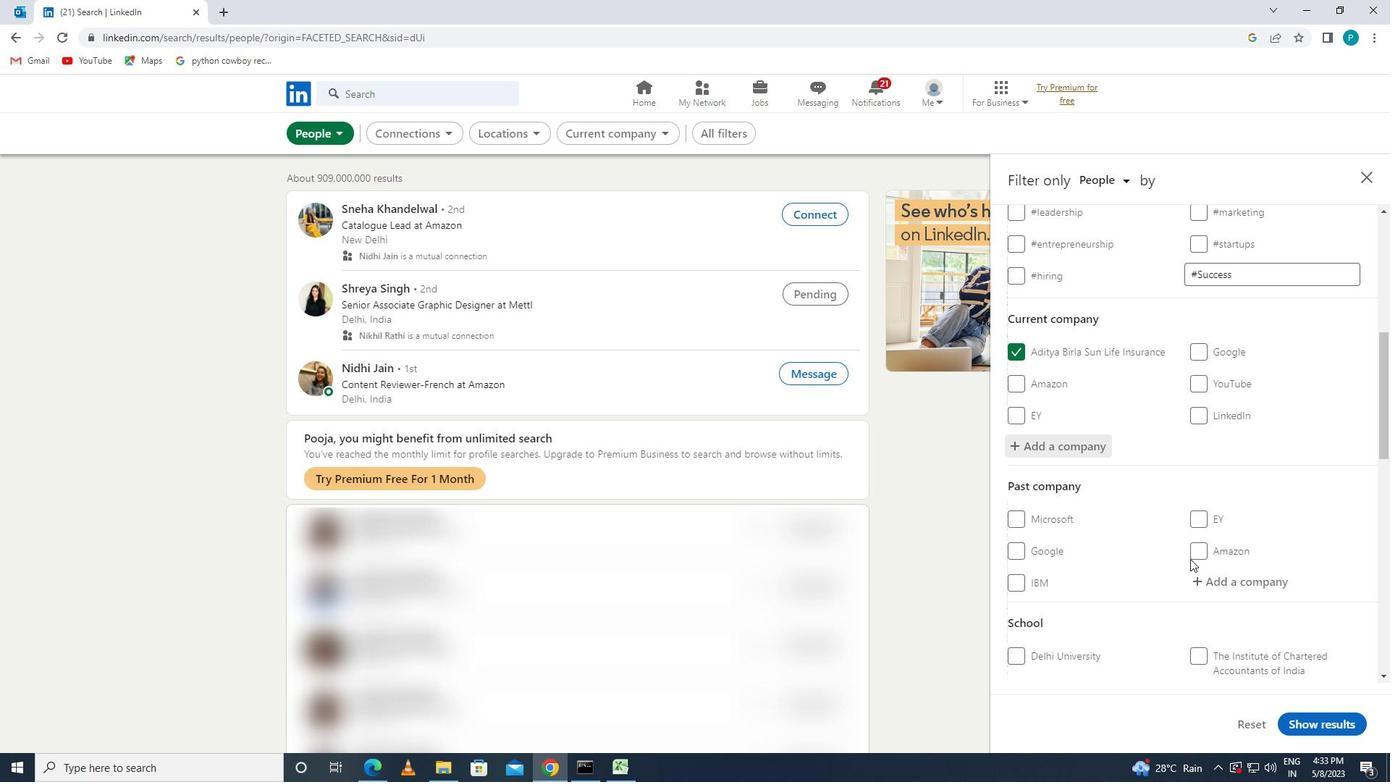 
Action: Mouse moved to (1190, 556)
Screenshot: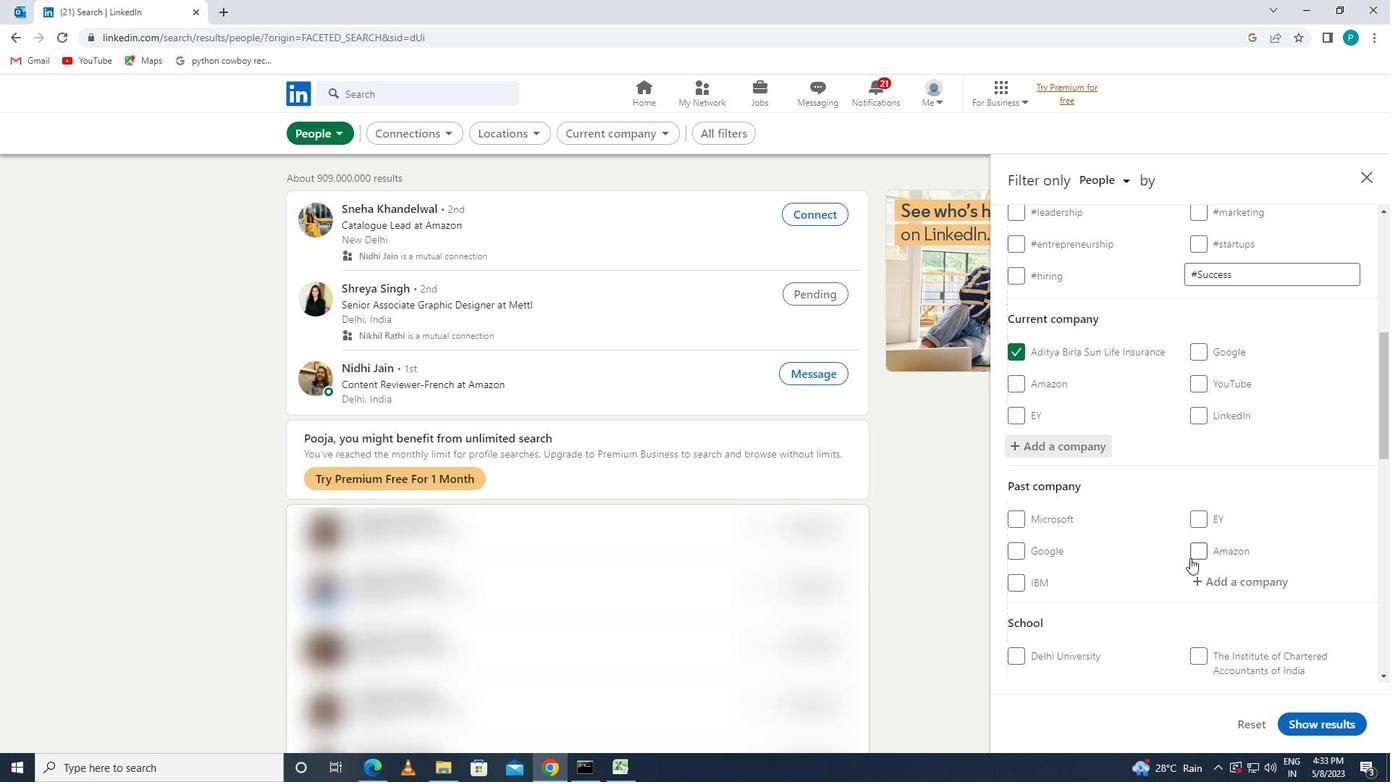 
Action: Mouse scrolled (1190, 555) with delta (0, 0)
Screenshot: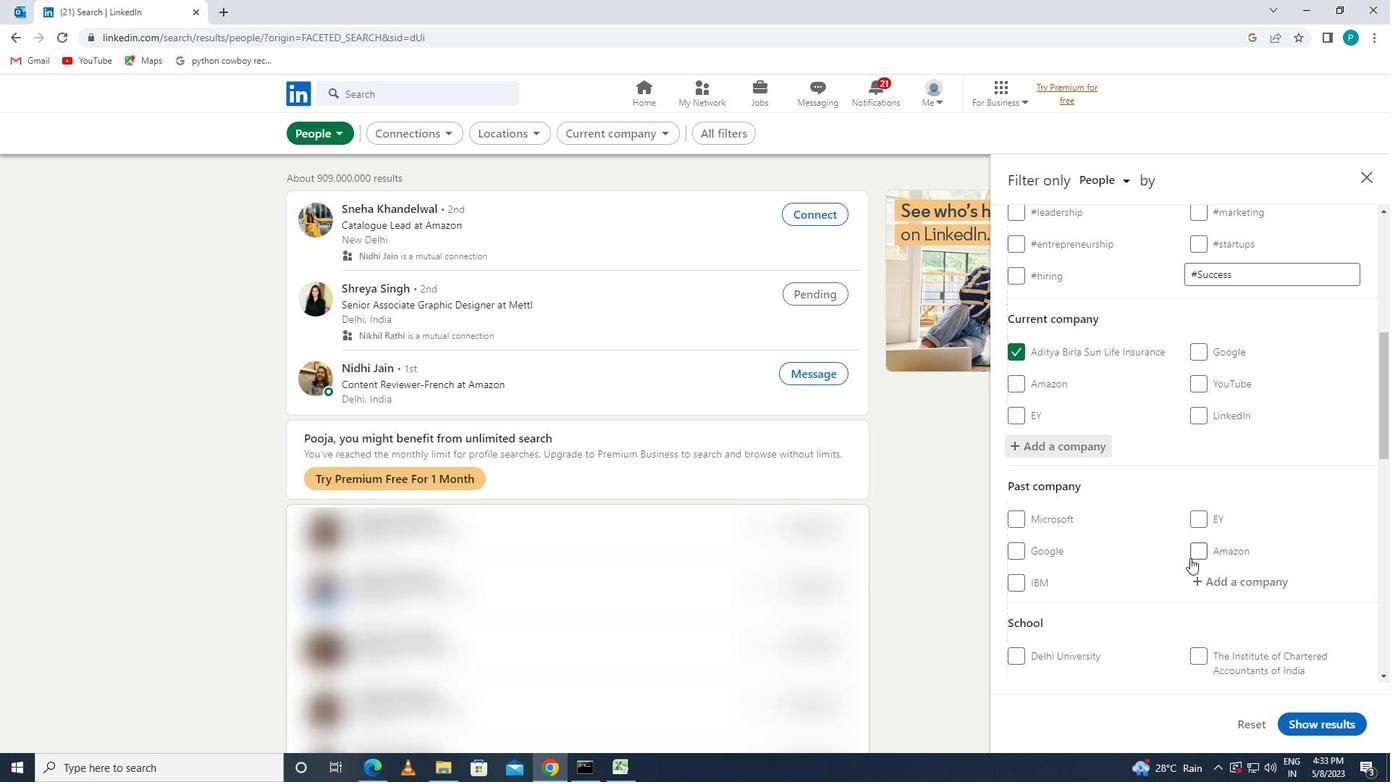 
Action: Mouse moved to (1192, 557)
Screenshot: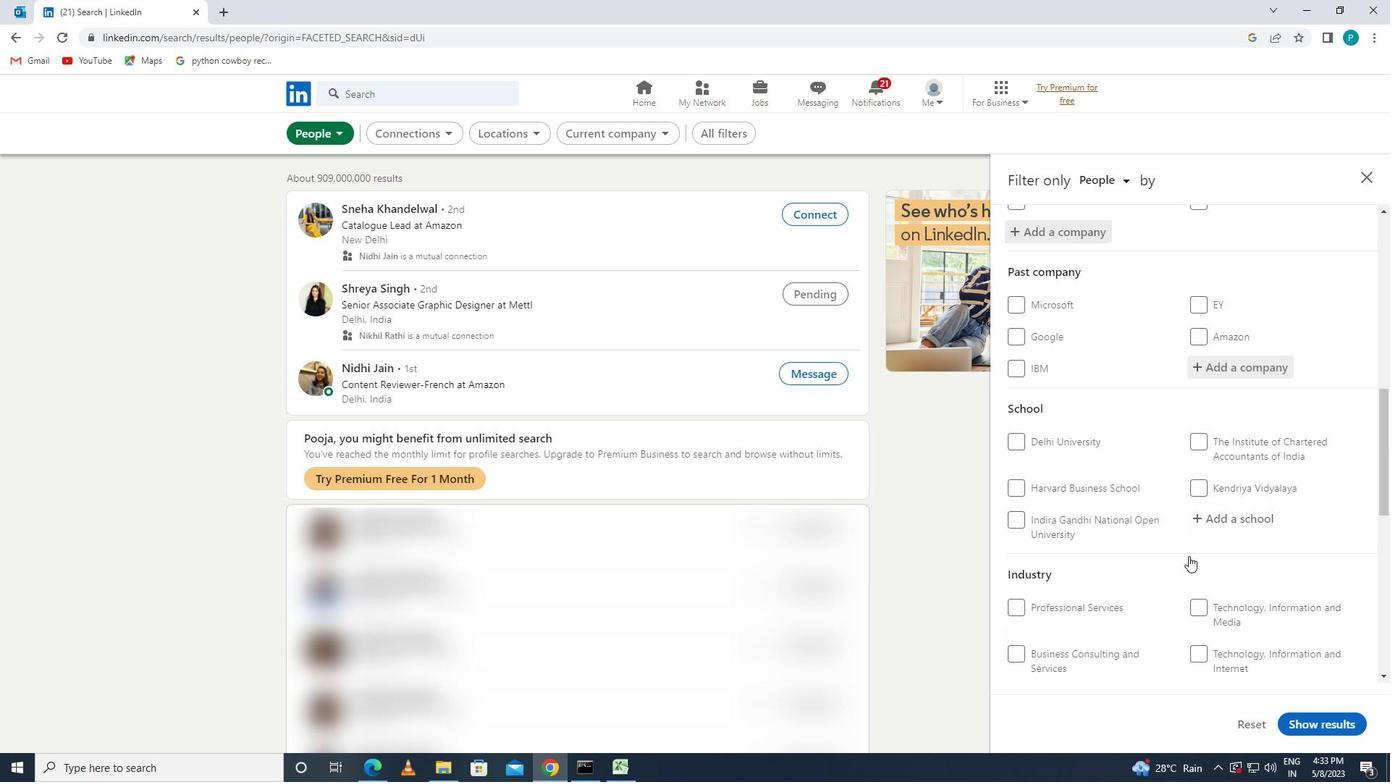 
Action: Mouse scrolled (1192, 556) with delta (0, 0)
Screenshot: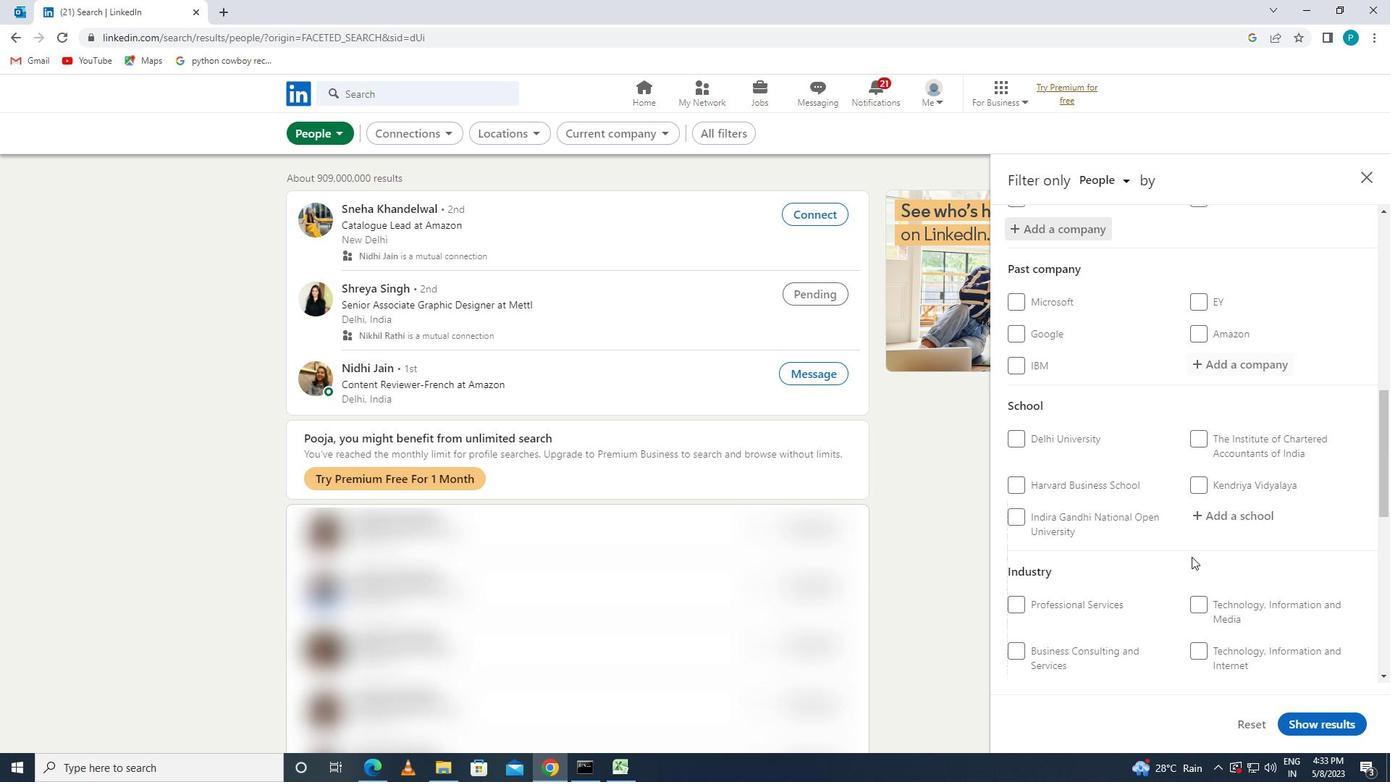 
Action: Mouse moved to (1192, 555)
Screenshot: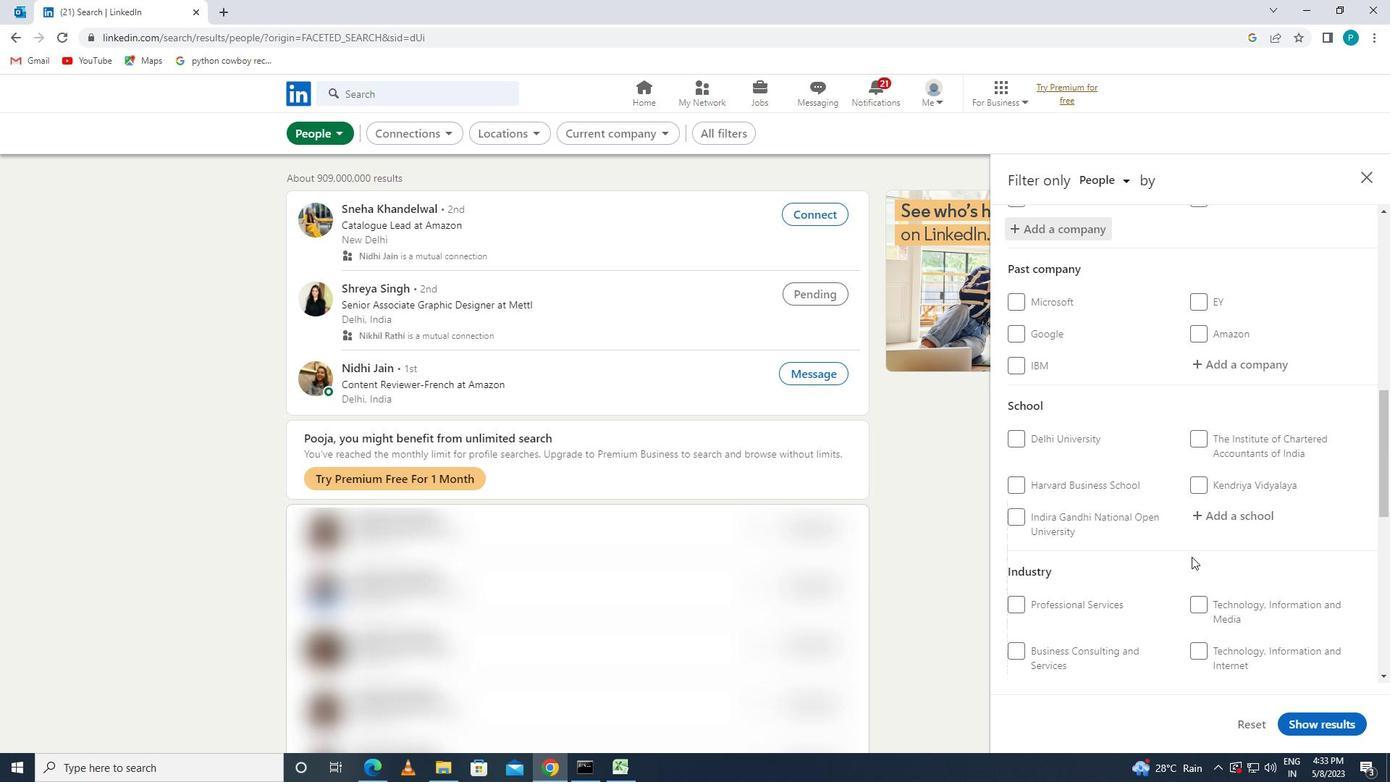 
Action: Mouse scrolled (1192, 554) with delta (0, 0)
Screenshot: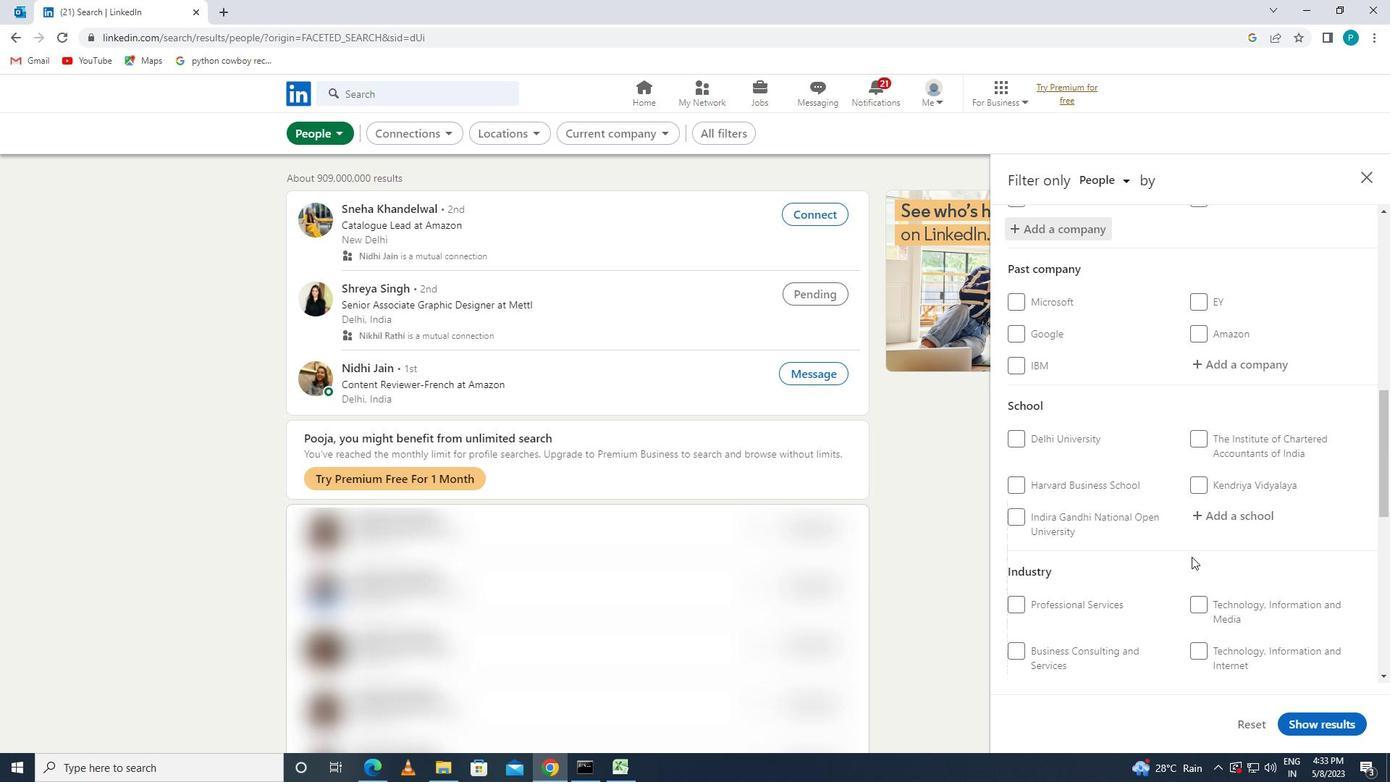 
Action: Mouse moved to (1230, 374)
Screenshot: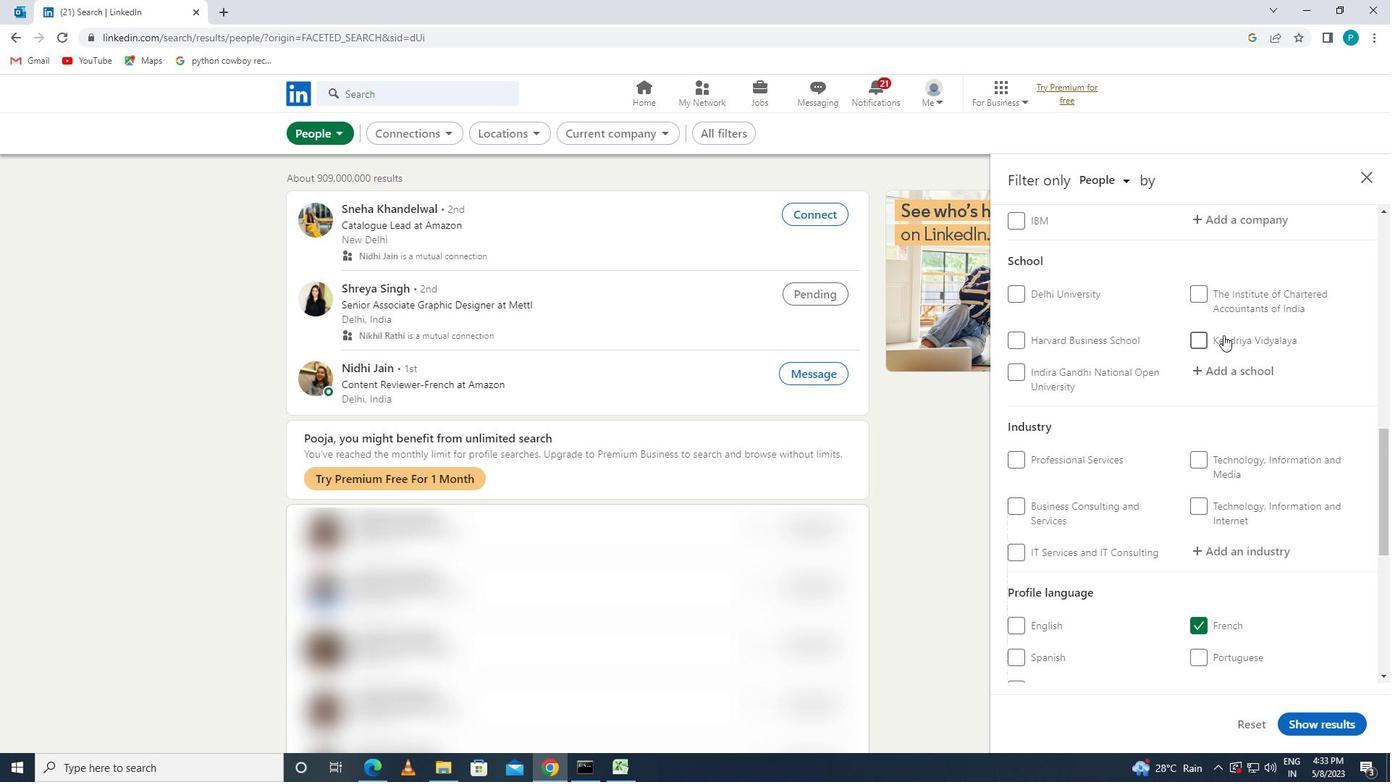 
Action: Mouse pressed left at (1230, 374)
Screenshot: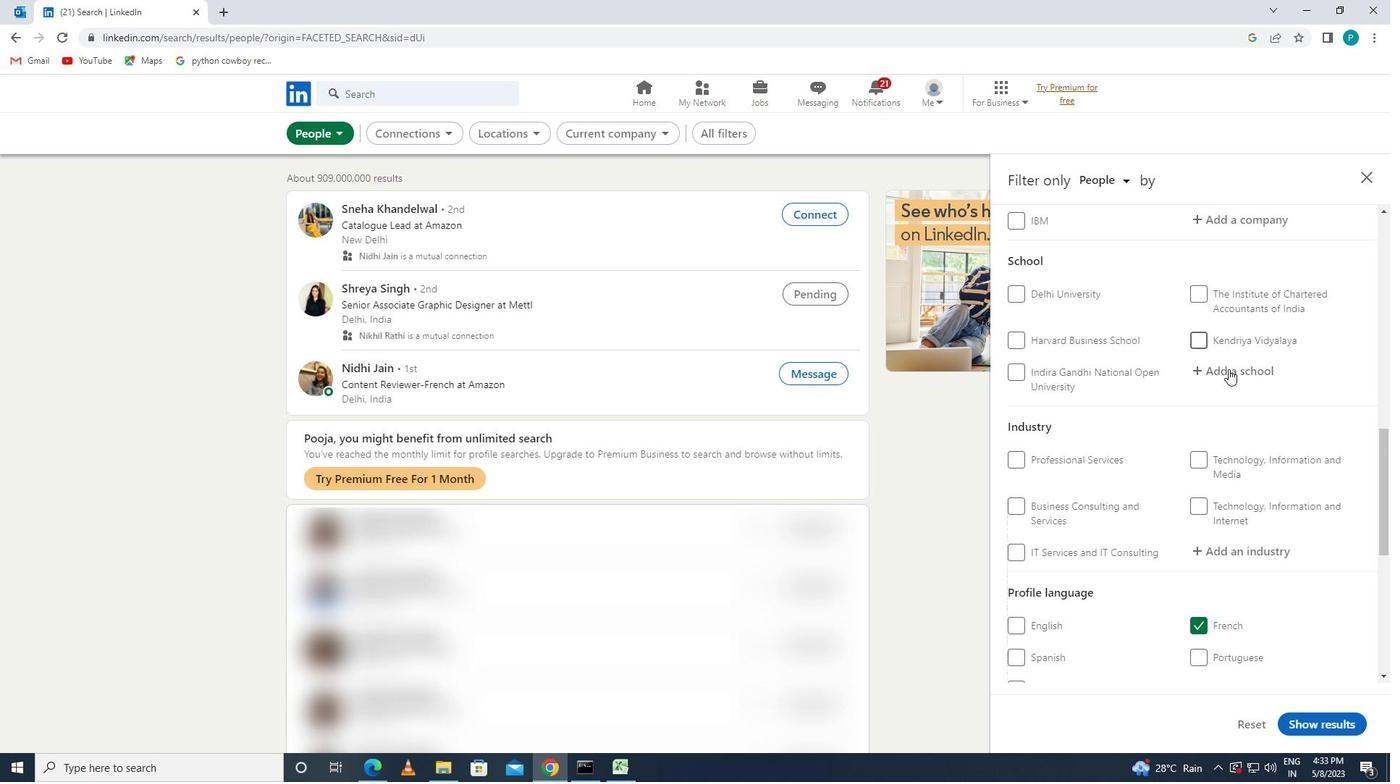
Action: Mouse moved to (1230, 374)
Screenshot: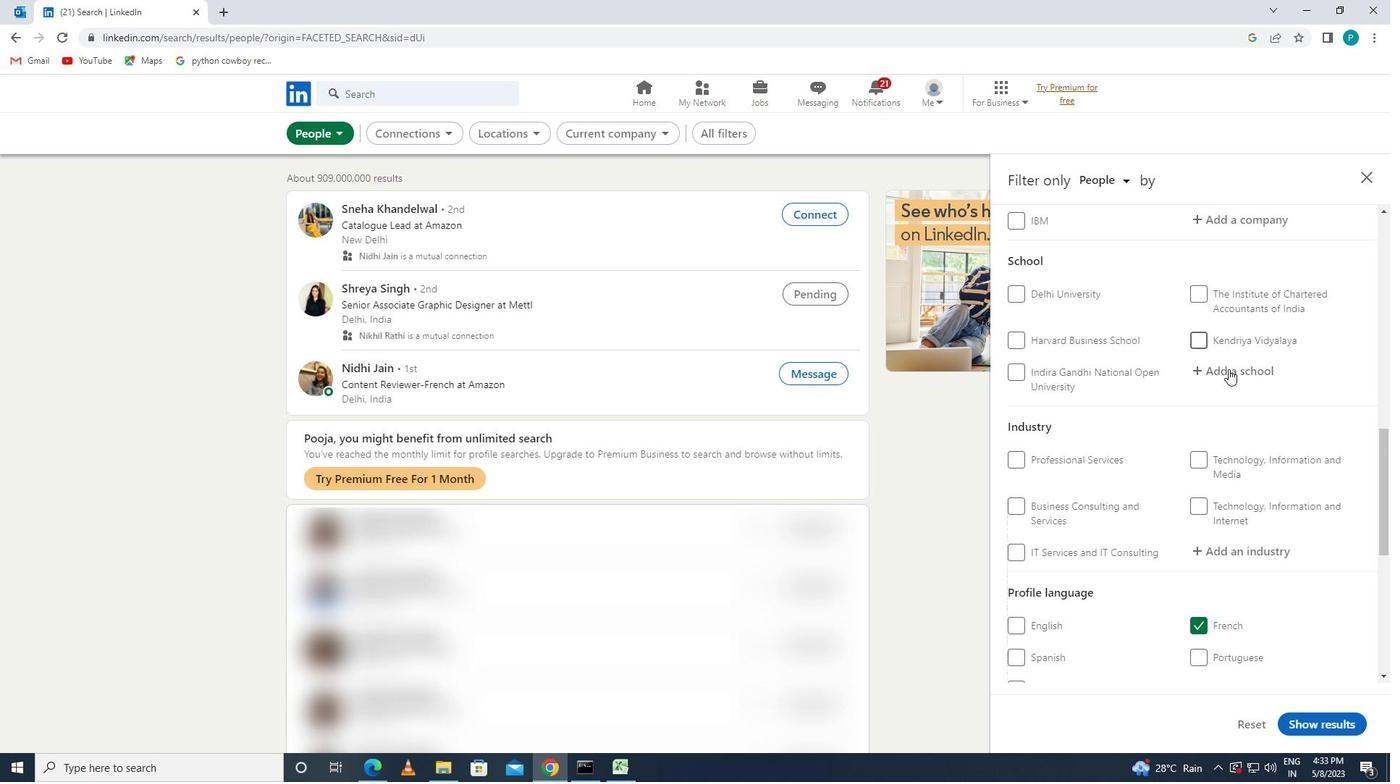 
Action: Key pressed <Key.caps_lock>S<Key.caps_lock>HRI<Key.space><Key.caps_lock>RA<Key.backspace><Key.caps_lock>AMDEOBABA
Screenshot: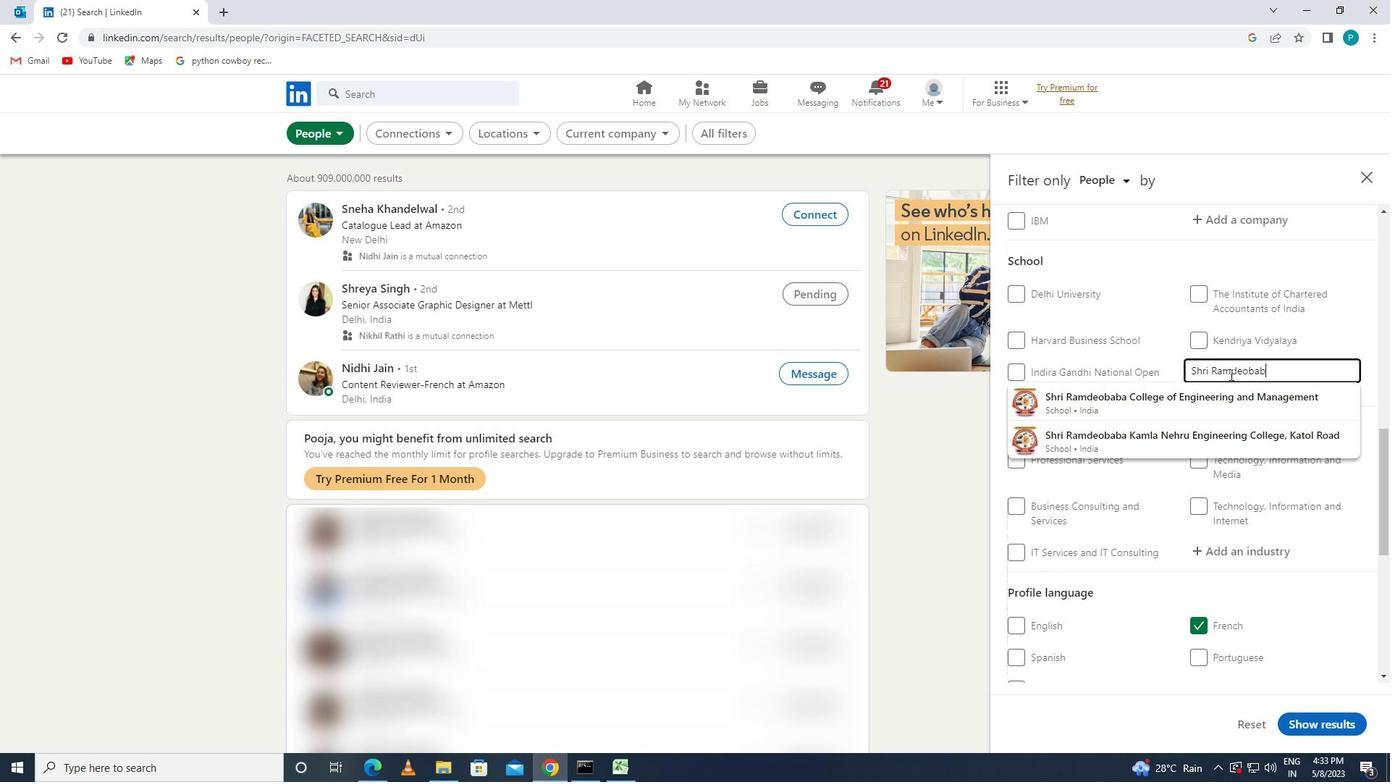 
Action: Mouse moved to (1179, 399)
Screenshot: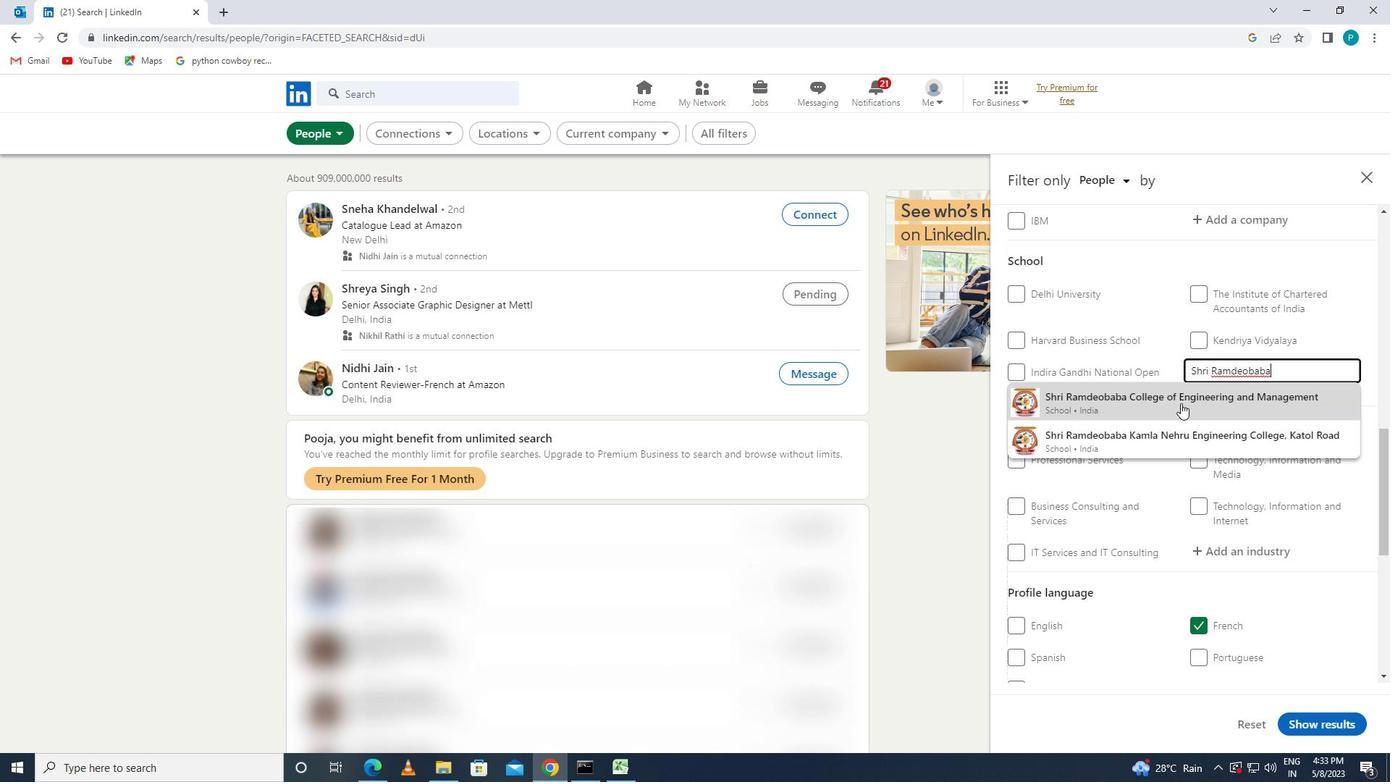 
Action: Mouse pressed left at (1179, 399)
Screenshot: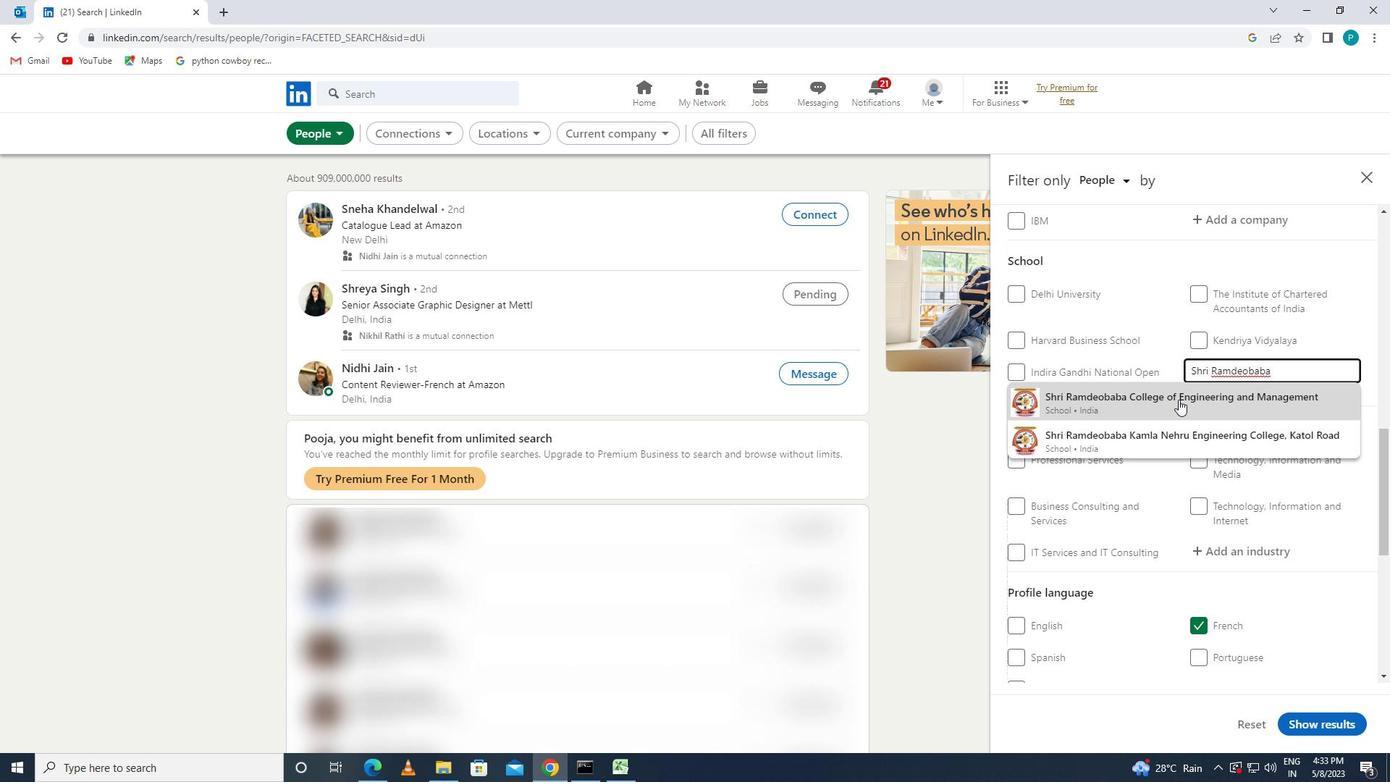 
Action: Mouse moved to (1177, 399)
Screenshot: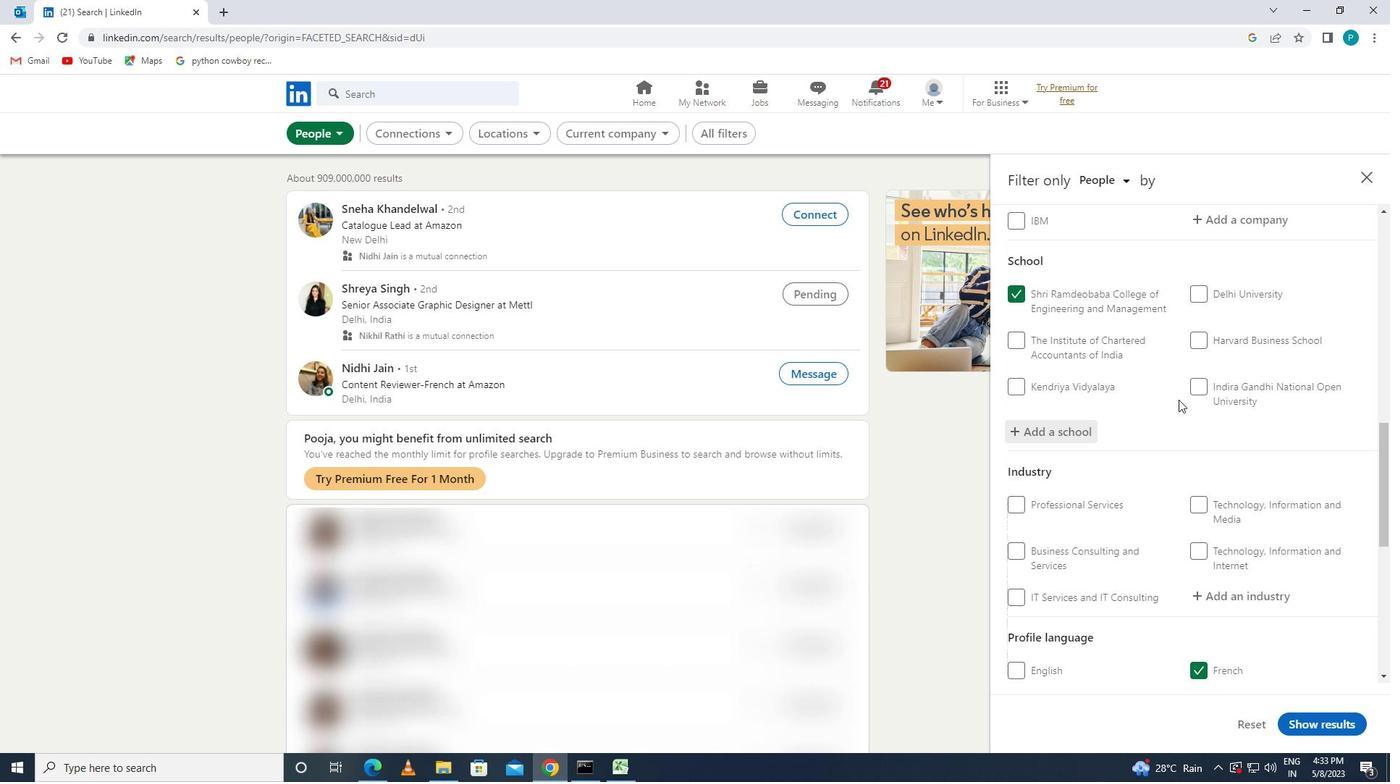 
Action: Mouse scrolled (1177, 398) with delta (0, 0)
Screenshot: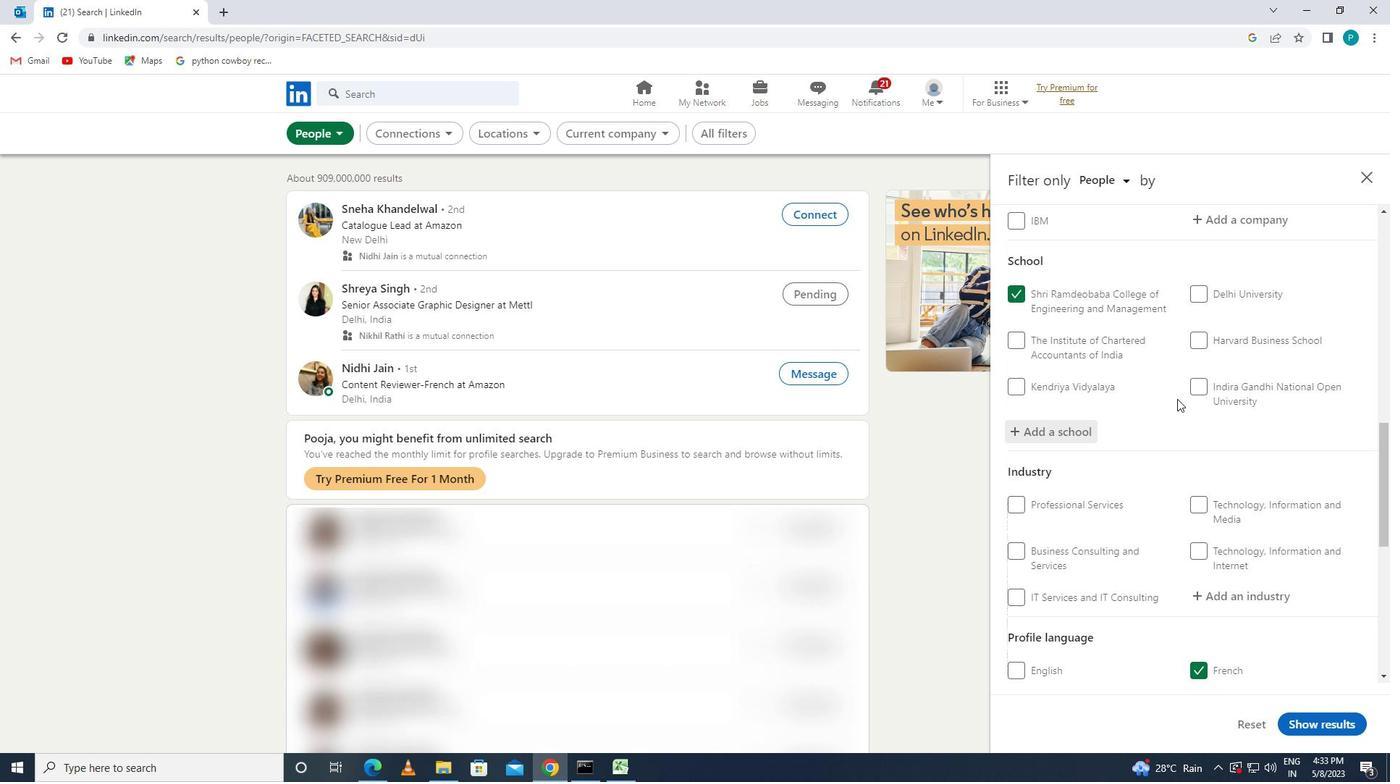 
Action: Mouse scrolled (1177, 398) with delta (0, 0)
Screenshot: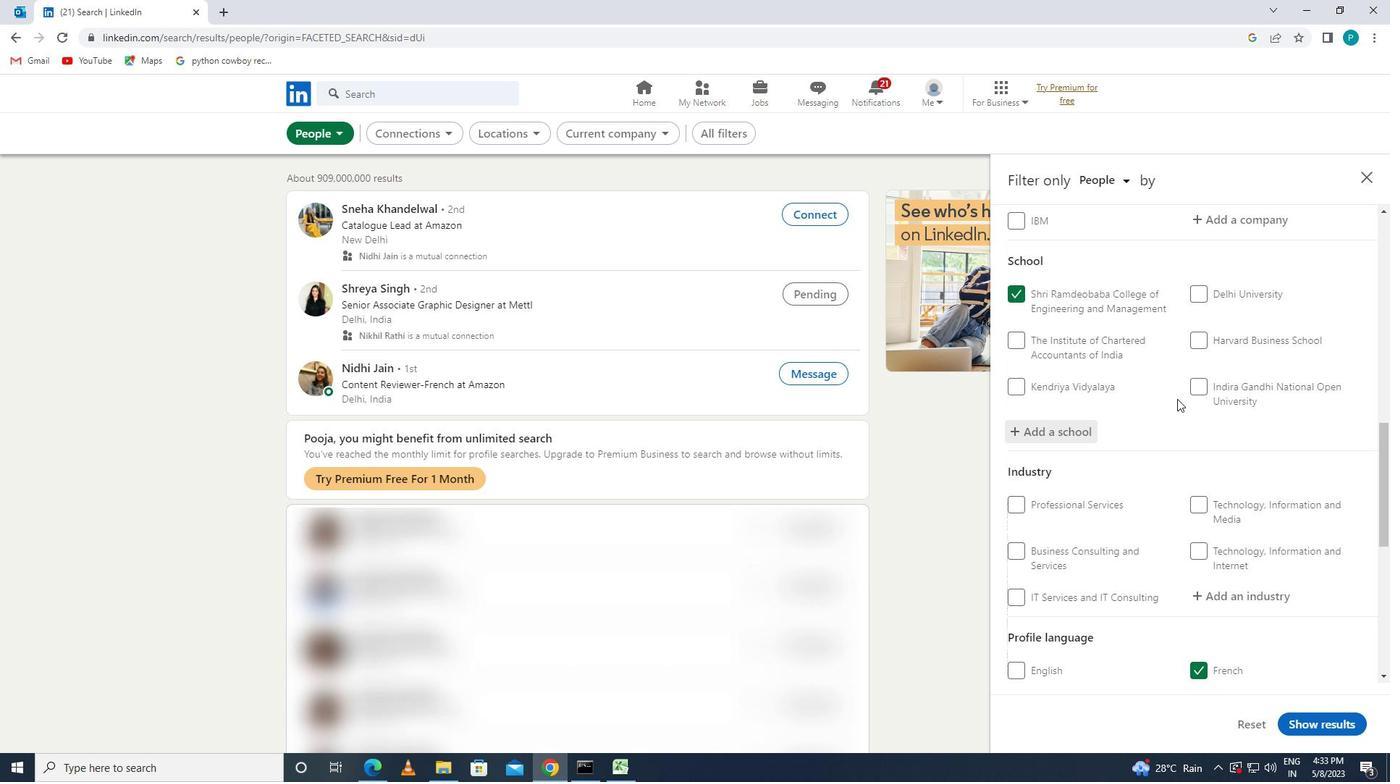 
Action: Mouse scrolled (1177, 398) with delta (0, 0)
Screenshot: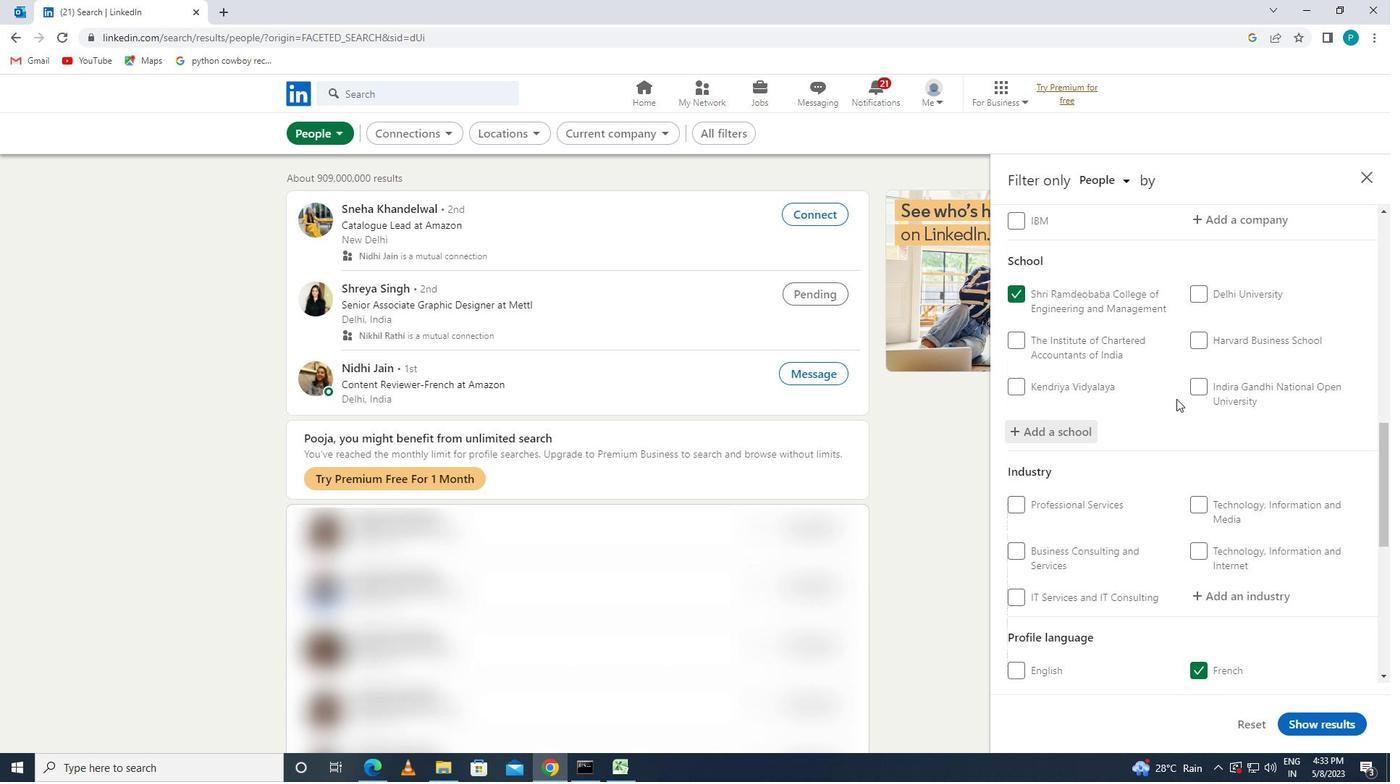 
Action: Mouse moved to (1180, 398)
Screenshot: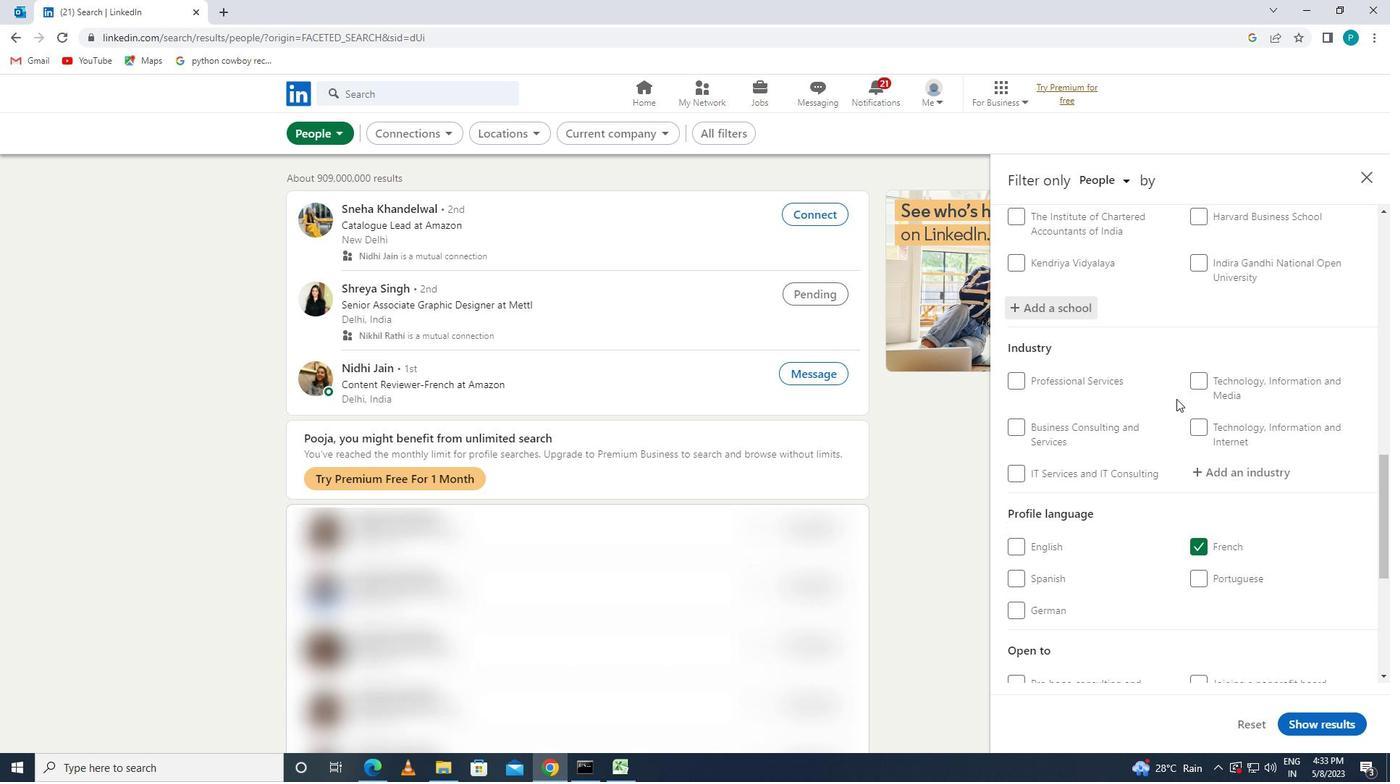 
Action: Mouse scrolled (1180, 397) with delta (0, 0)
Screenshot: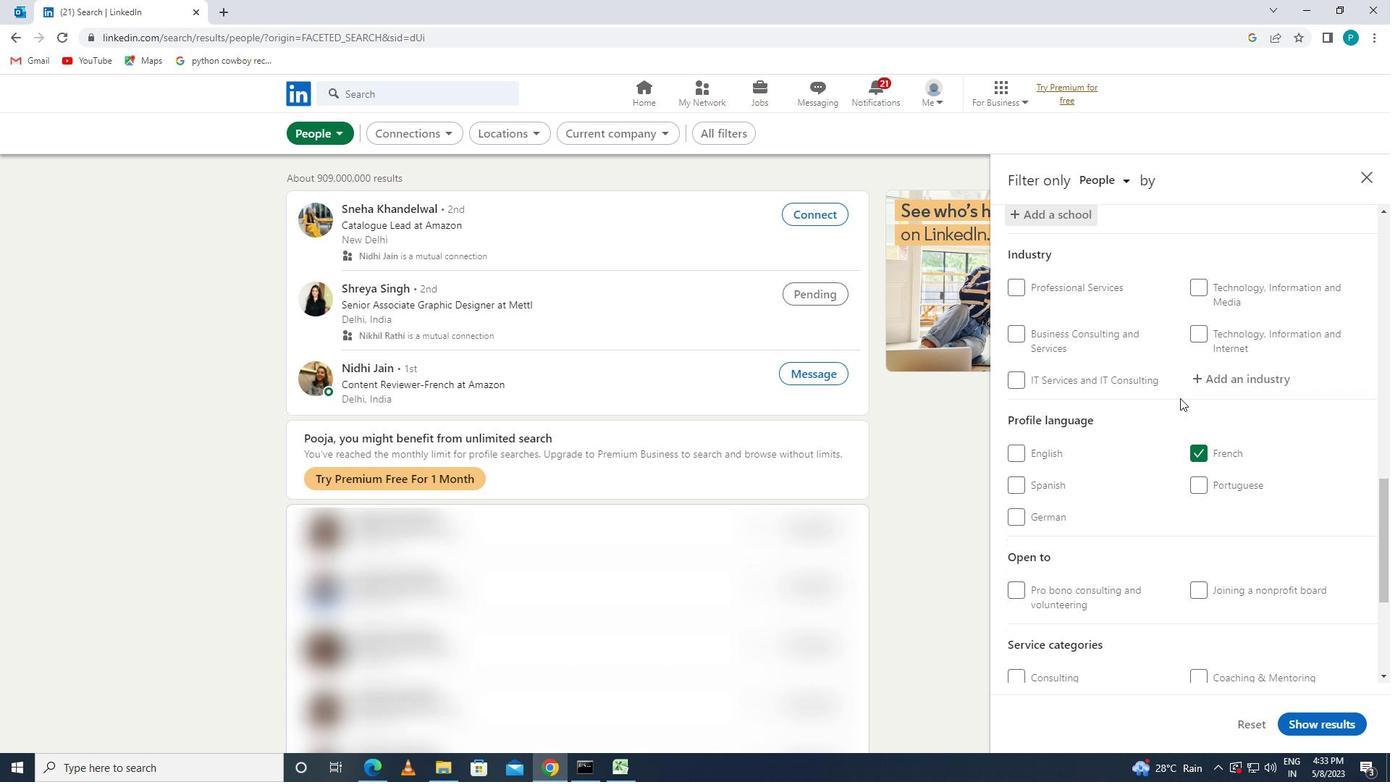 
Action: Mouse moved to (1216, 287)
Screenshot: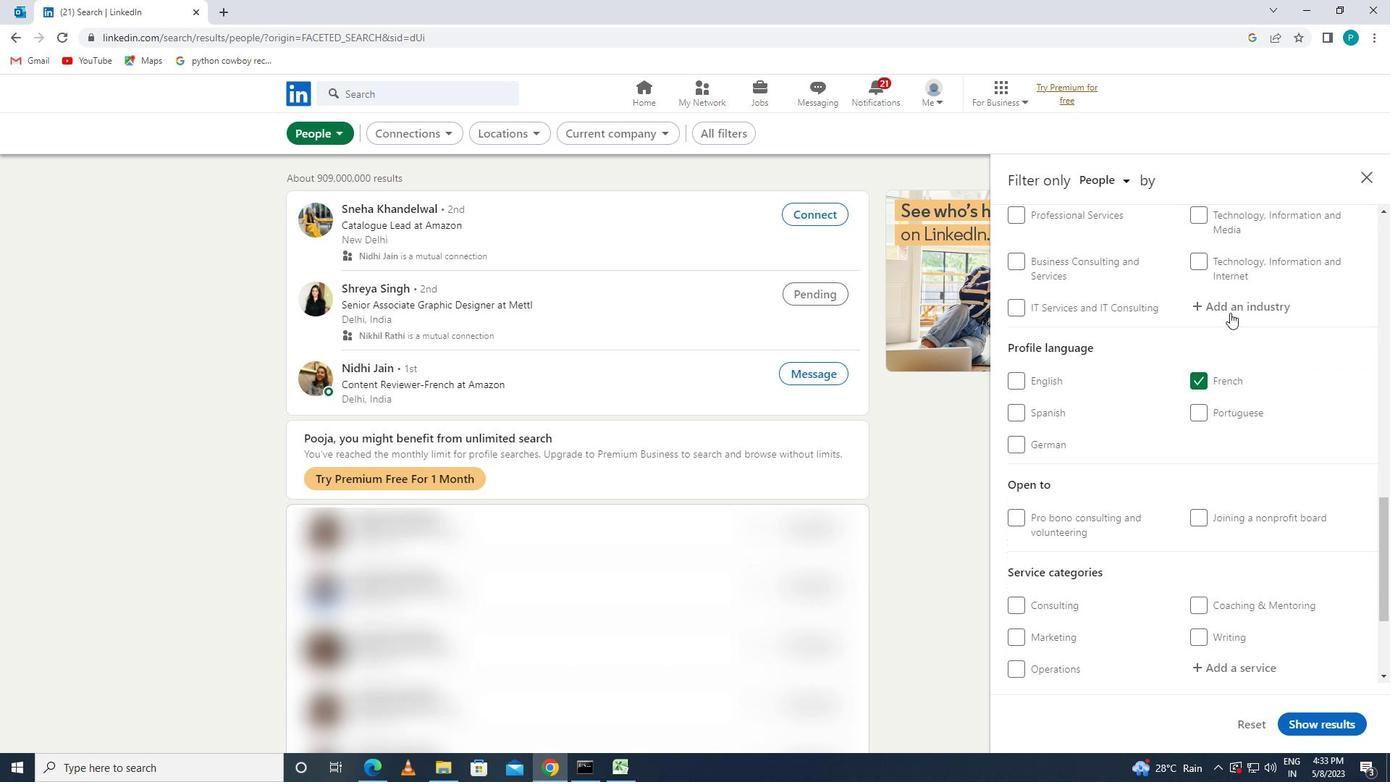 
Action: Mouse pressed left at (1216, 287)
Screenshot: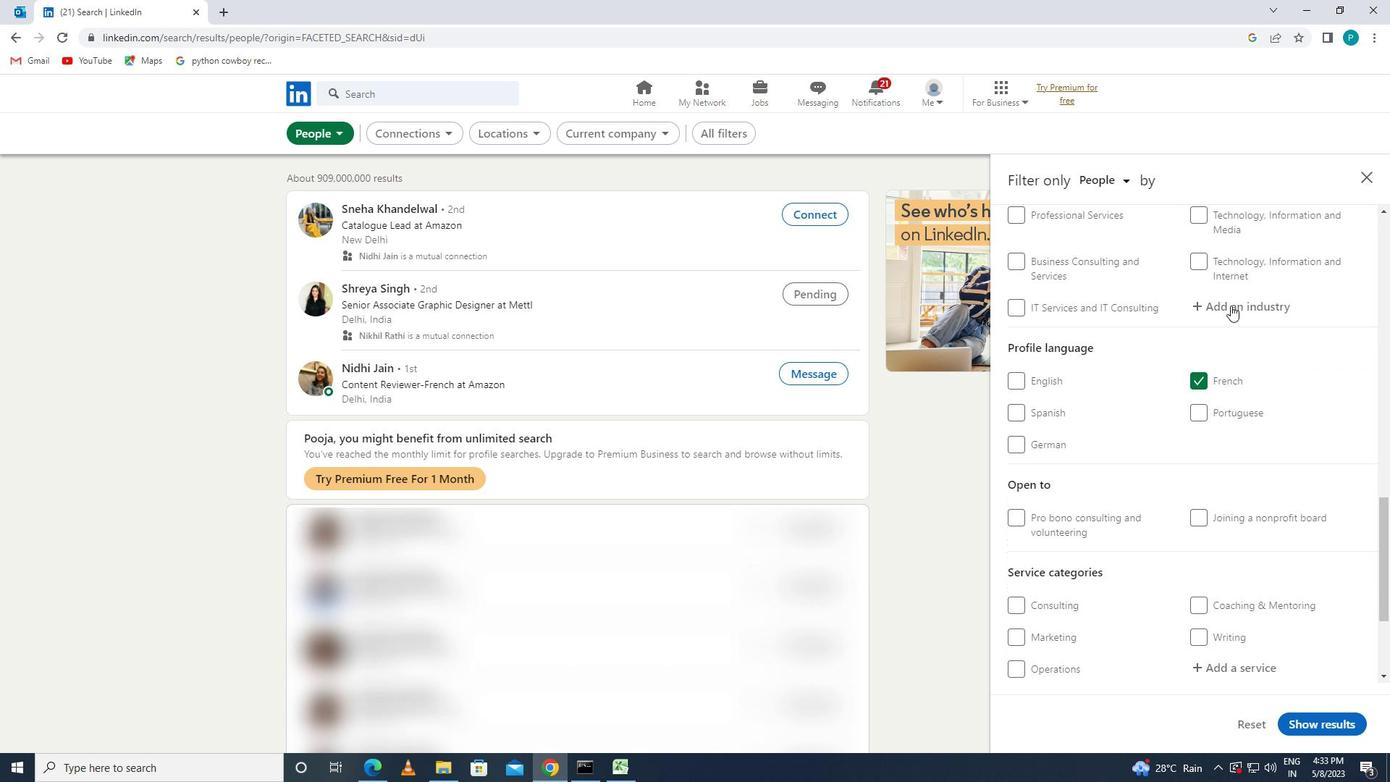 
Action: Mouse moved to (1220, 304)
Screenshot: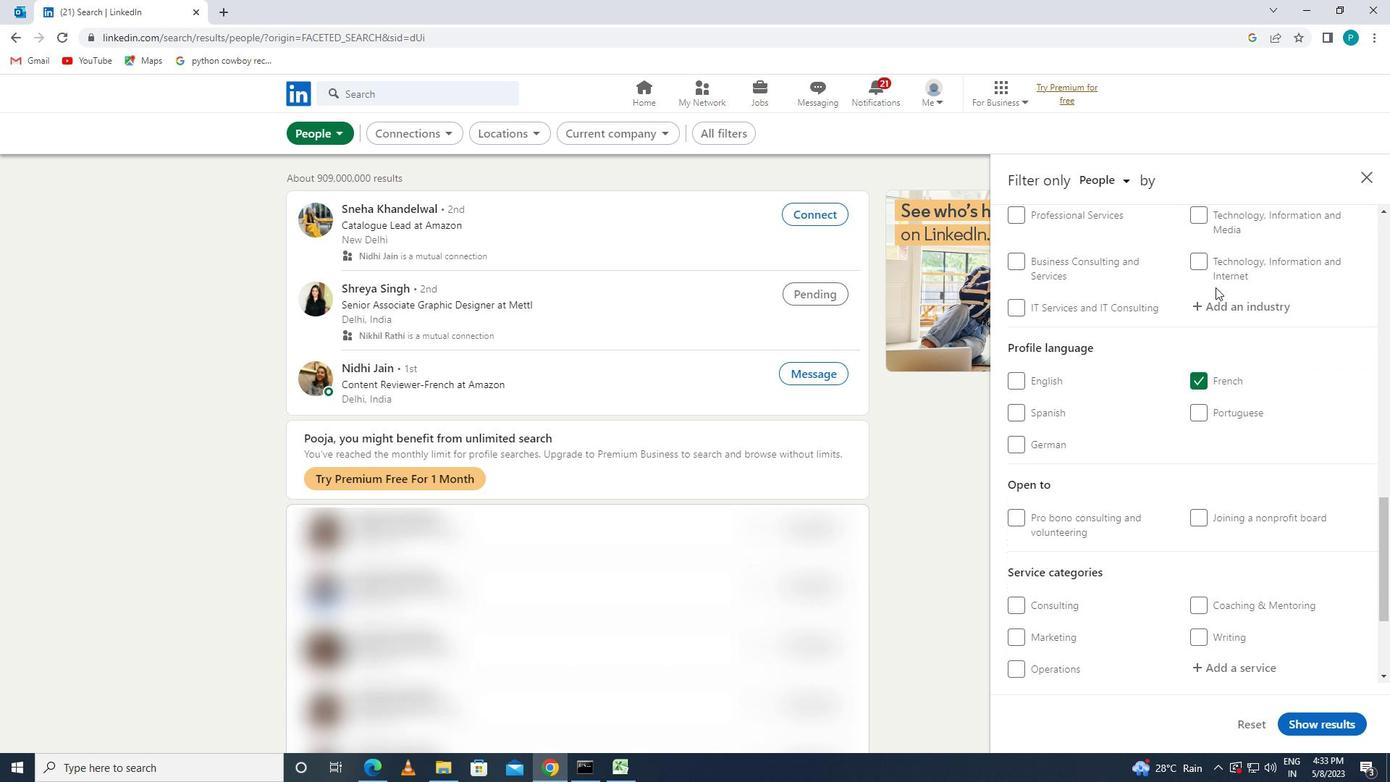 
Action: Mouse pressed left at (1220, 304)
Screenshot: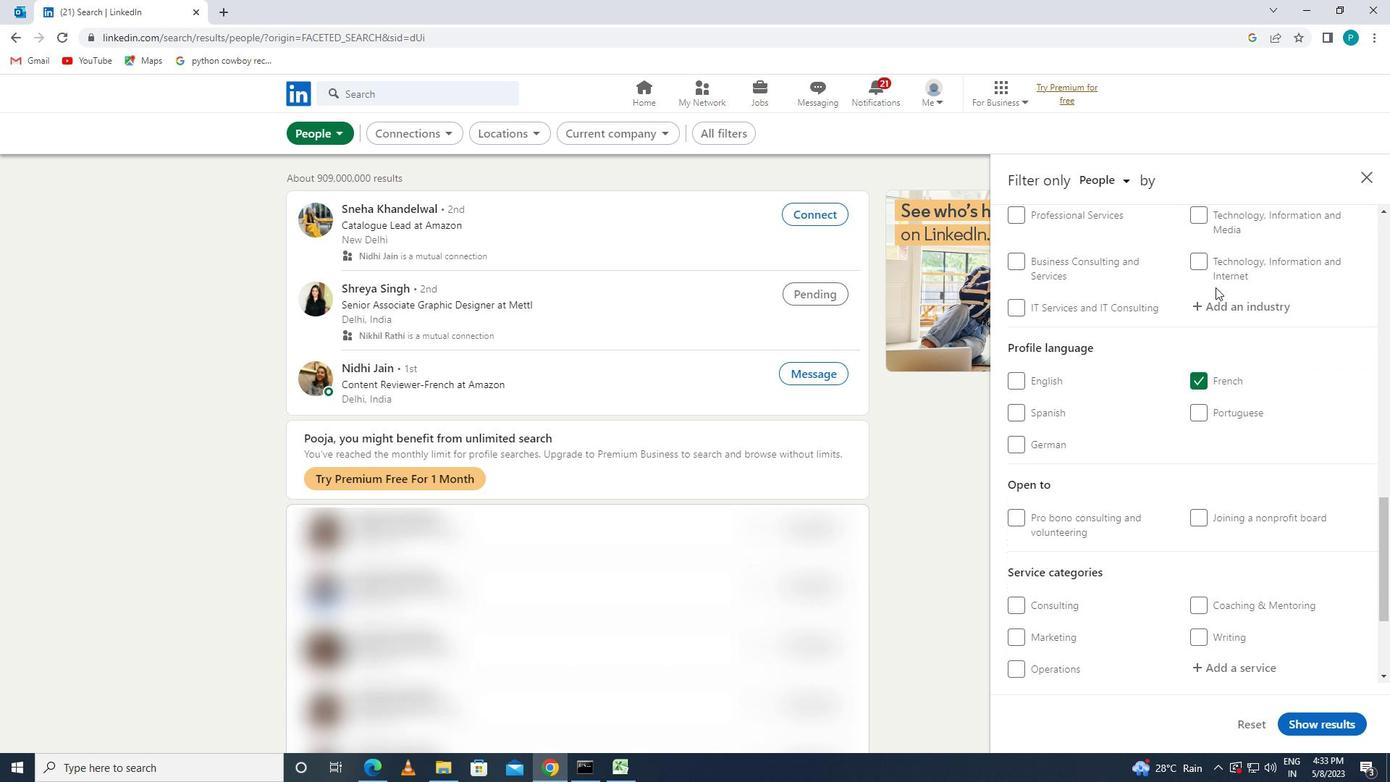 
Action: Key pressed <Key.caps_lock>M<Key.caps_lock>EDICAS<Key.backspace>L
Screenshot: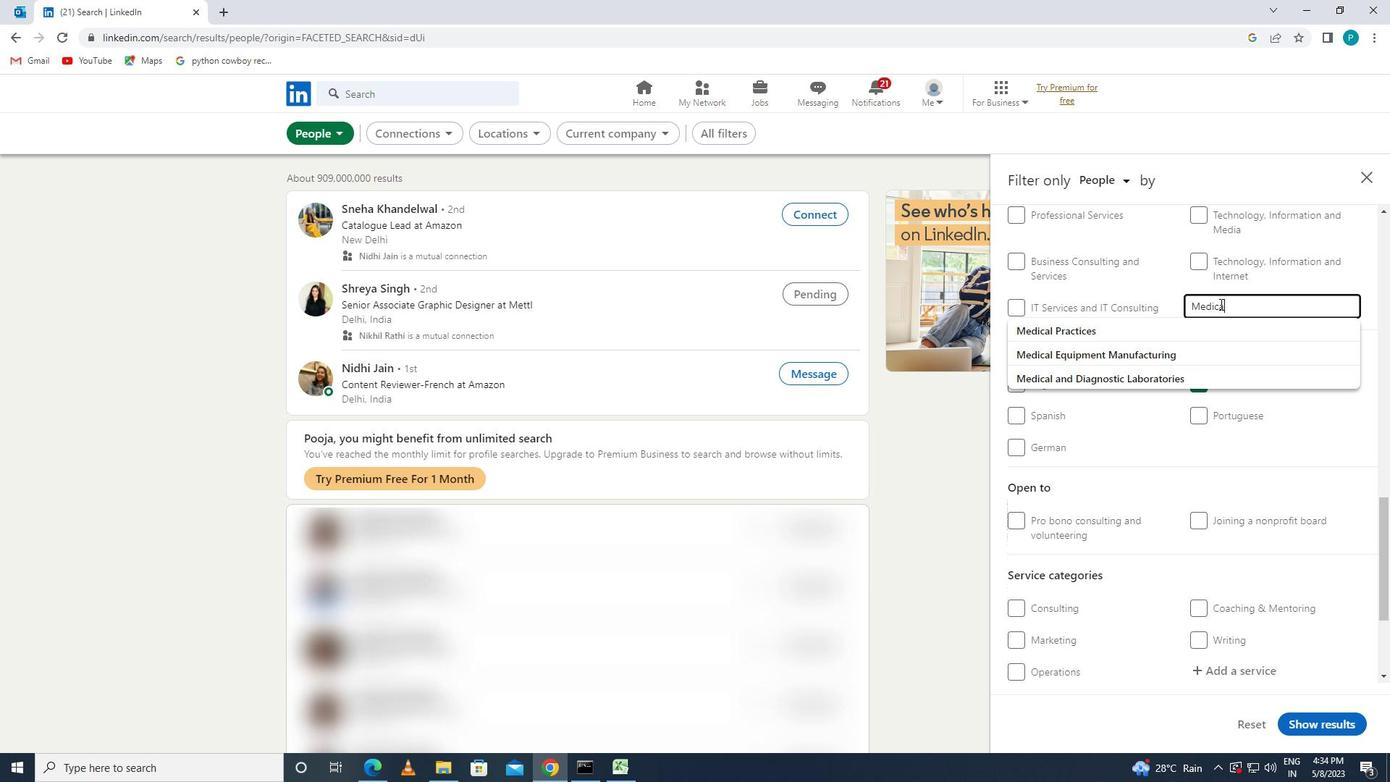 
Action: Mouse moved to (1204, 351)
Screenshot: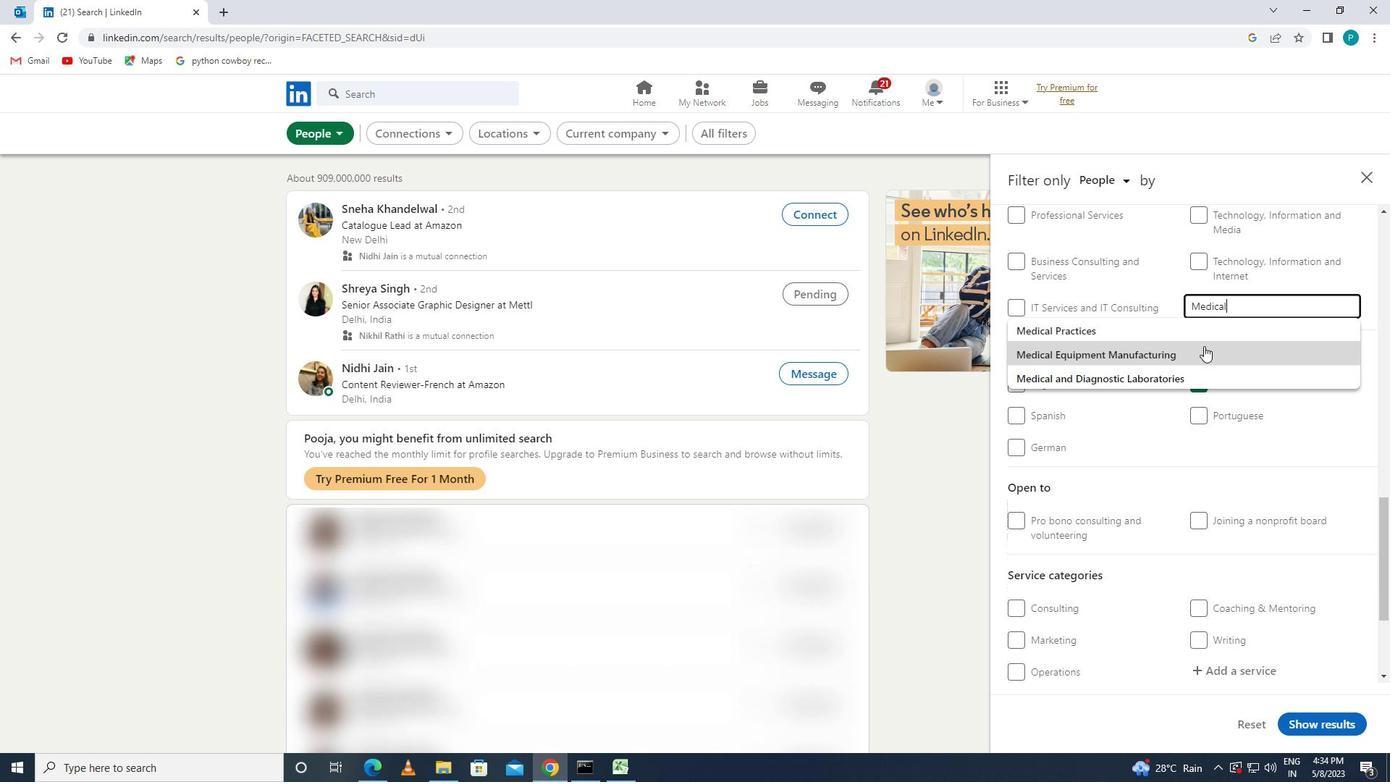 
Action: Mouse pressed left at (1204, 351)
Screenshot: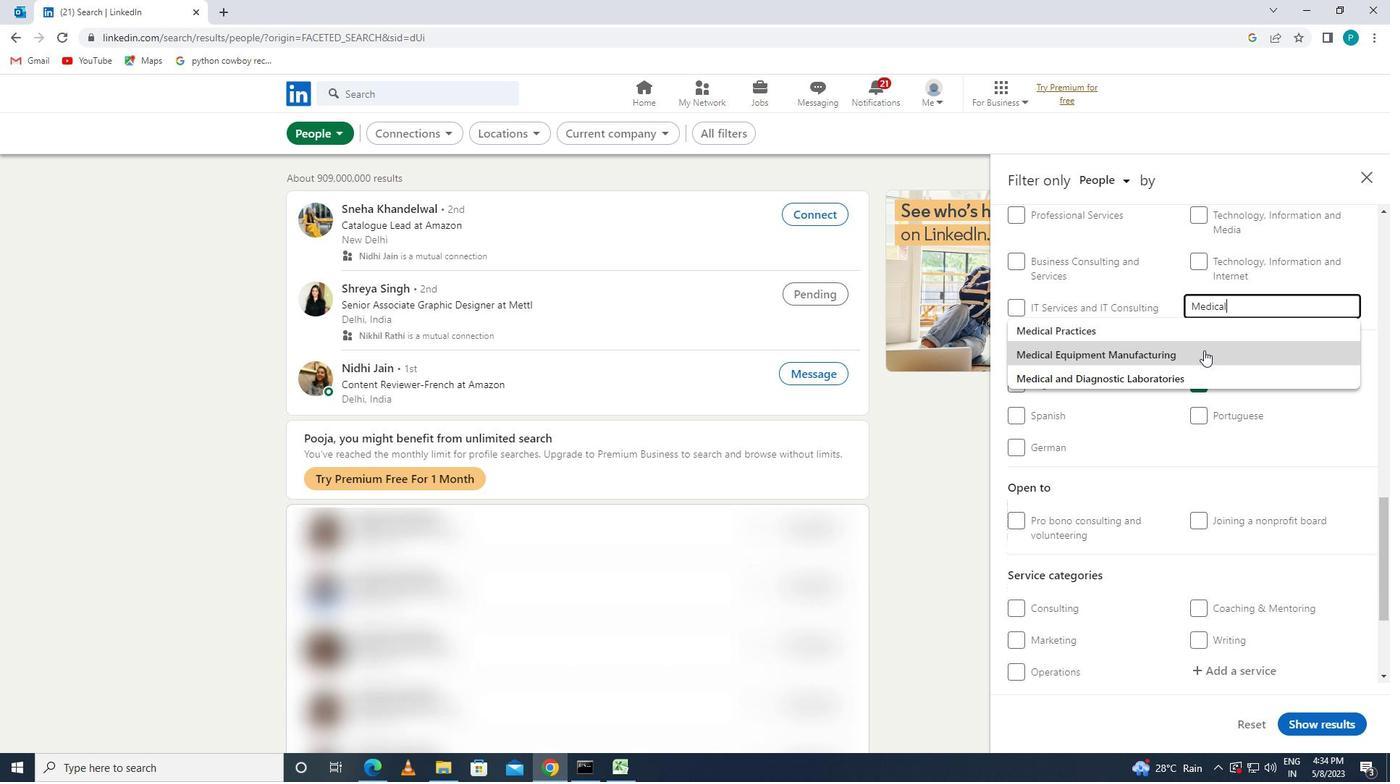 
Action: Mouse moved to (1278, 423)
Screenshot: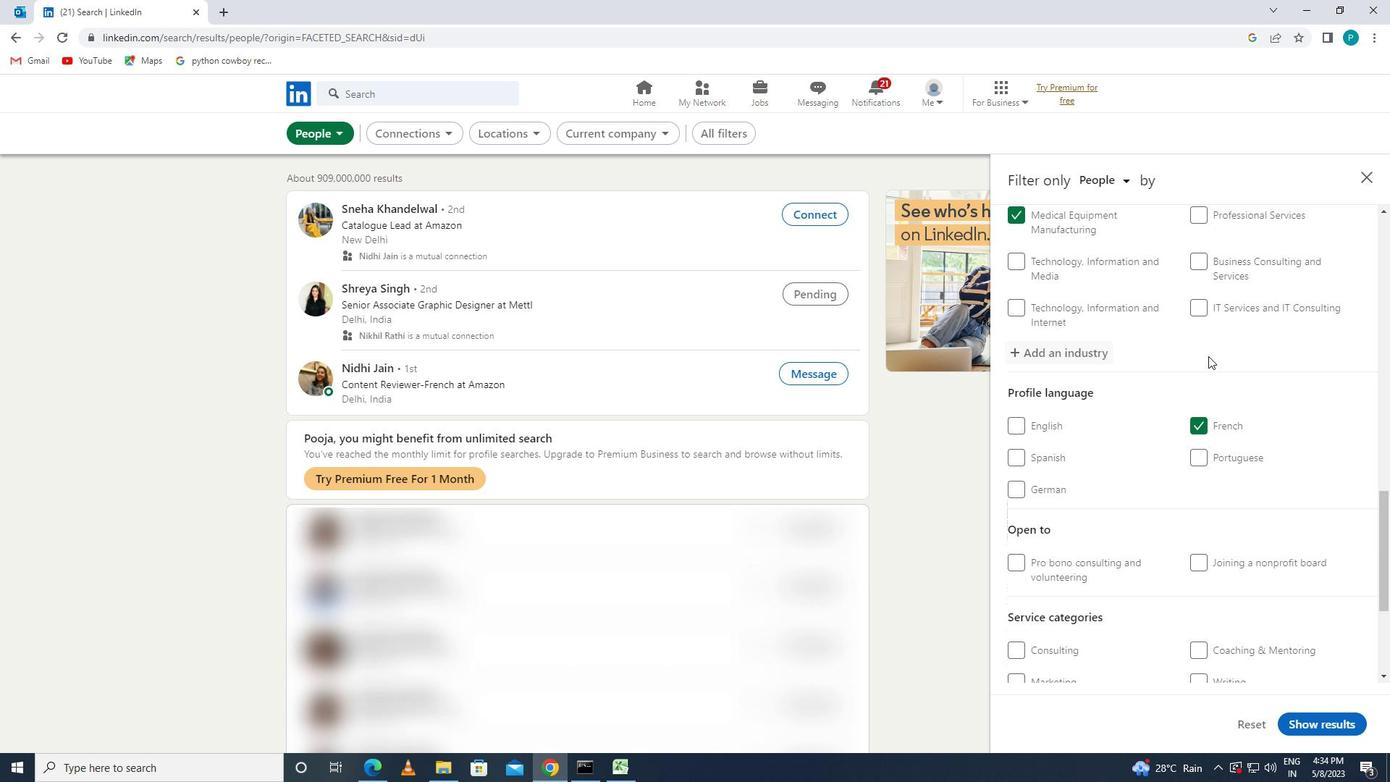 
Action: Mouse scrolled (1278, 423) with delta (0, 0)
Screenshot: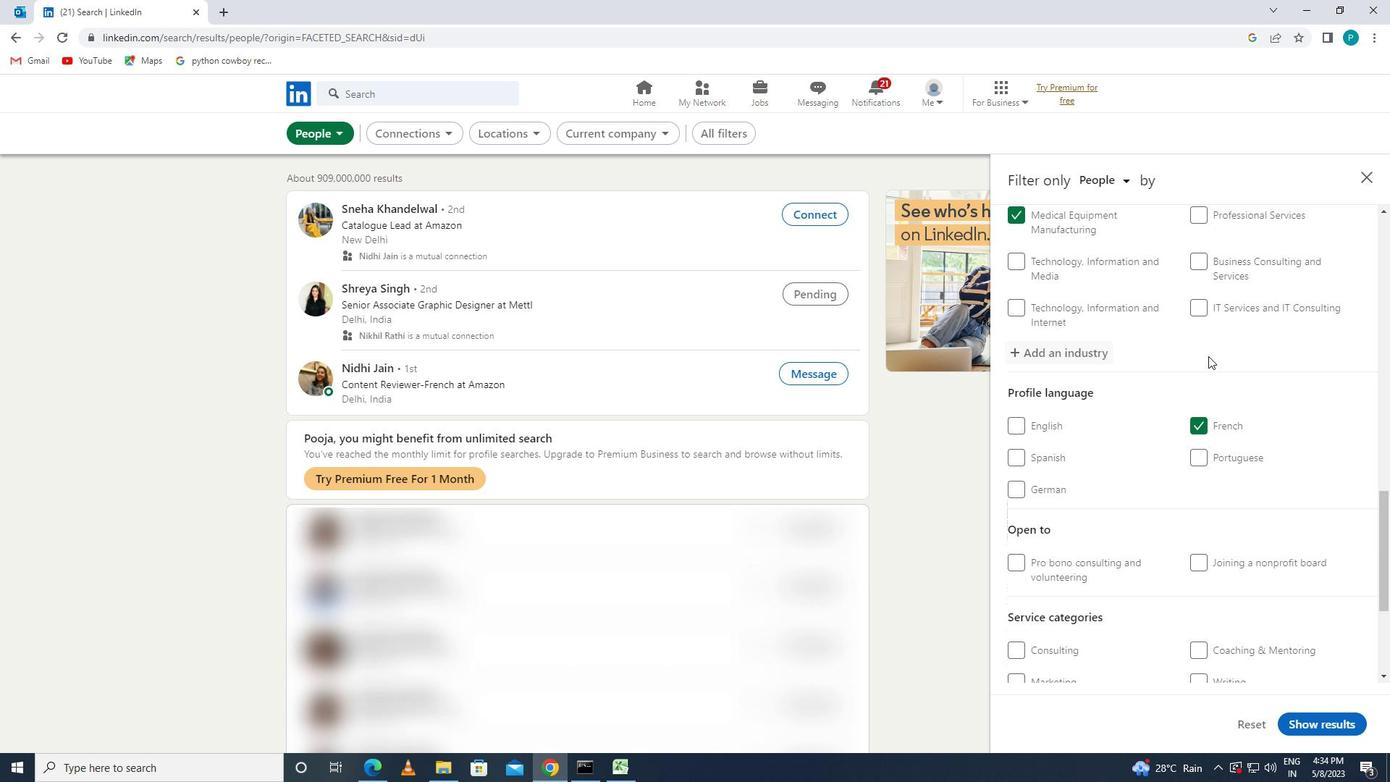 
Action: Mouse moved to (1281, 433)
Screenshot: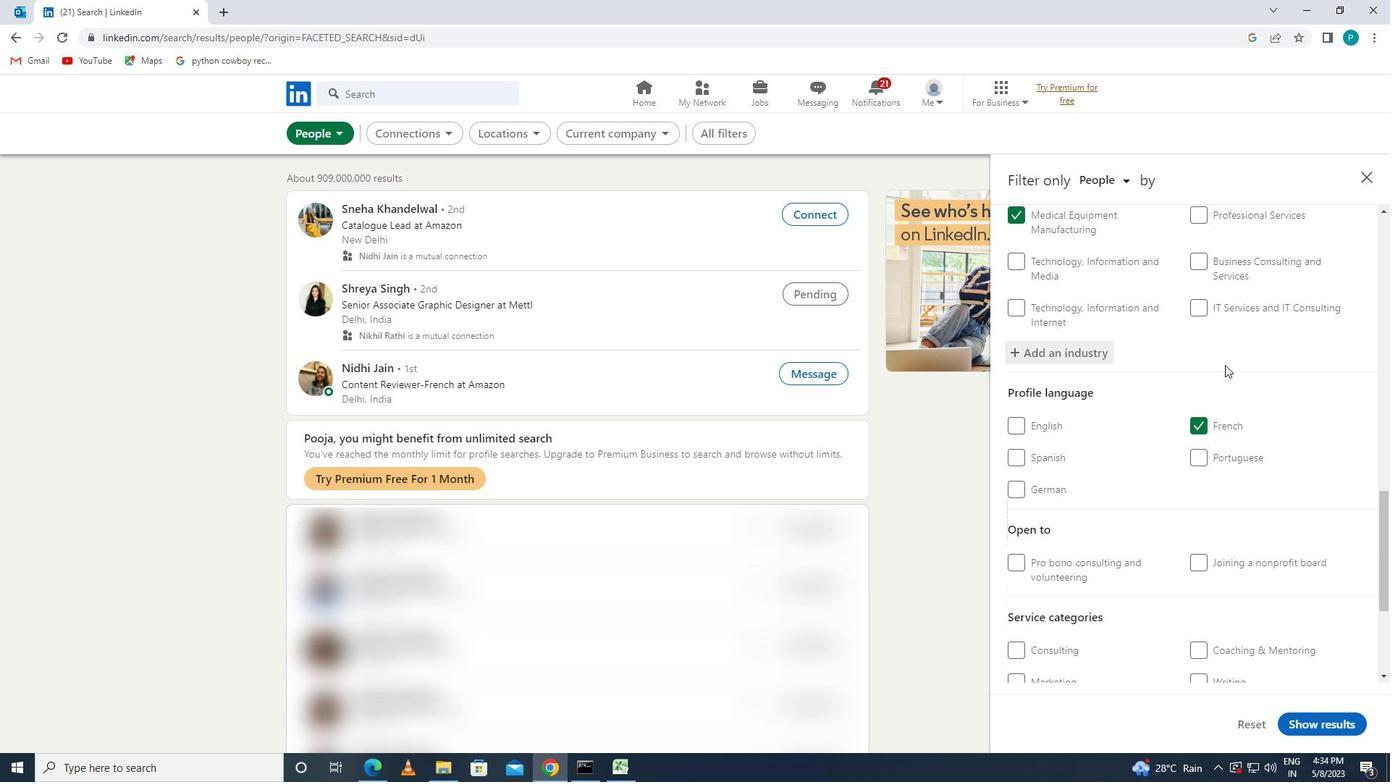 
Action: Mouse scrolled (1281, 433) with delta (0, 0)
Screenshot: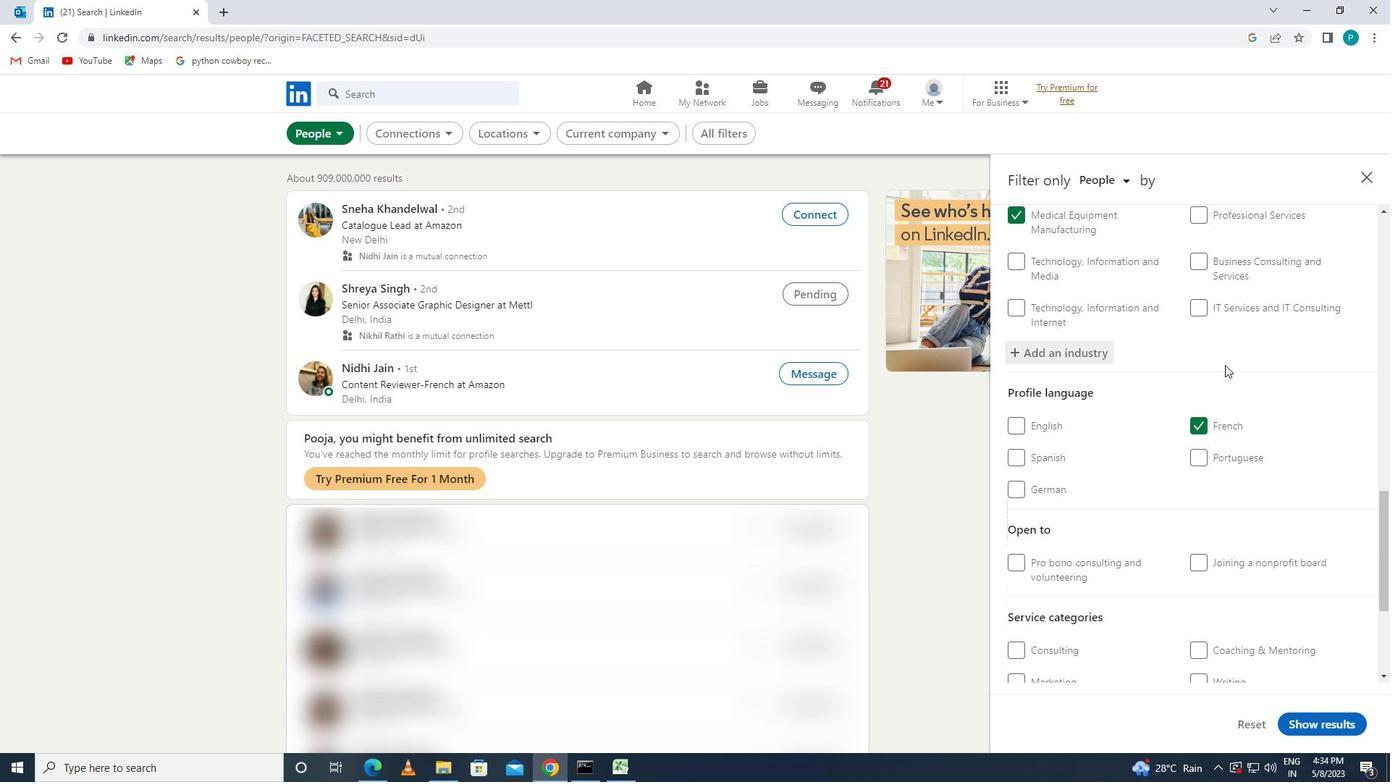 
Action: Mouse moved to (1288, 469)
Screenshot: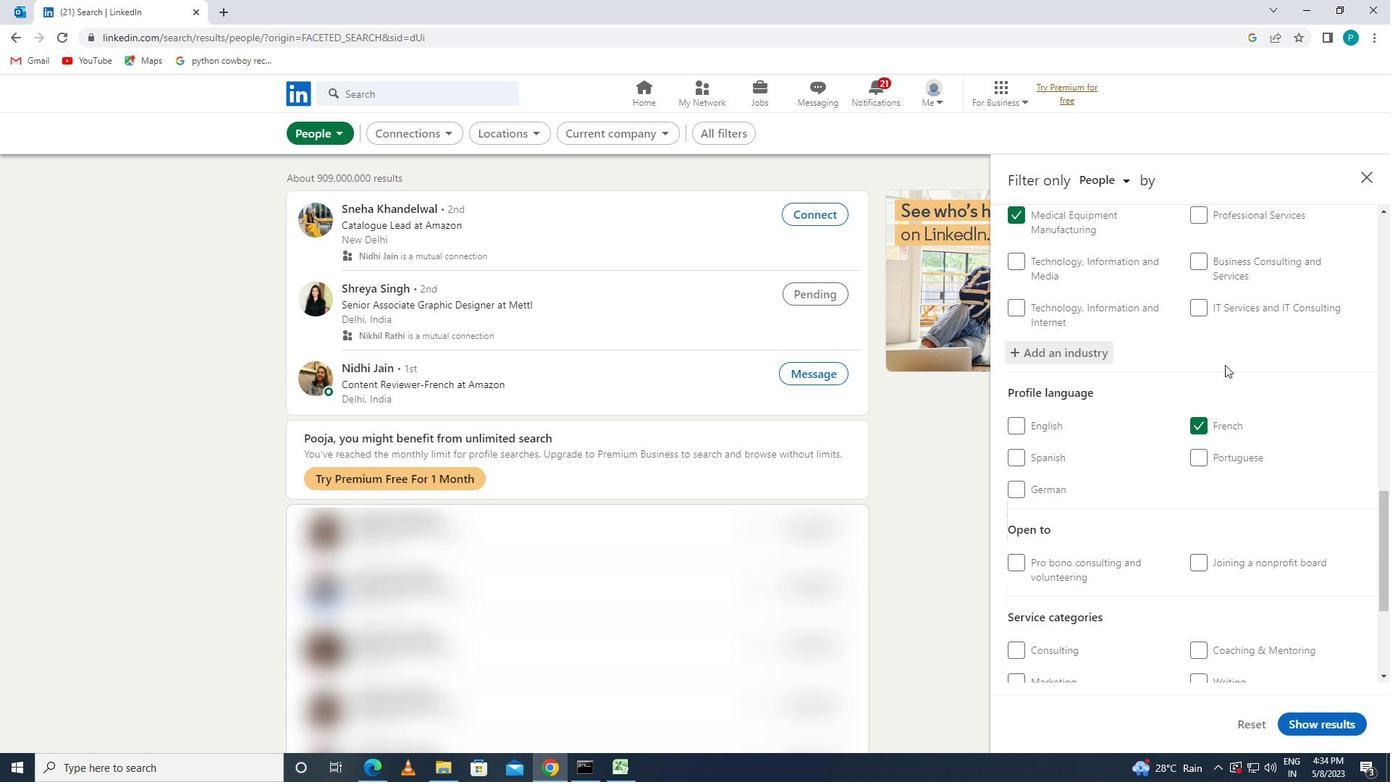 
Action: Mouse scrolled (1288, 468) with delta (0, 0)
Screenshot: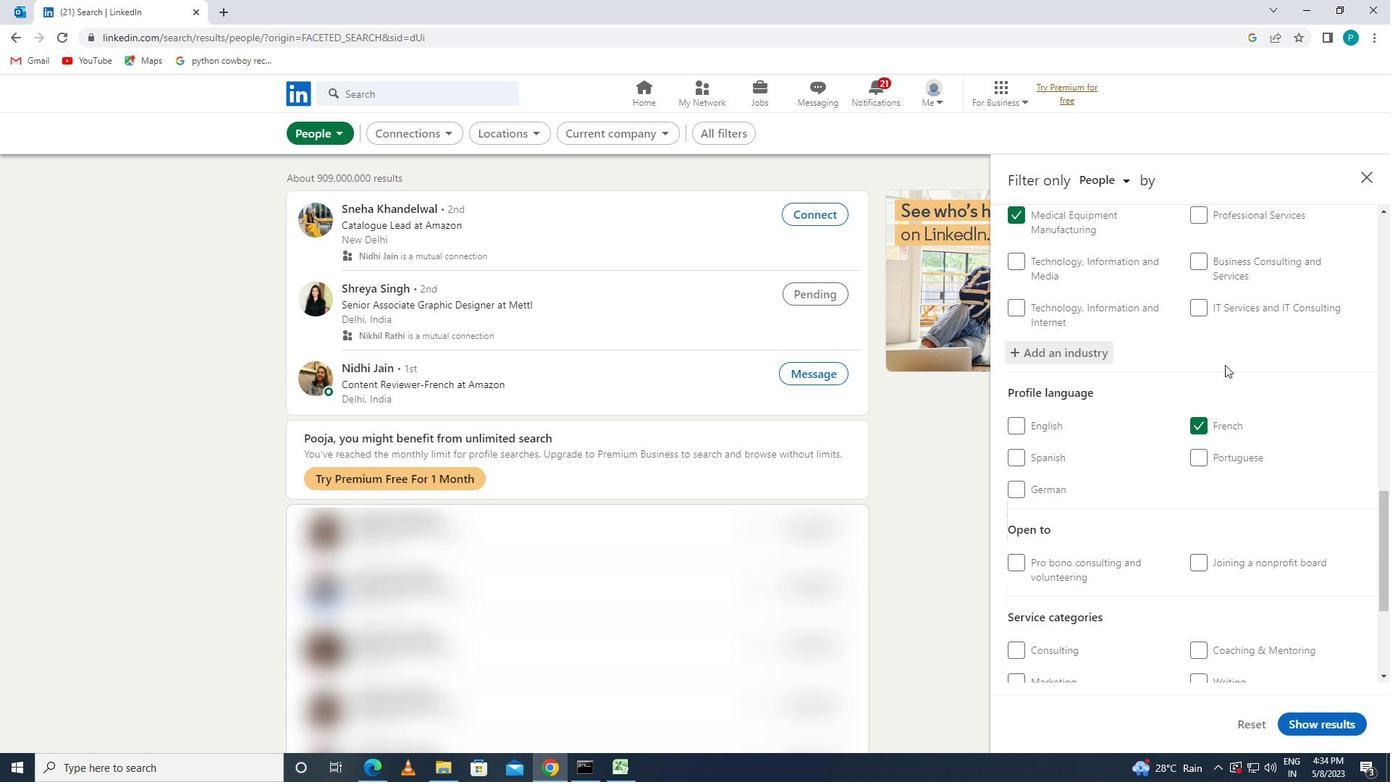 
Action: Mouse moved to (1264, 502)
Screenshot: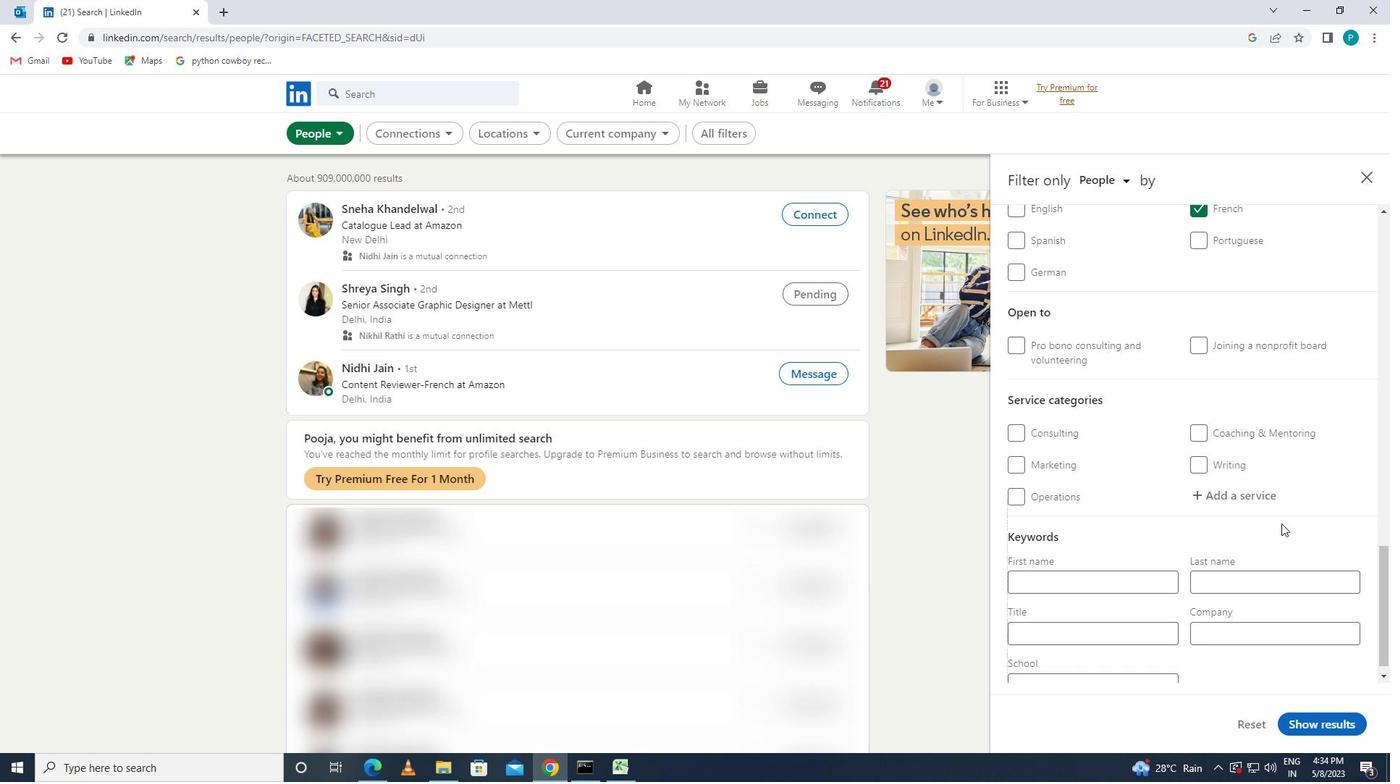 
Action: Mouse pressed left at (1264, 502)
Screenshot: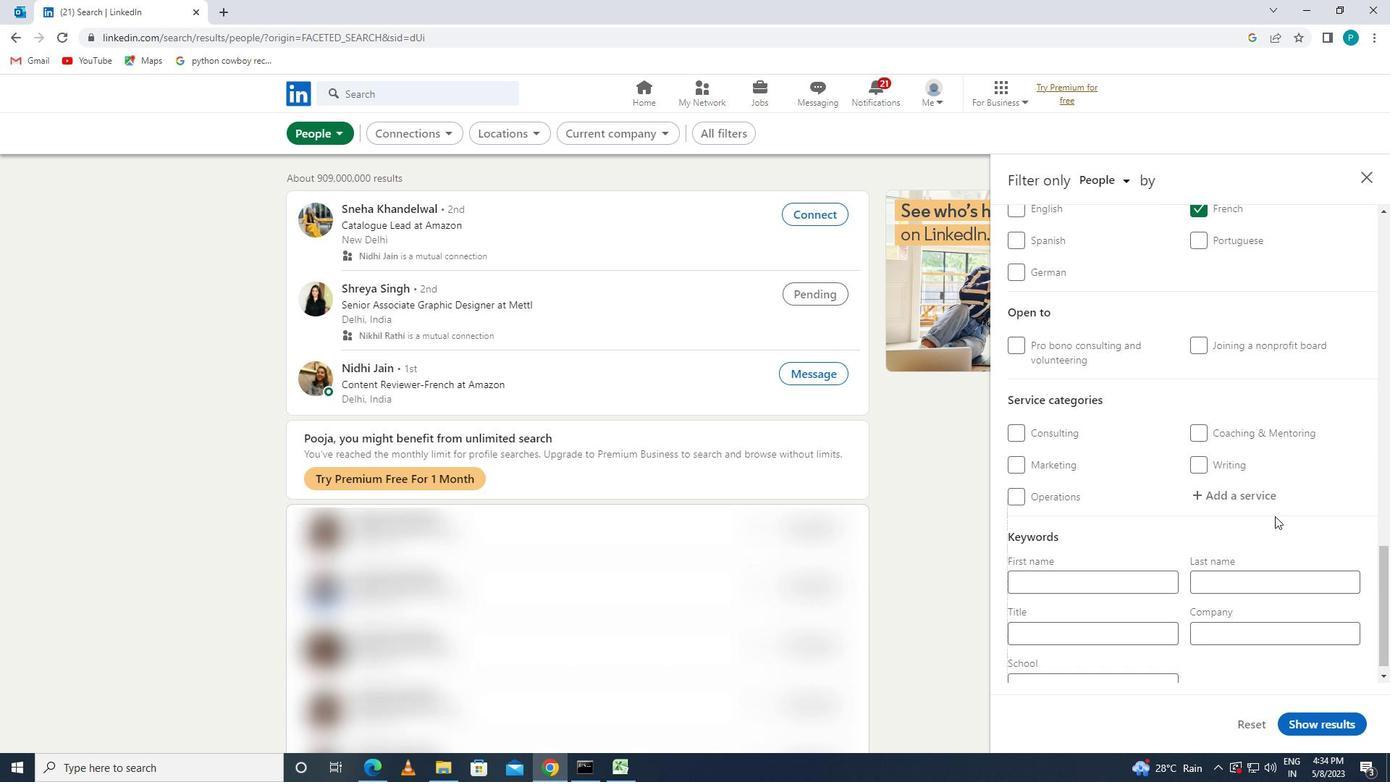 
Action: Mouse moved to (1262, 500)
Screenshot: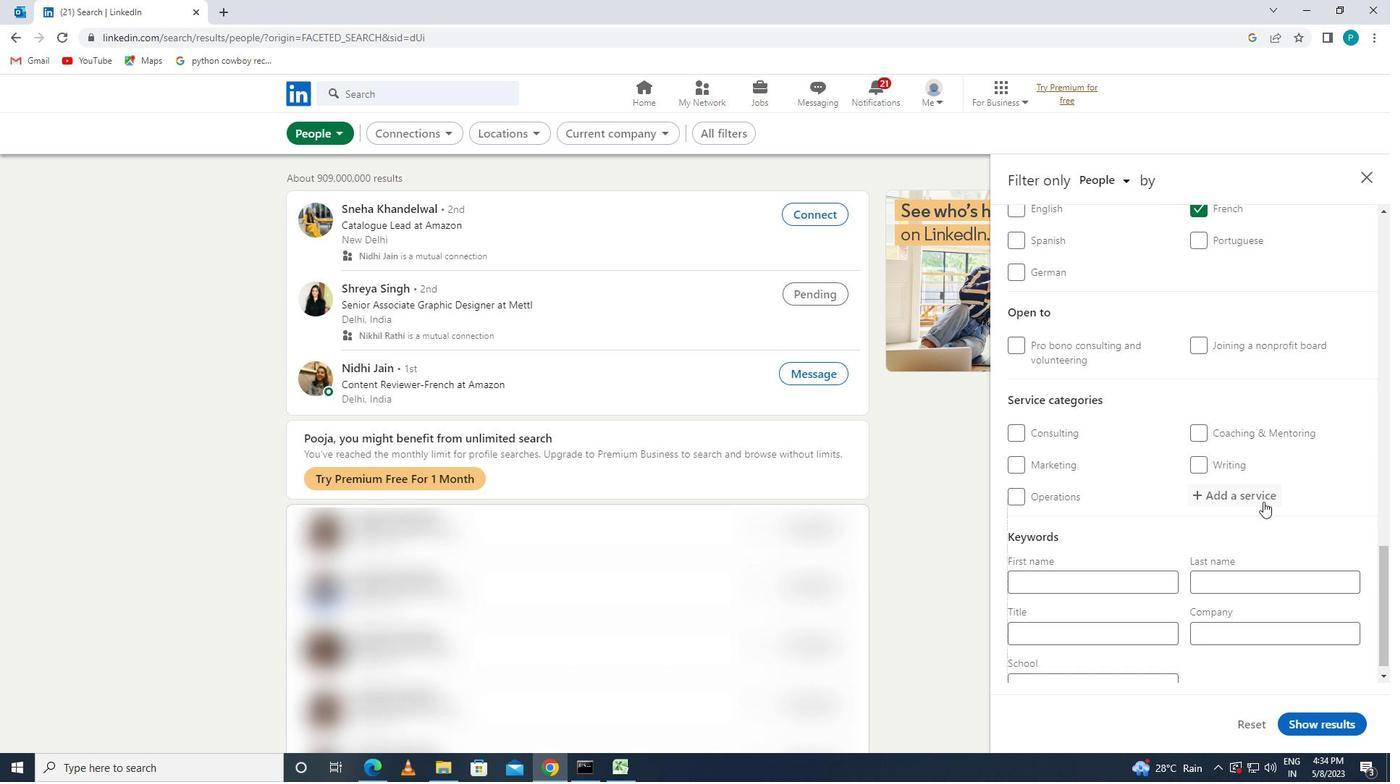 
Action: Key pressed <Key.caps_lock>V<Key.caps_lock>IDEO
Screenshot: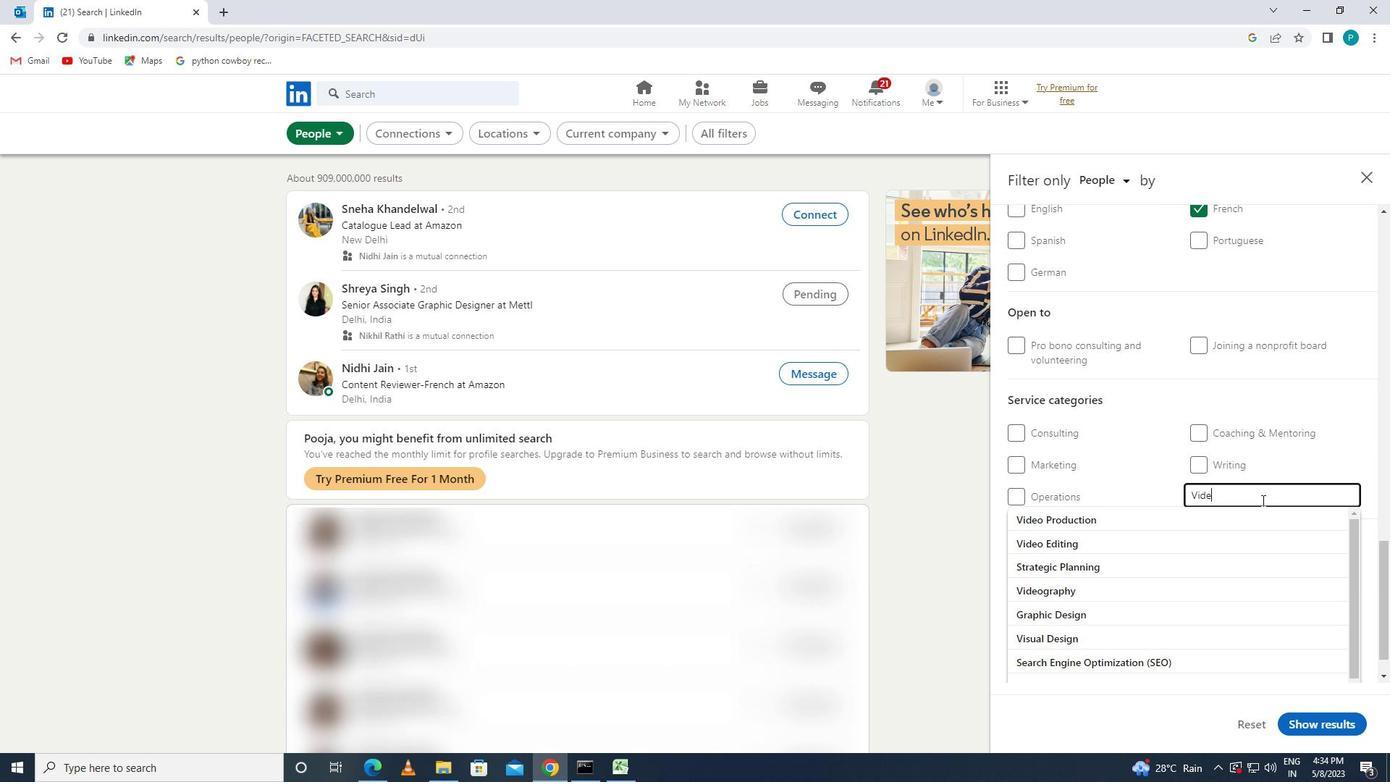 
Action: Mouse moved to (1084, 641)
Screenshot: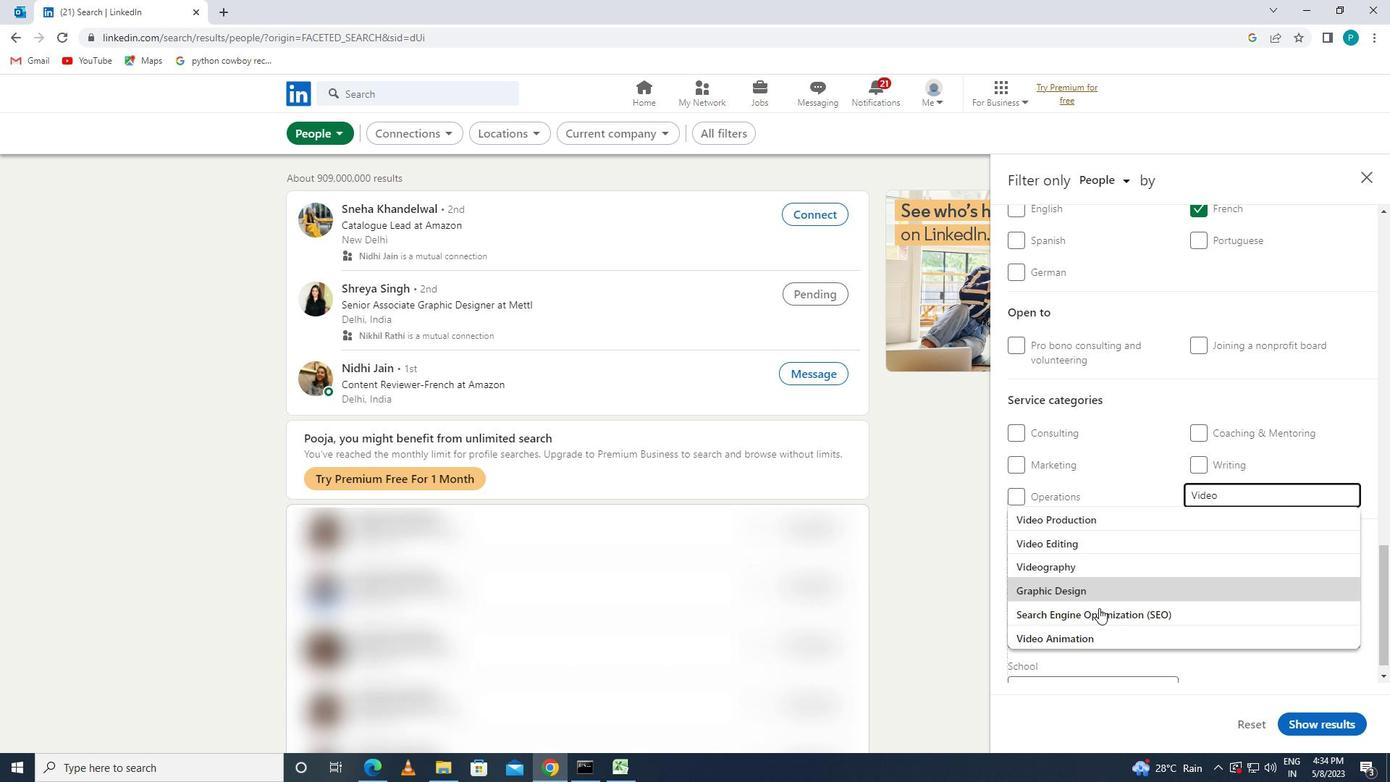 
Action: Mouse pressed left at (1084, 641)
Screenshot: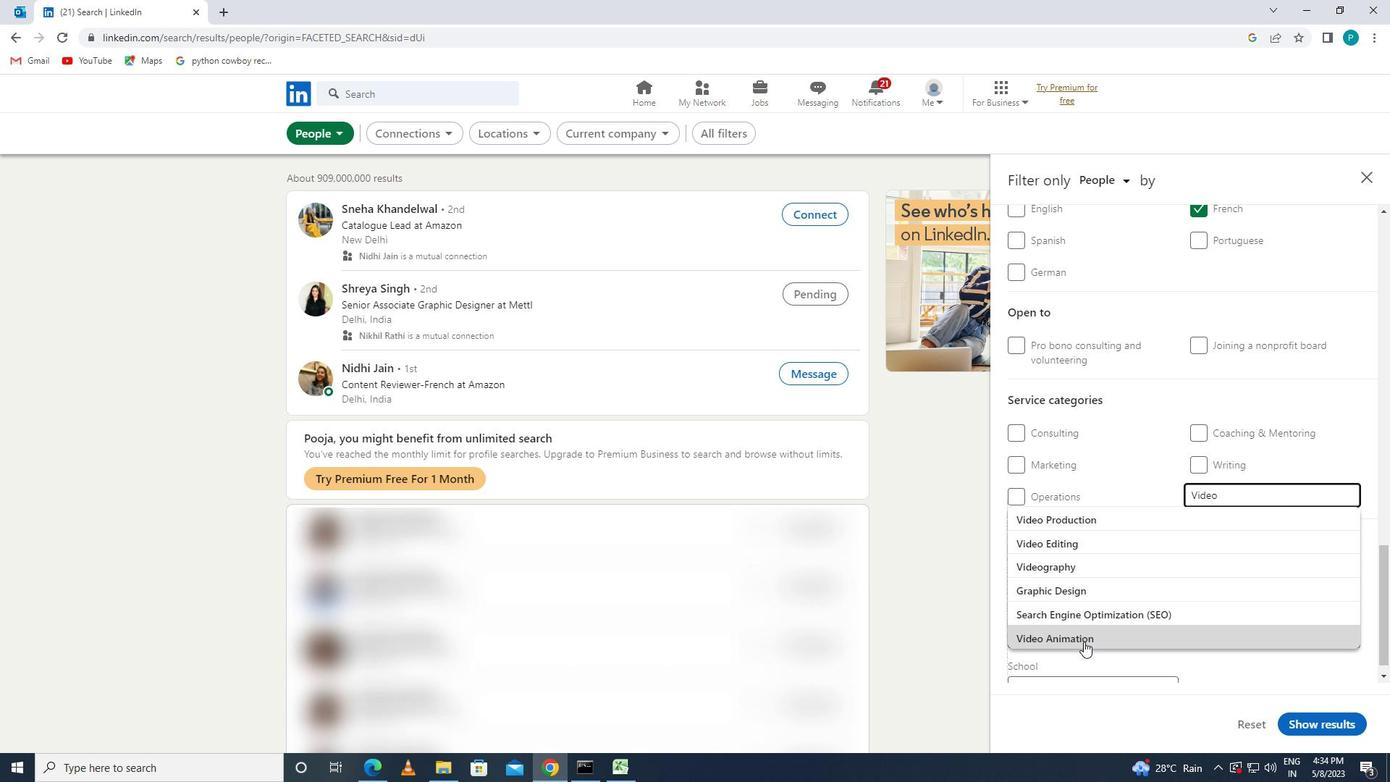 
Action: Mouse moved to (1084, 635)
Screenshot: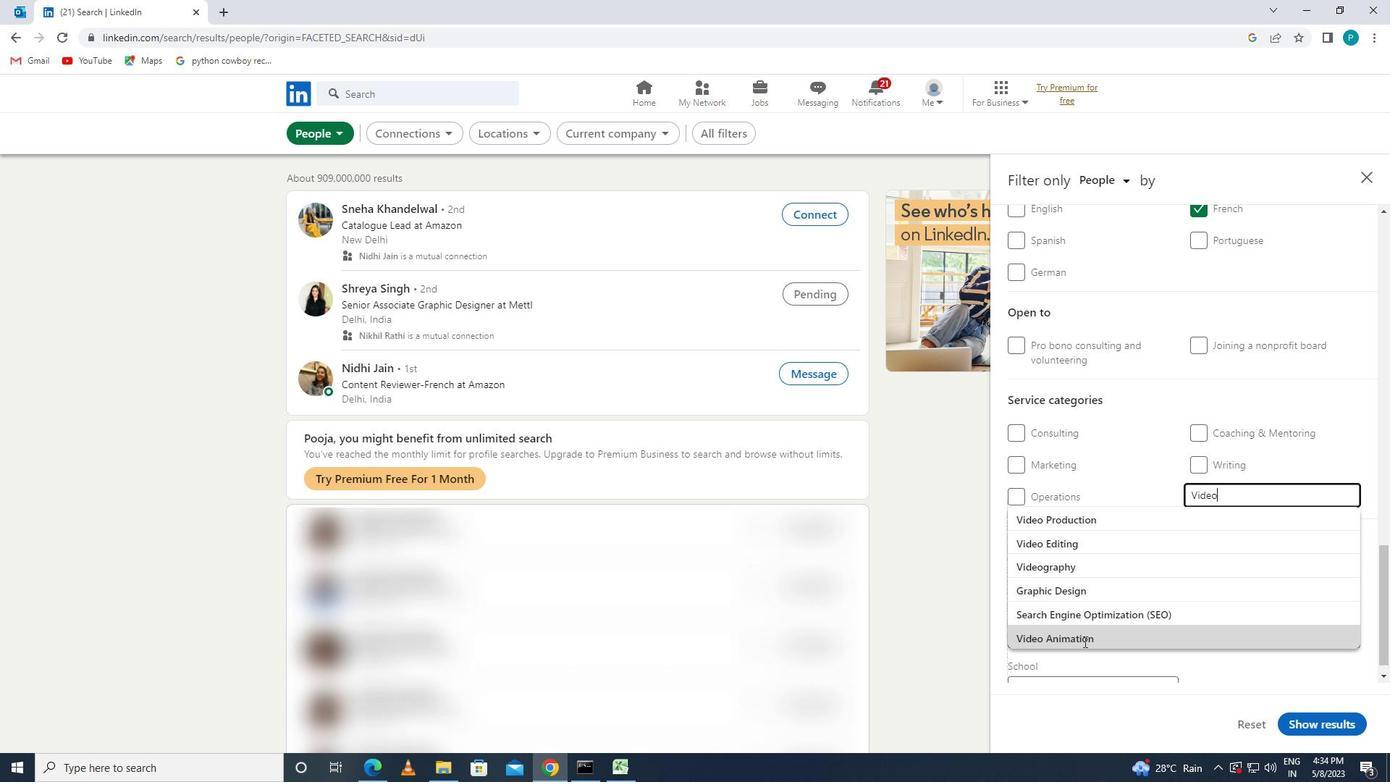 
Action: Mouse scrolled (1084, 634) with delta (0, 0)
Screenshot: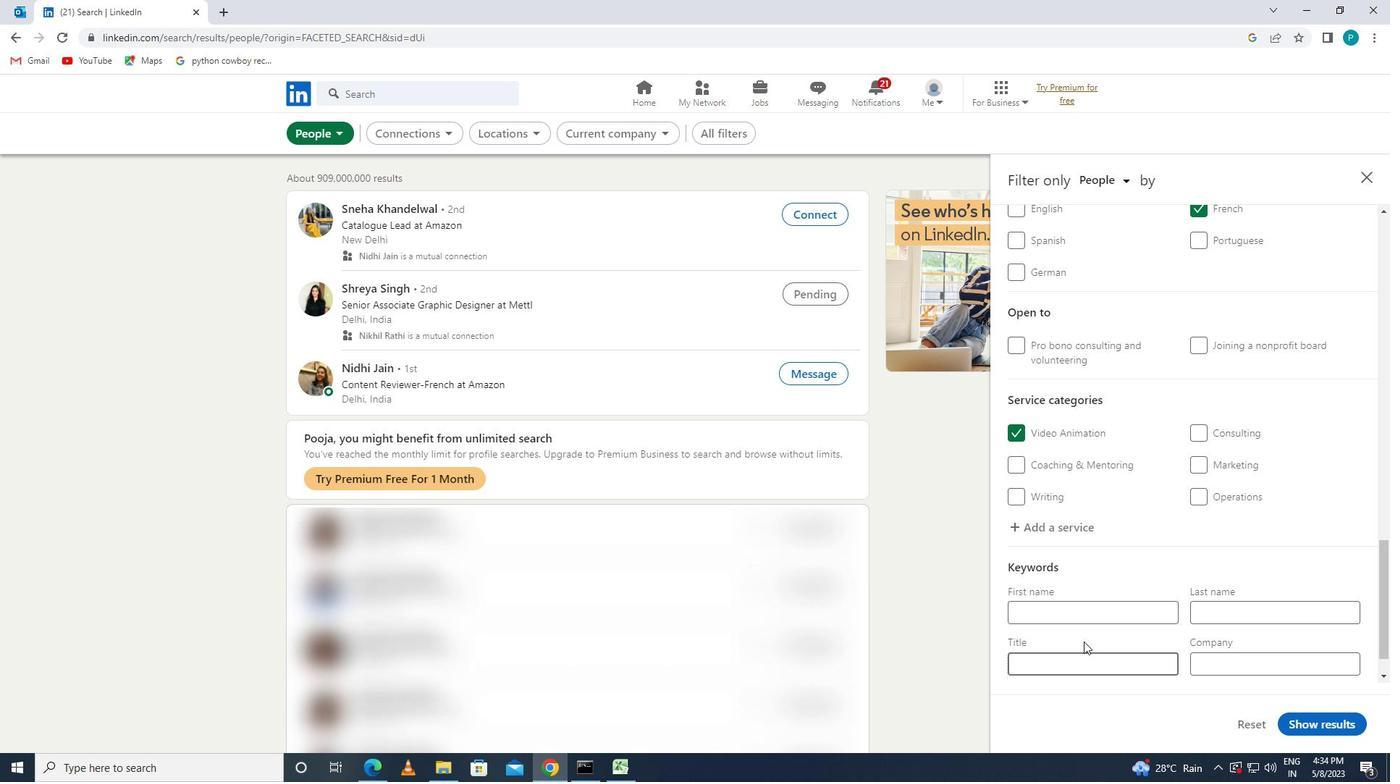 
Action: Mouse scrolled (1084, 634) with delta (0, 0)
Screenshot: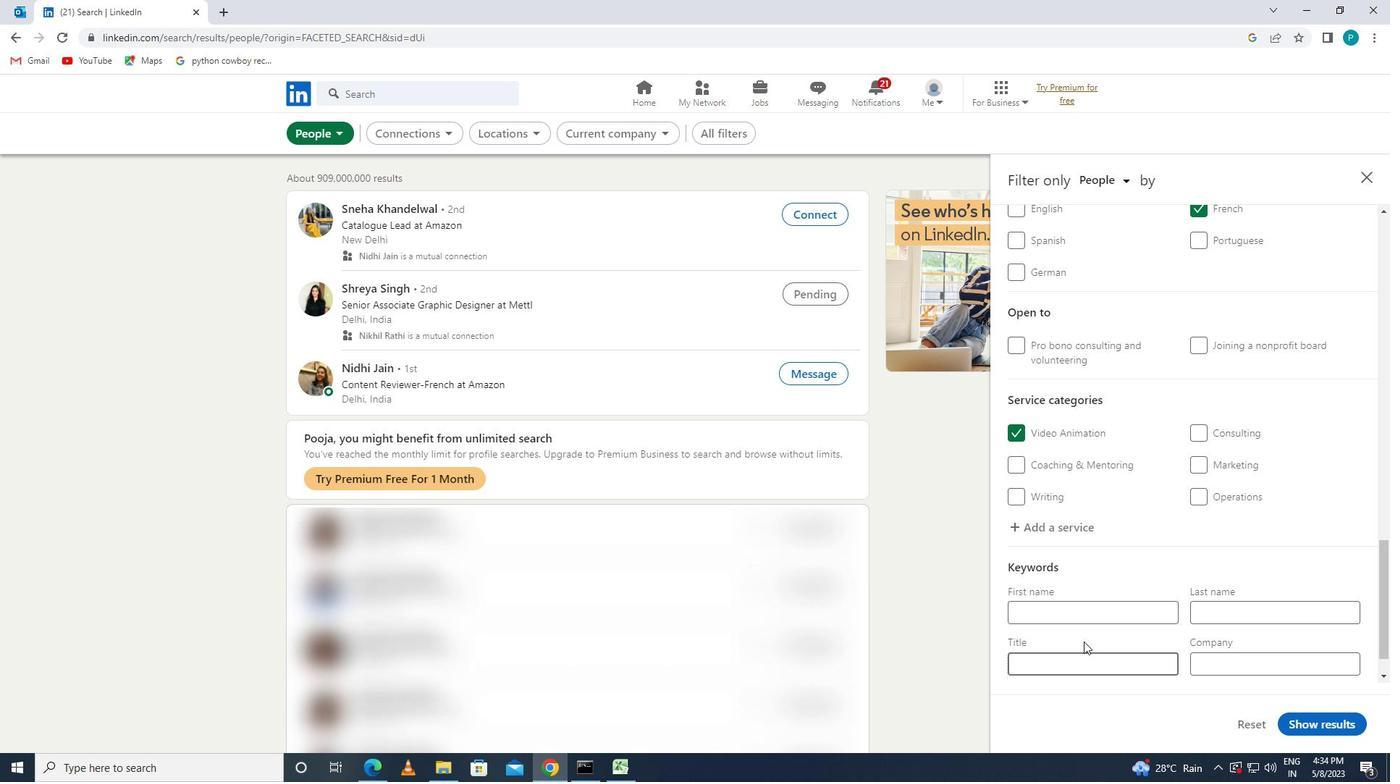 
Action: Mouse scrolled (1084, 634) with delta (0, 0)
Screenshot: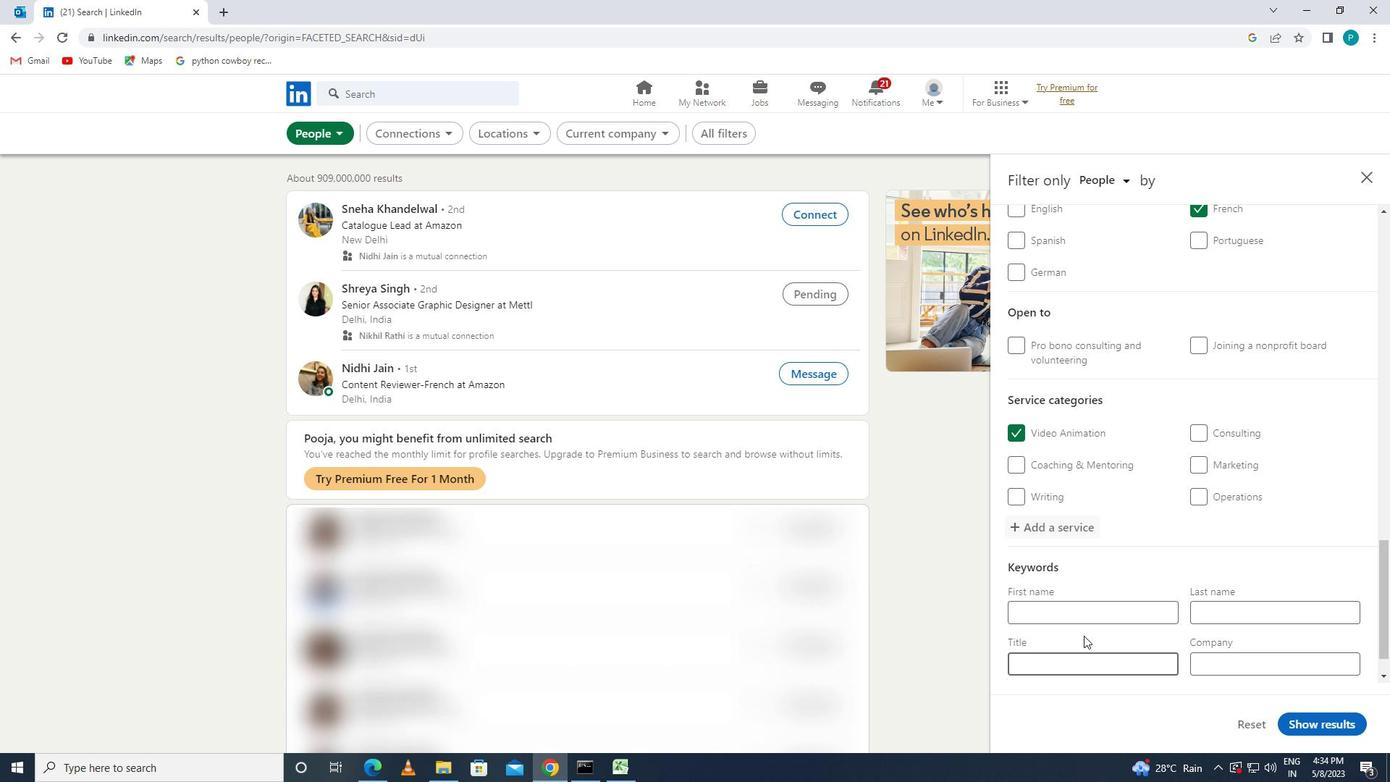 
Action: Mouse moved to (1080, 623)
Screenshot: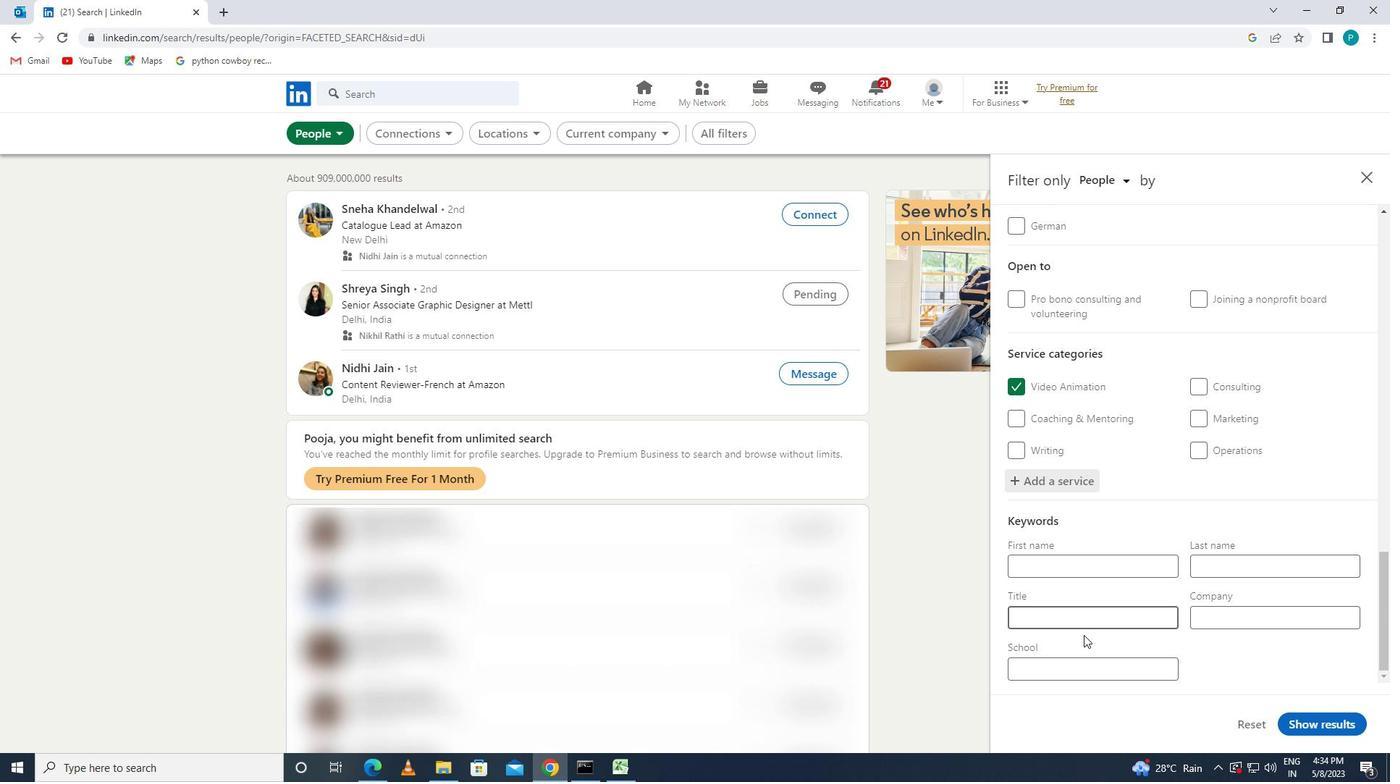 
Action: Mouse pressed left at (1080, 623)
Screenshot: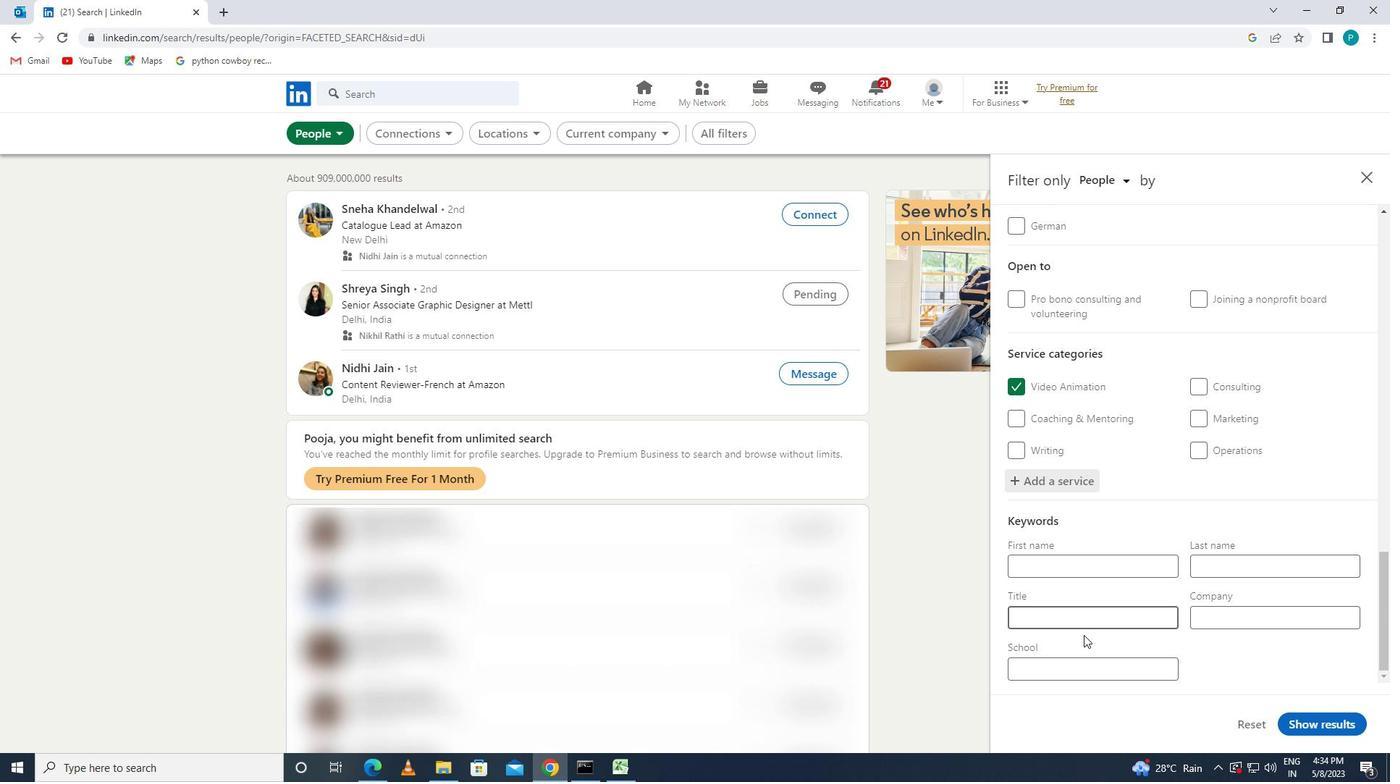 
Action: Key pressed <Key.caps_lock>F<Key.caps_lock>INANCIAL<Key.space><Key.caps_lock>A<Key.caps_lock>NALYSR<Key.backspace>T
Screenshot: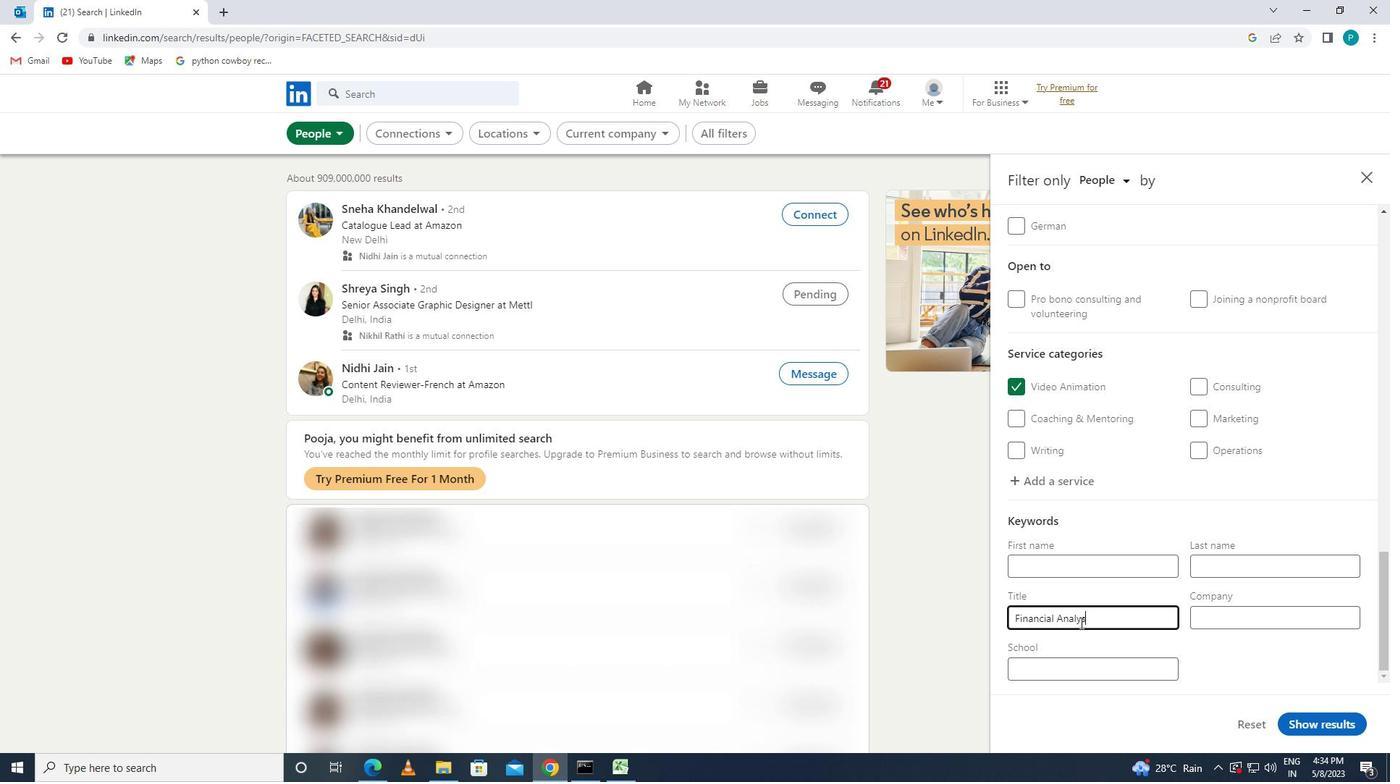 
Action: Mouse moved to (1341, 716)
Screenshot: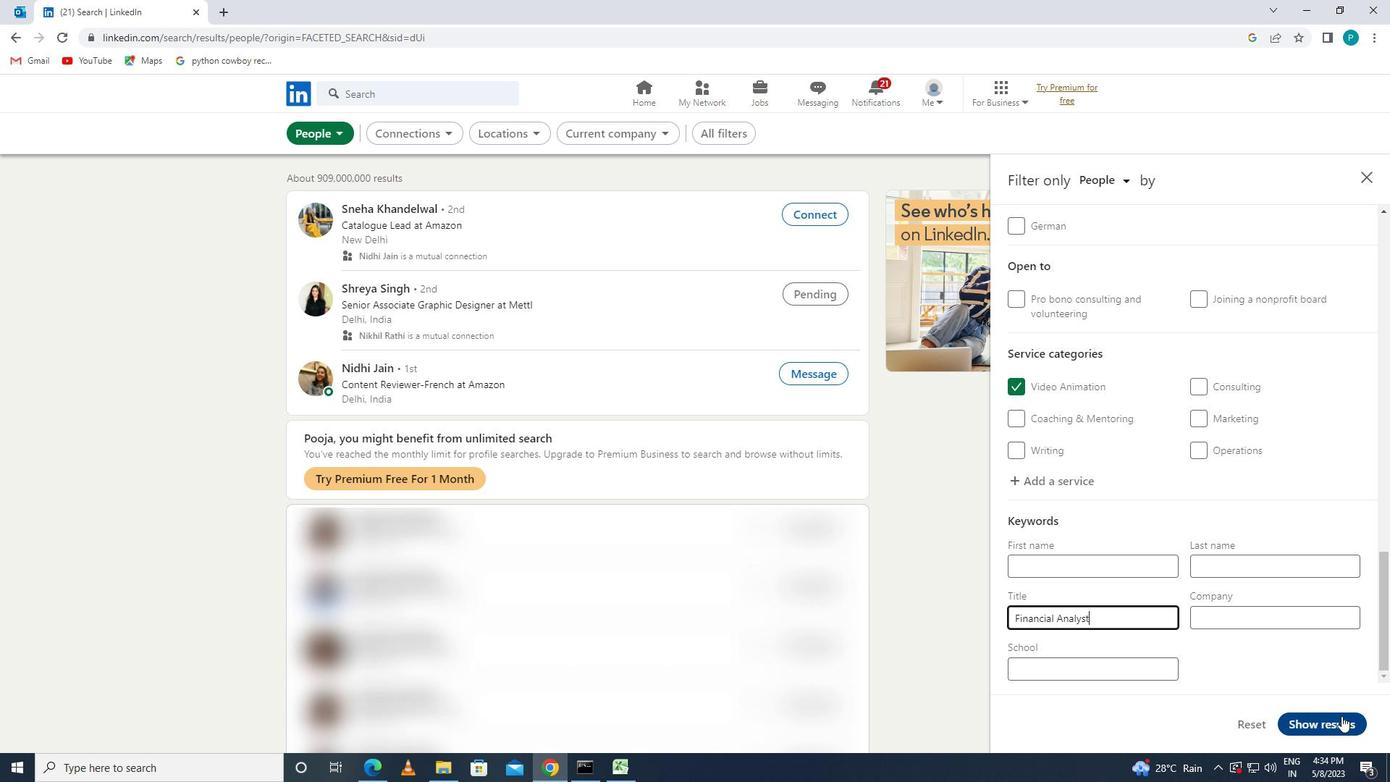
Action: Mouse pressed left at (1341, 716)
Screenshot: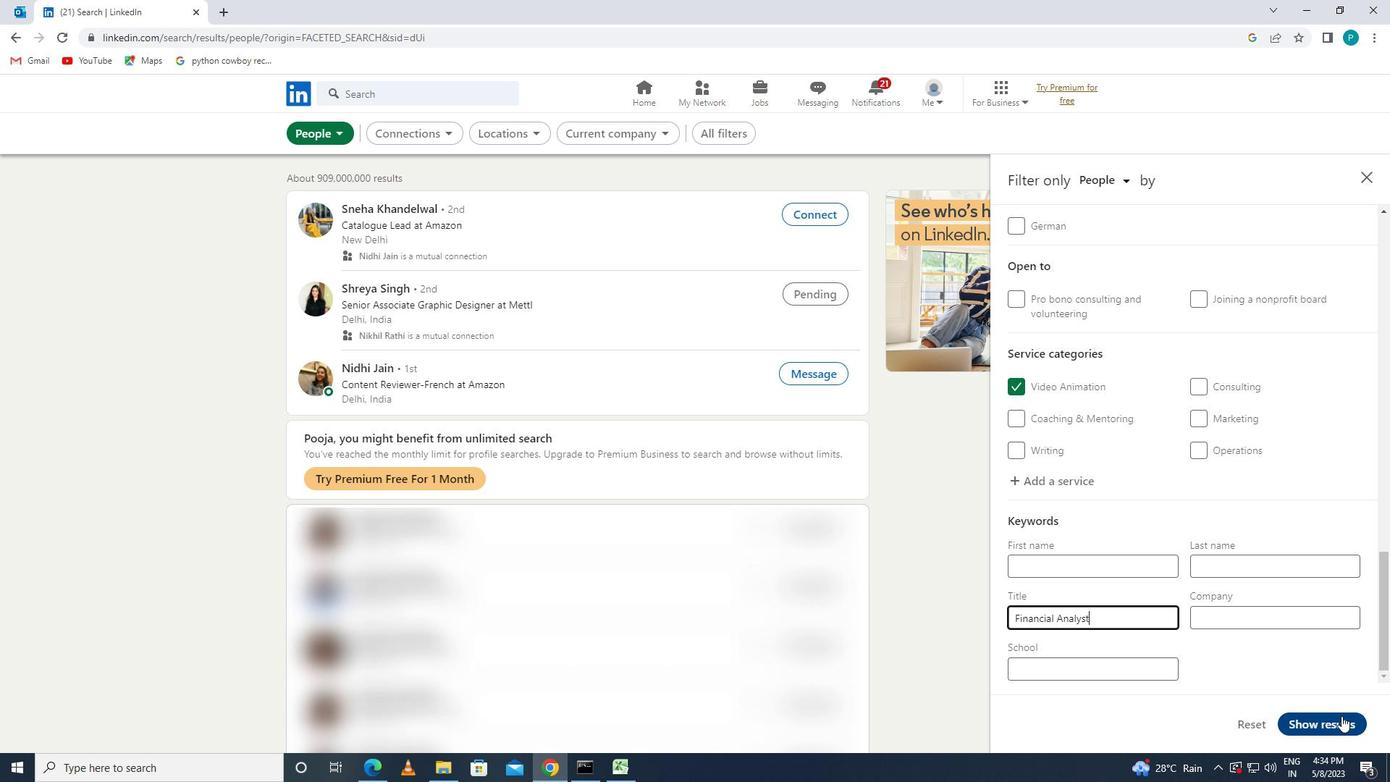 
